 Task: Open a blank sheet, save the file as governance.odt Insert a table '2 by 1' In first column, add headers, 'Animal, Human'. Change table style to  Red
Action: Mouse moved to (1004, 76)
Screenshot: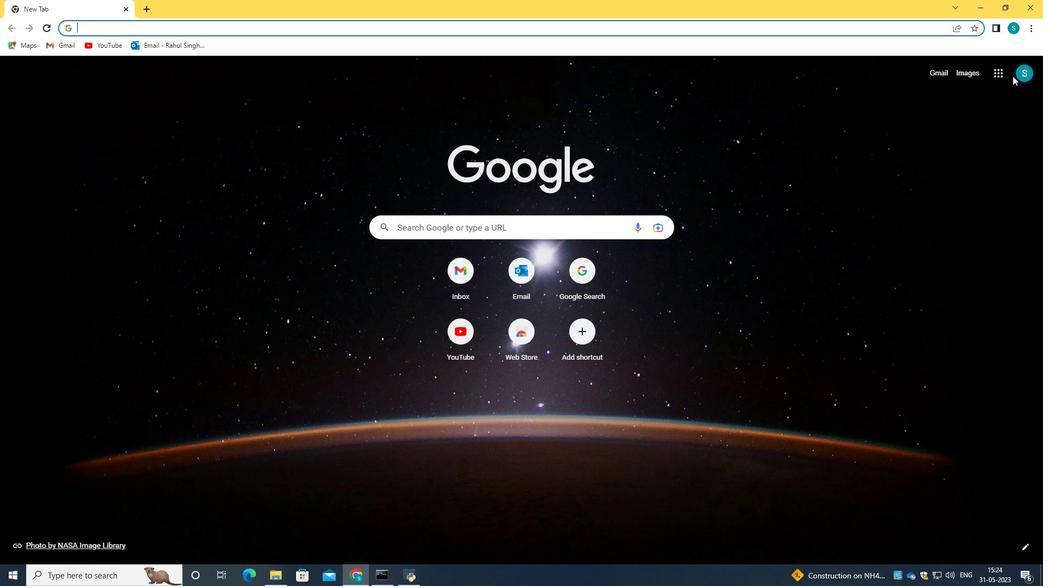
Action: Mouse pressed left at (1004, 76)
Screenshot: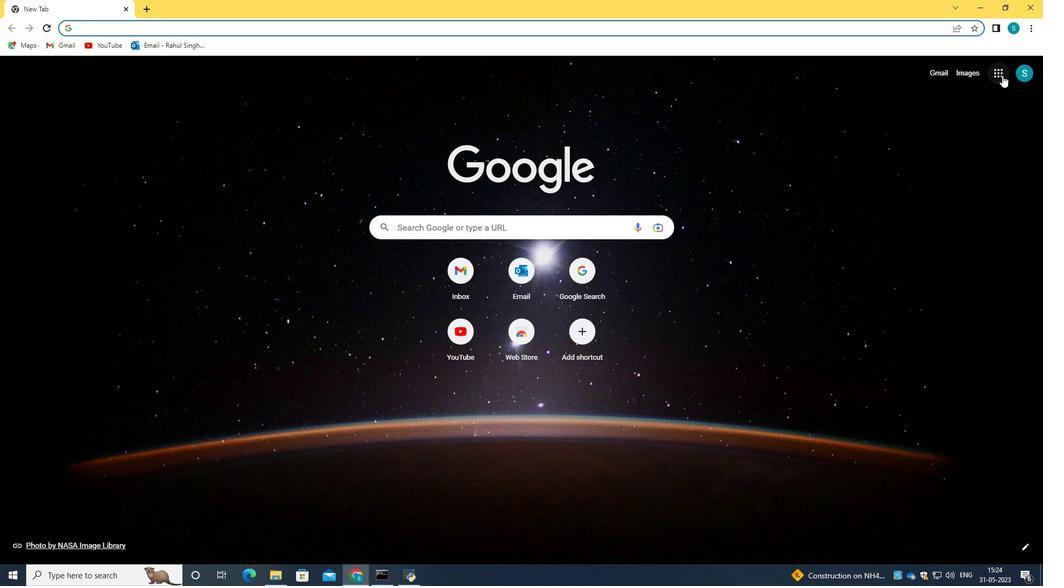 
Action: Mouse moved to (947, 176)
Screenshot: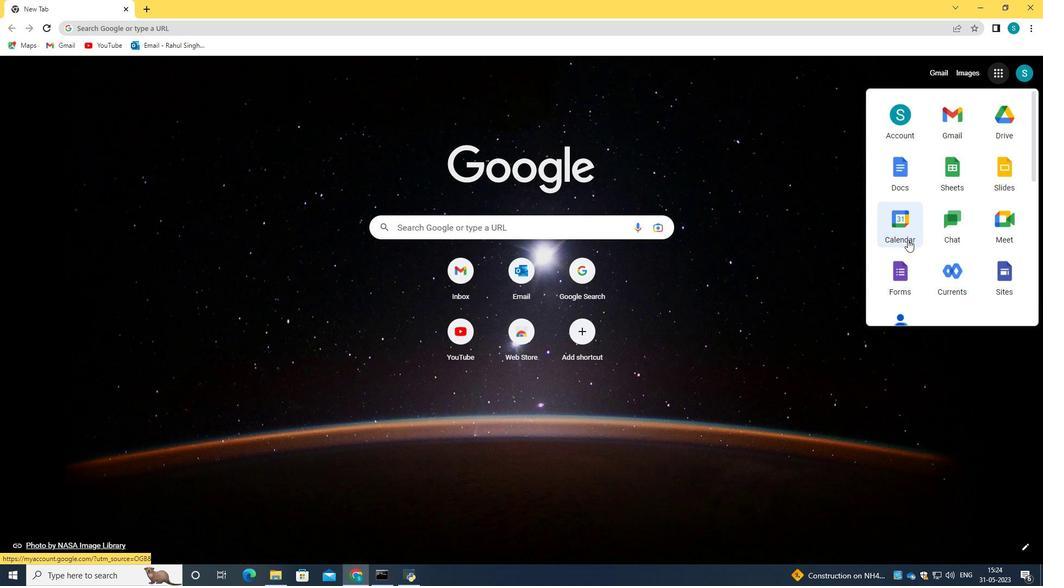 
Action: Mouse pressed left at (947, 176)
Screenshot: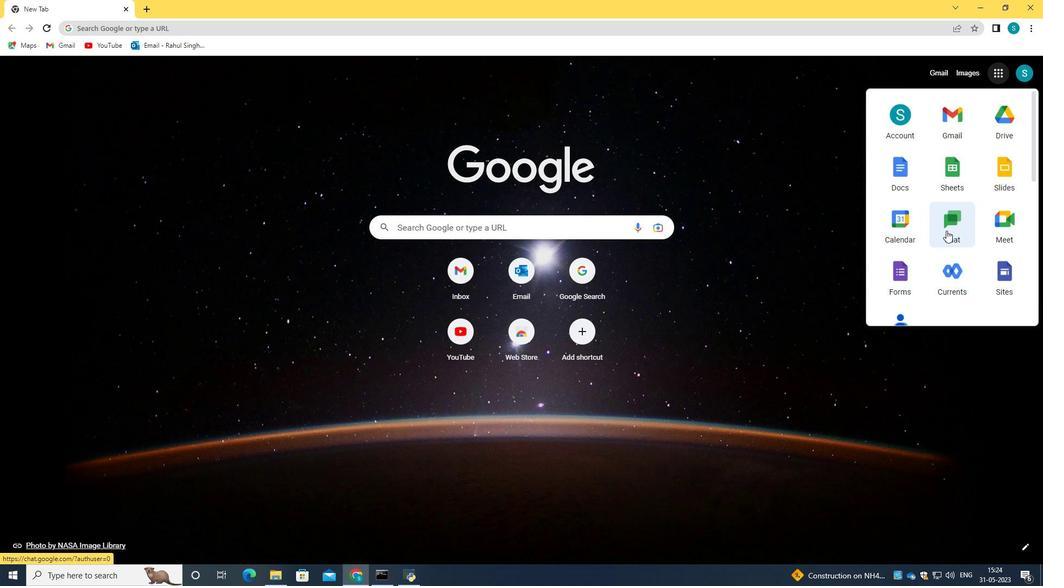 
Action: Mouse moved to (899, 186)
Screenshot: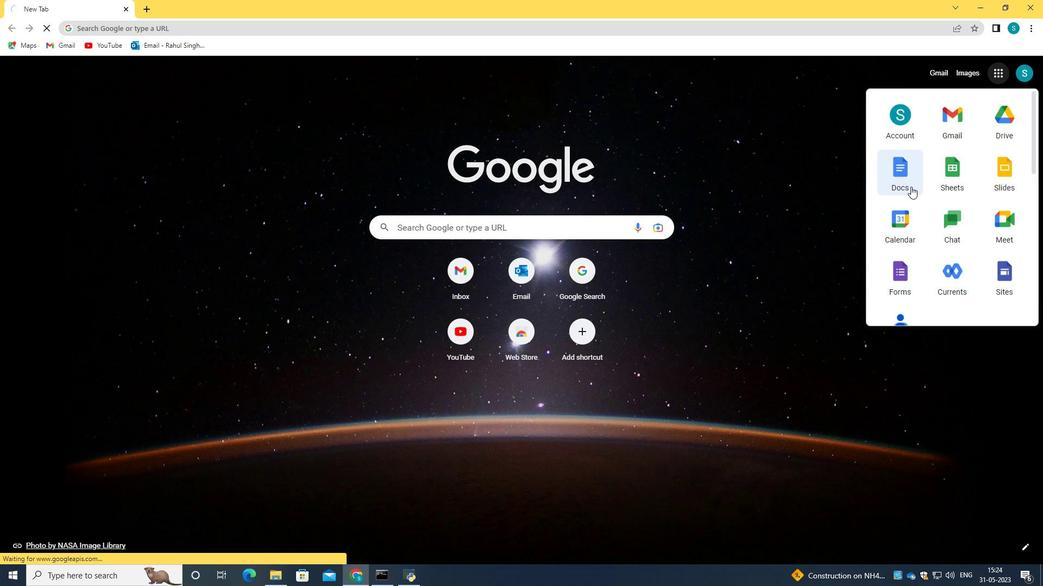 
Action: Mouse pressed left at (899, 186)
Screenshot: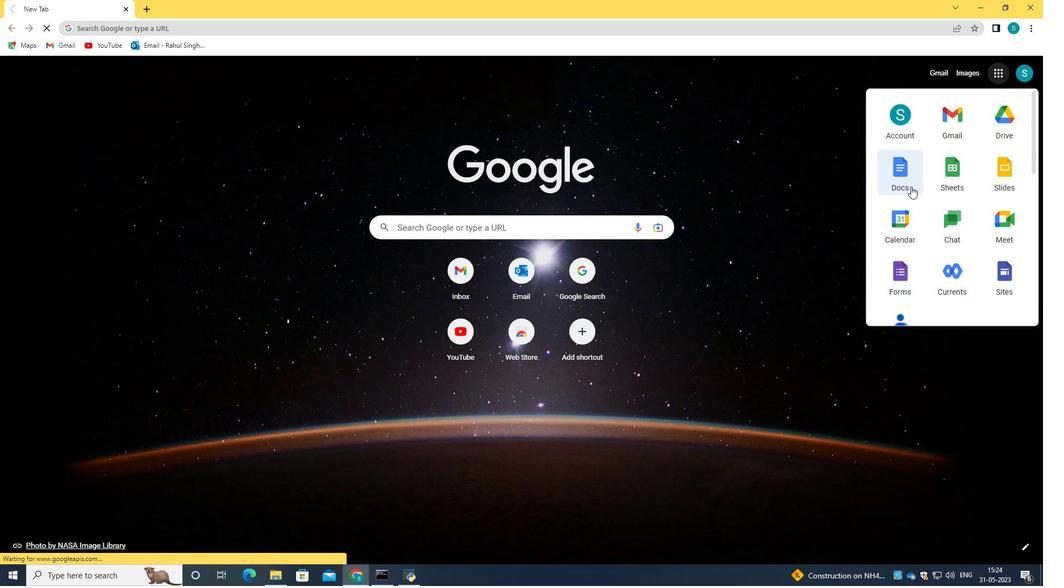 
Action: Mouse pressed left at (899, 186)
Screenshot: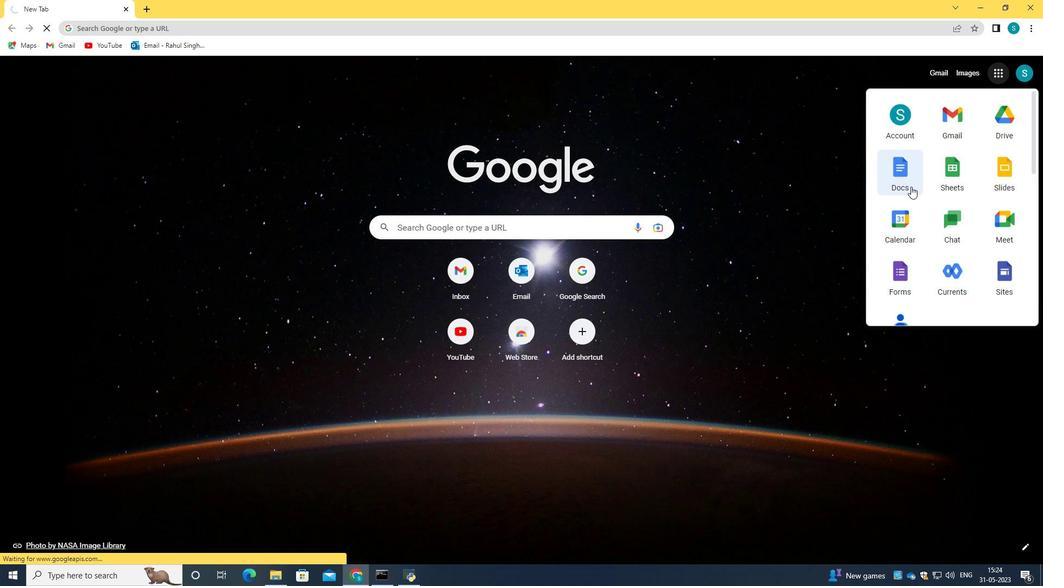 
Action: Mouse moved to (1002, 75)
Screenshot: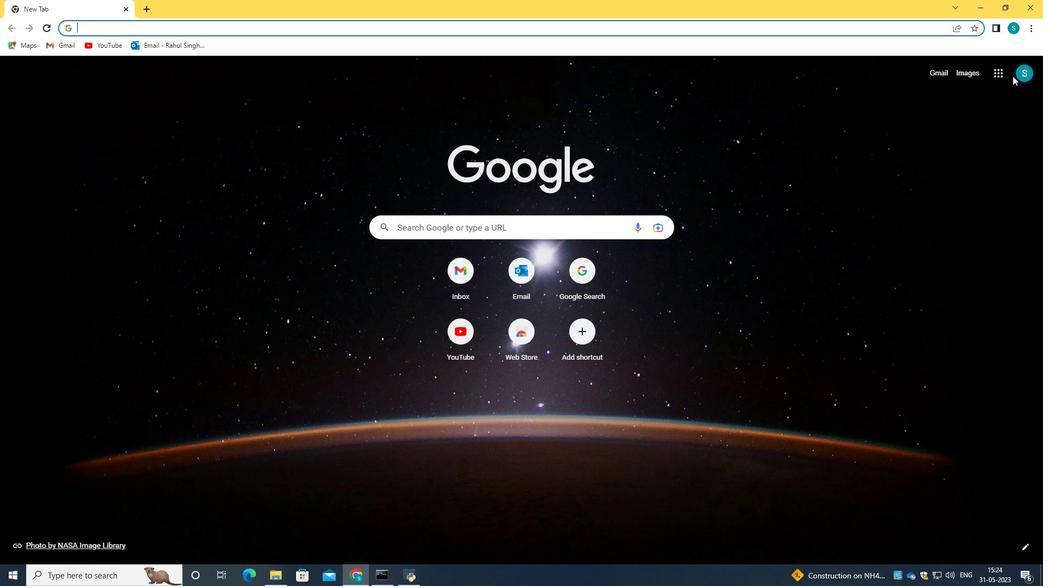 
Action: Mouse pressed left at (1002, 75)
Screenshot: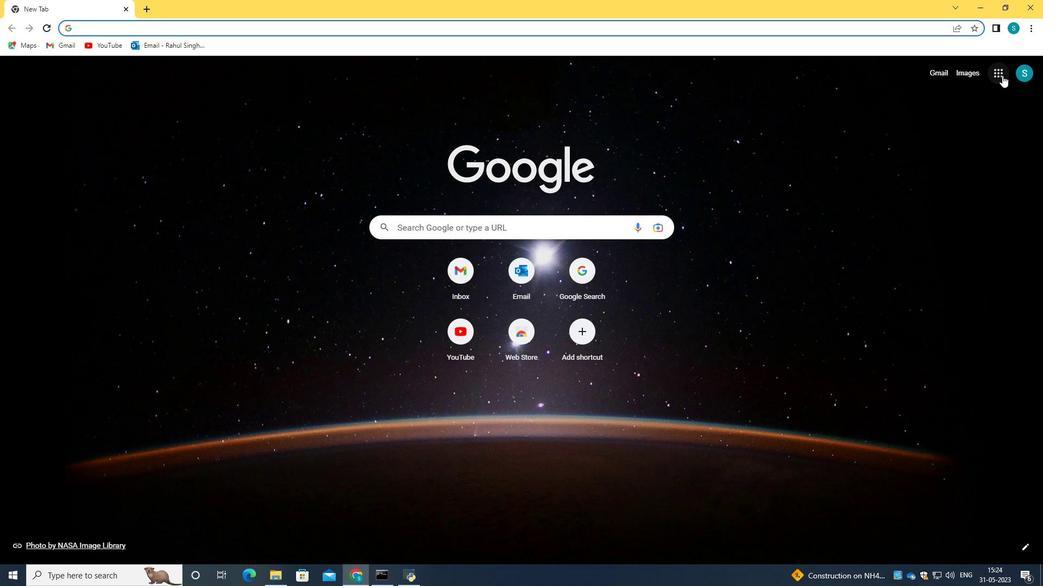 
Action: Mouse moved to (911, 186)
Screenshot: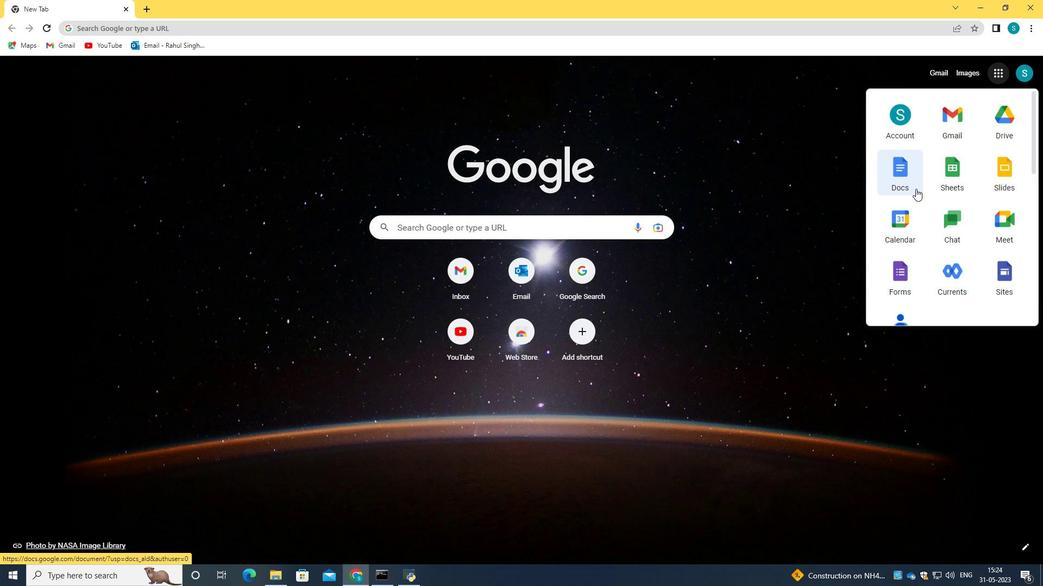 
Action: Mouse pressed left at (911, 186)
Screenshot: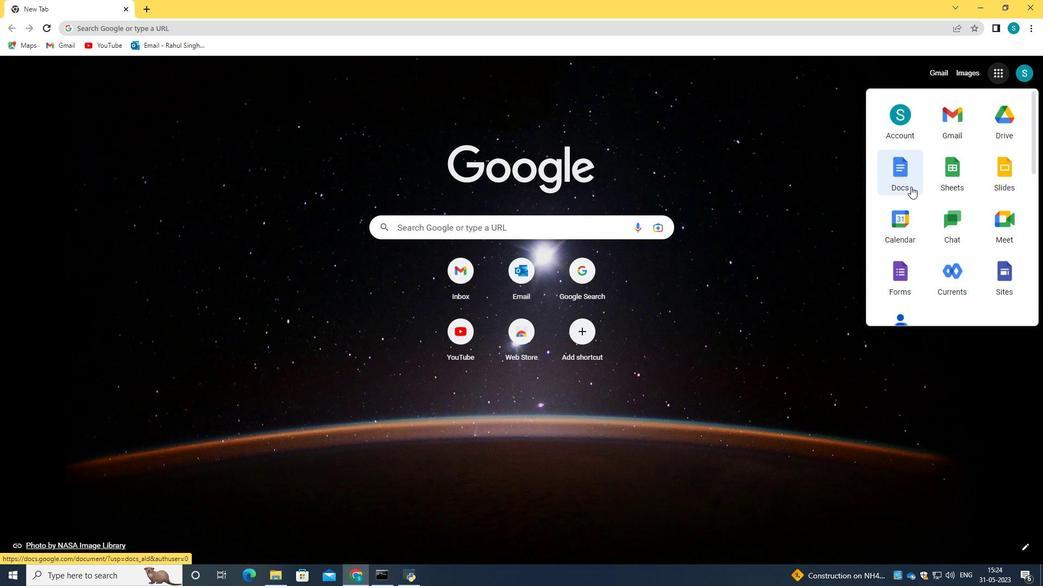 
Action: Mouse moved to (224, 168)
Screenshot: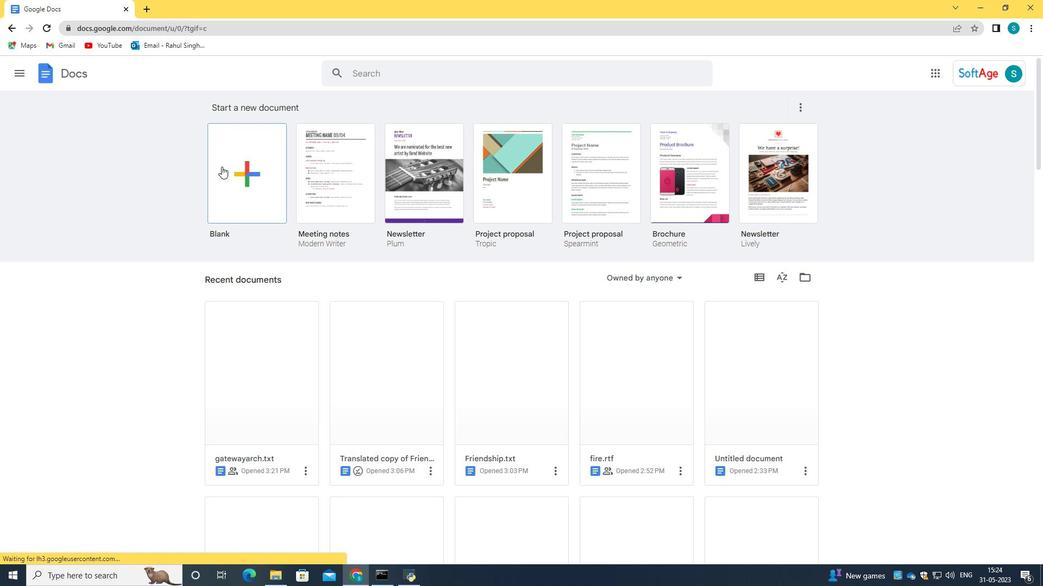 
Action: Mouse pressed left at (224, 168)
Screenshot: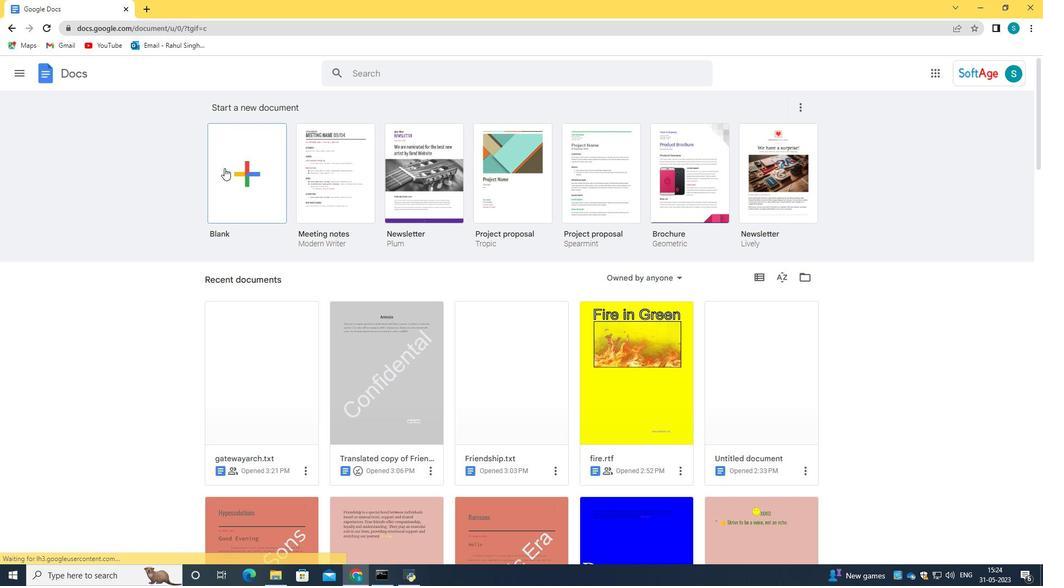 
Action: Mouse moved to (115, 78)
Screenshot: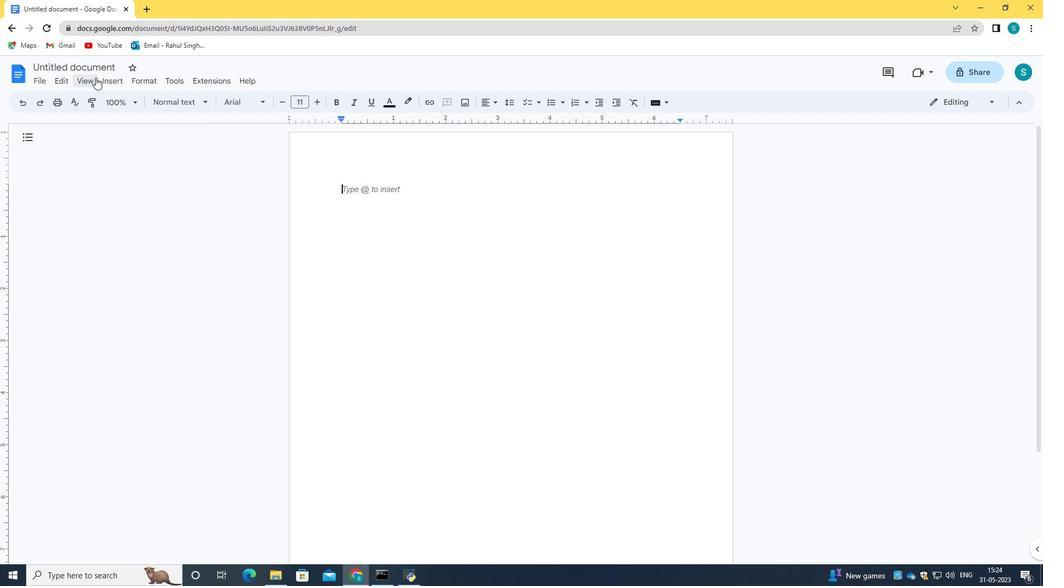 
Action: Mouse pressed left at (115, 78)
Screenshot: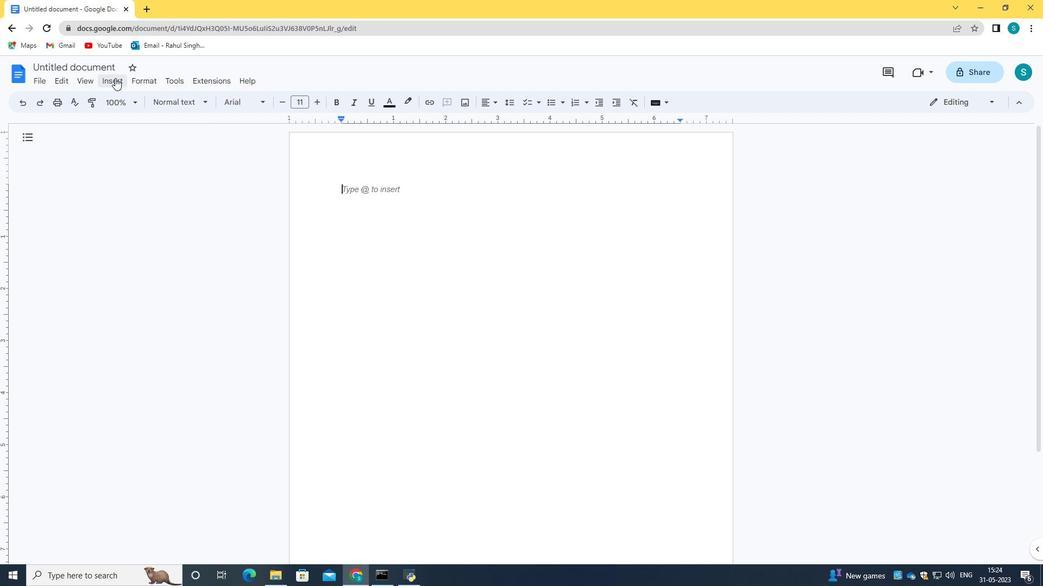 
Action: Mouse moved to (622, 323)
Screenshot: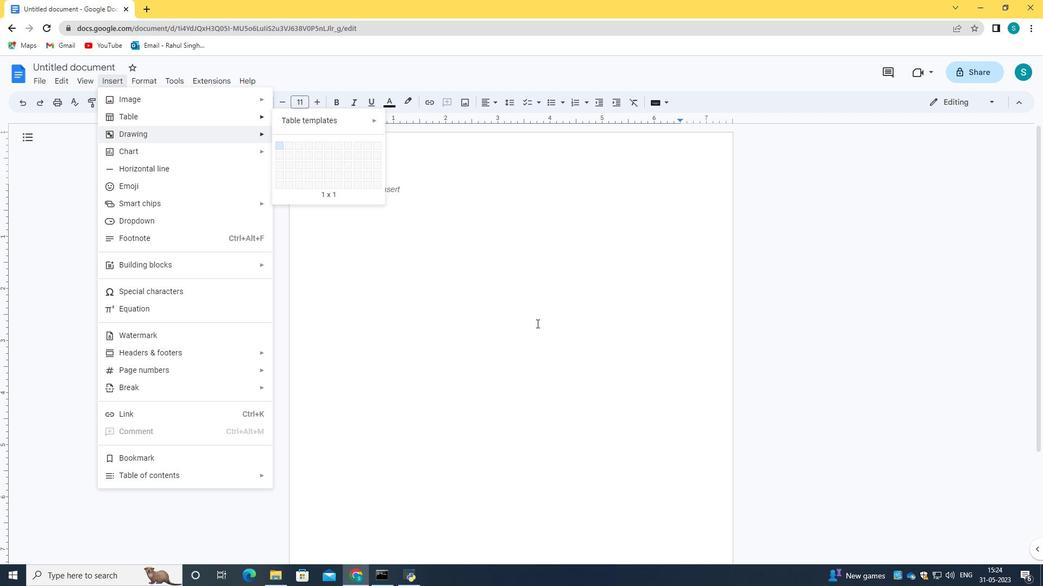 
Action: Mouse pressed left at (622, 323)
Screenshot: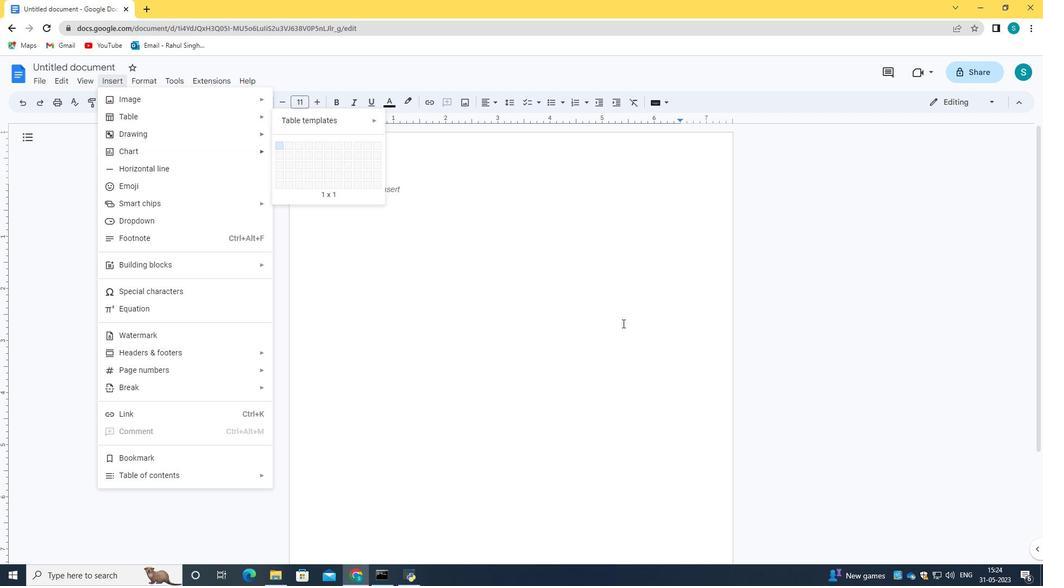 
Action: Mouse moved to (83, 69)
Screenshot: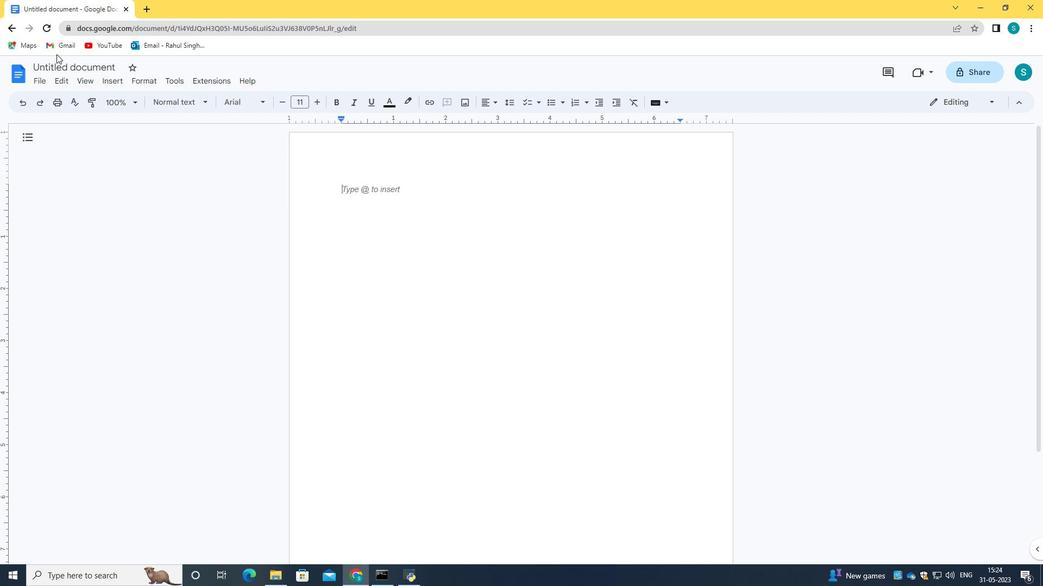 
Action: Mouse pressed left at (83, 69)
Screenshot: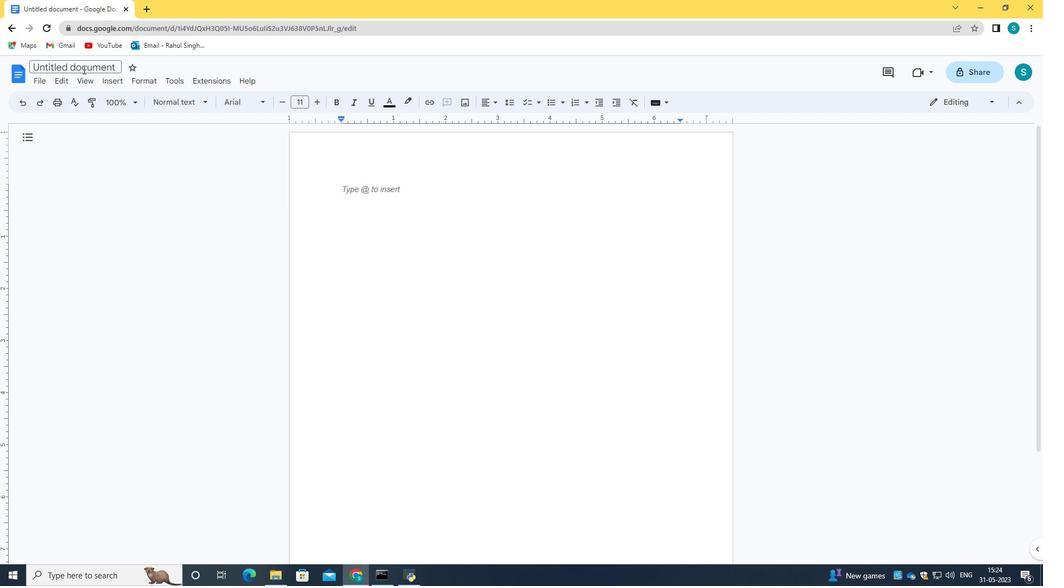 
Action: Key pressed governance.odt<Key.enter>
Screenshot: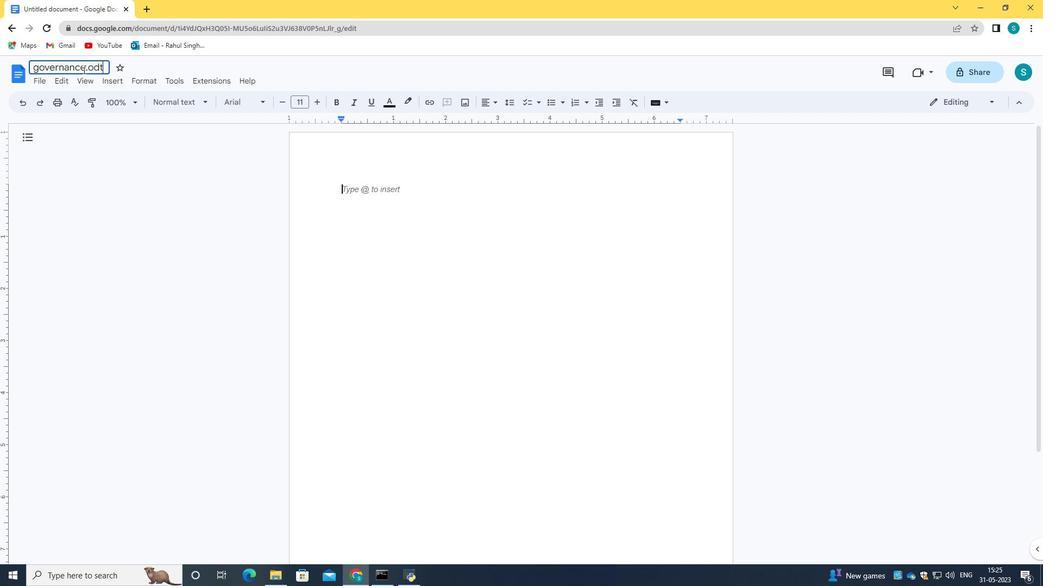 
Action: Mouse moved to (112, 84)
Screenshot: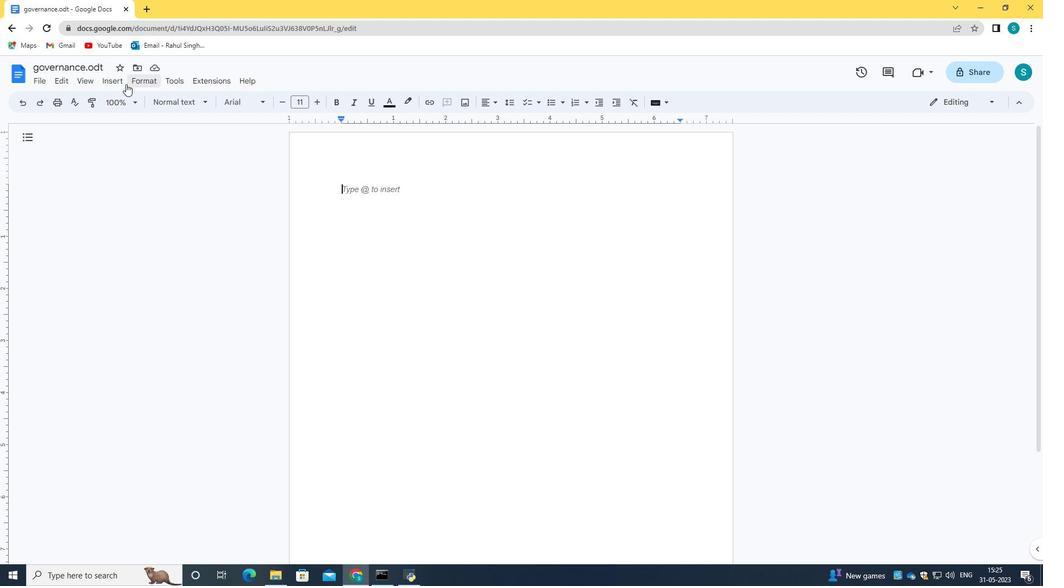 
Action: Mouse pressed left at (112, 84)
Screenshot: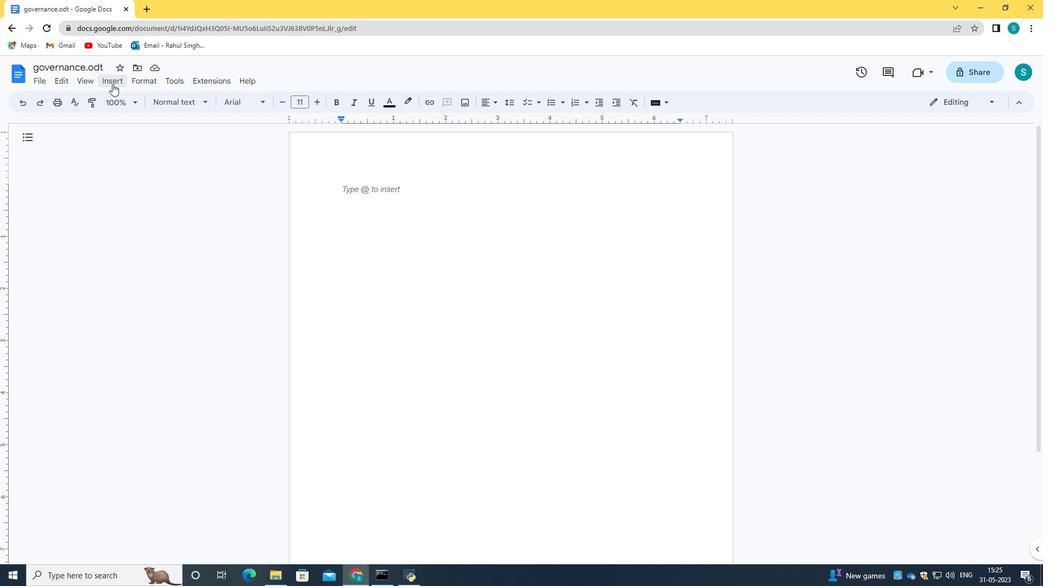 
Action: Mouse moved to (288, 153)
Screenshot: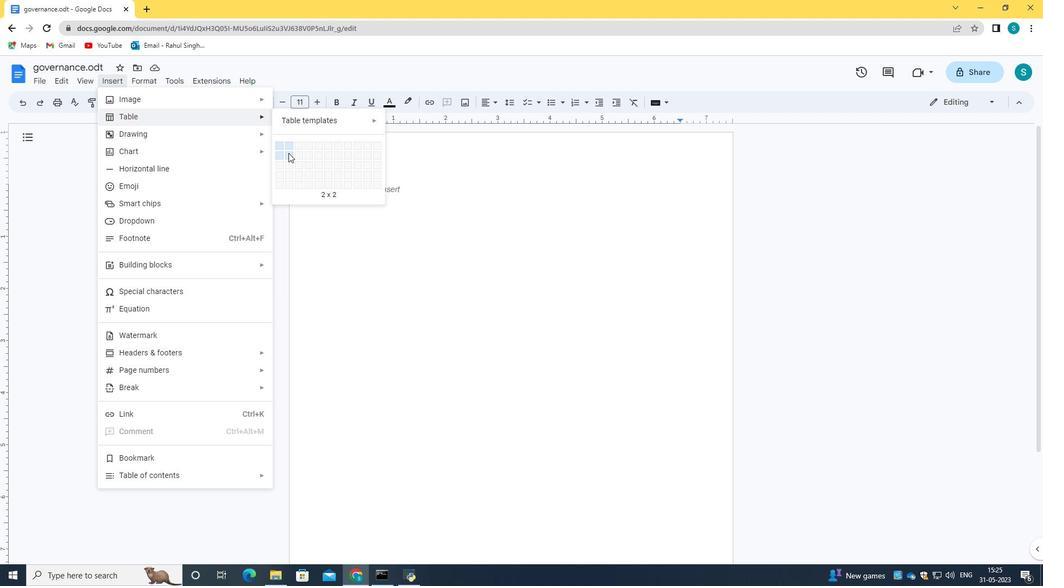 
Action: Mouse pressed left at (288, 153)
Screenshot: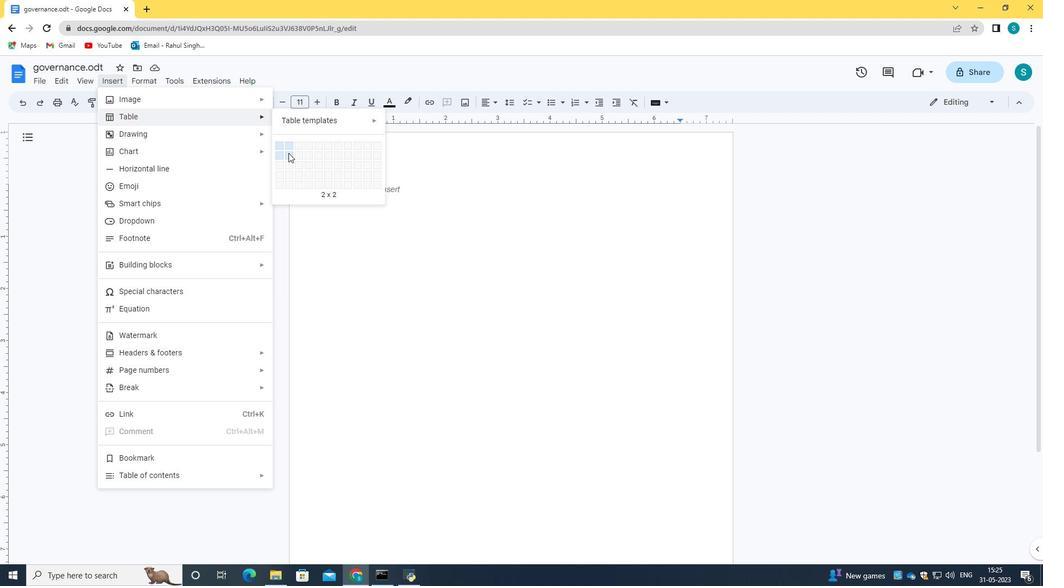 
Action: Mouse moved to (411, 206)
Screenshot: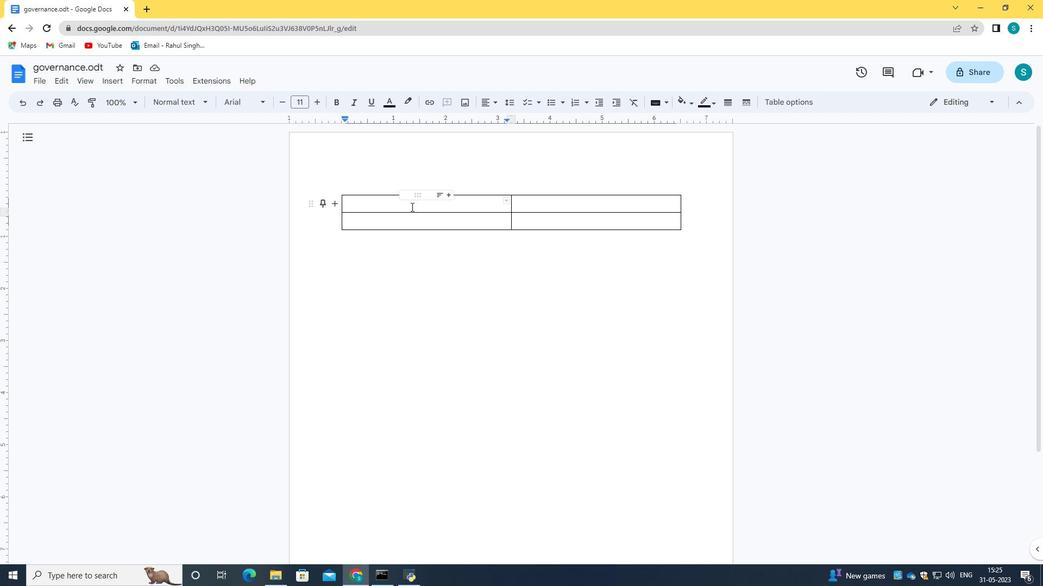 
Action: Key pressed <Key.caps_lock><Key.caps_lock>a<Key.caps_lock><Key.backspace><Key.caps_lock>a<Key.caps_lock><Key.backspace>A<Key.caps_lock>nimal
Screenshot: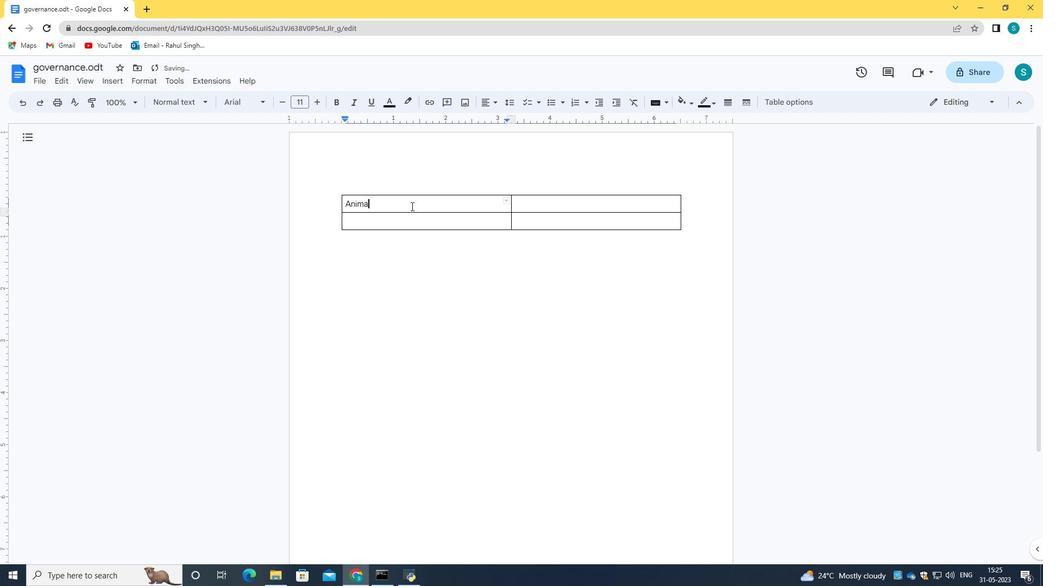 
Action: Mouse moved to (551, 201)
Screenshot: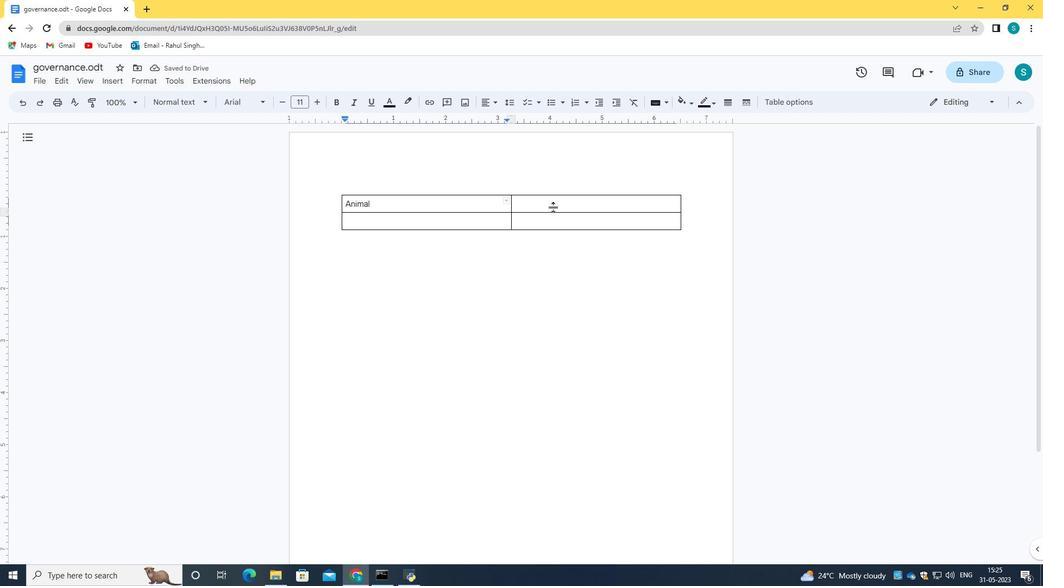 
Action: Mouse pressed left at (551, 201)
Screenshot: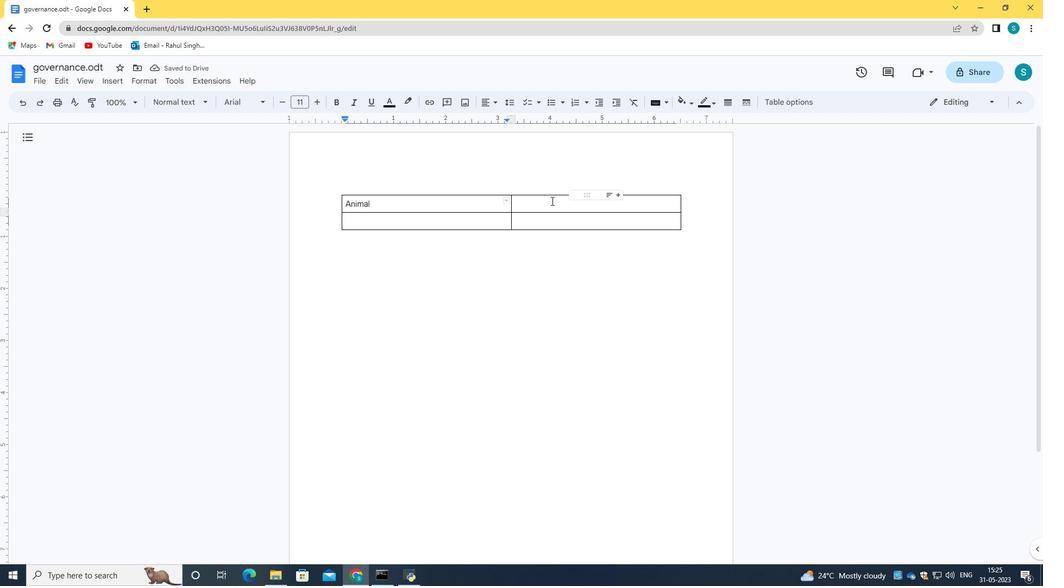
Action: Key pressed <Key.caps_lock>
Screenshot: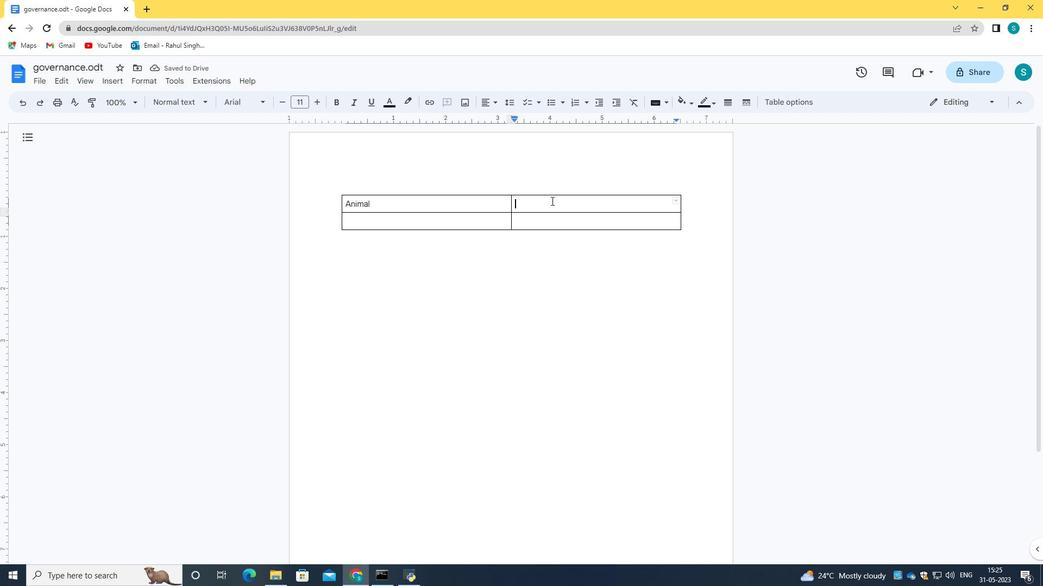 
Action: Mouse moved to (29, 104)
Screenshot: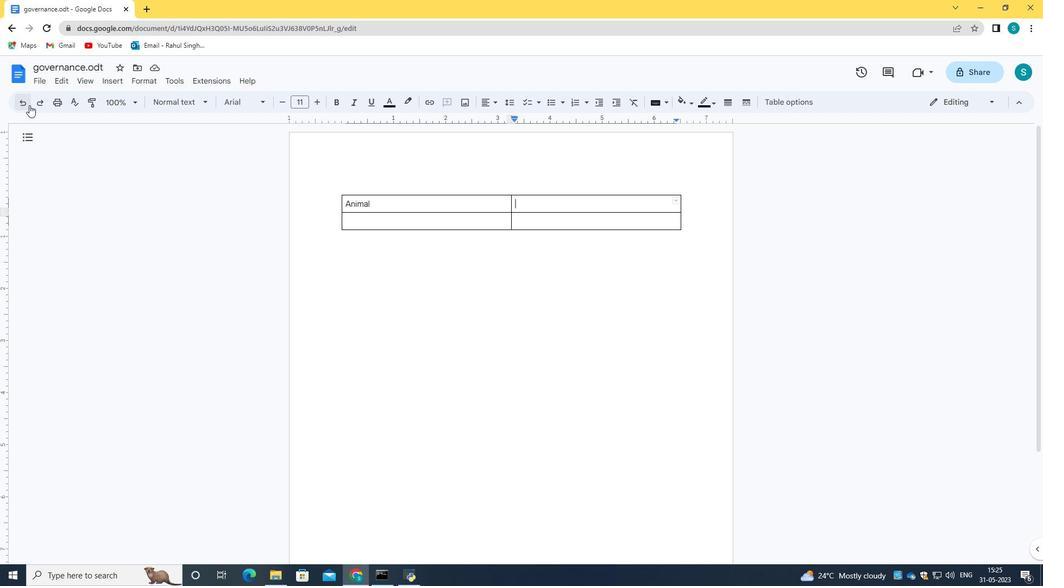 
Action: Mouse pressed left at (29, 104)
Screenshot: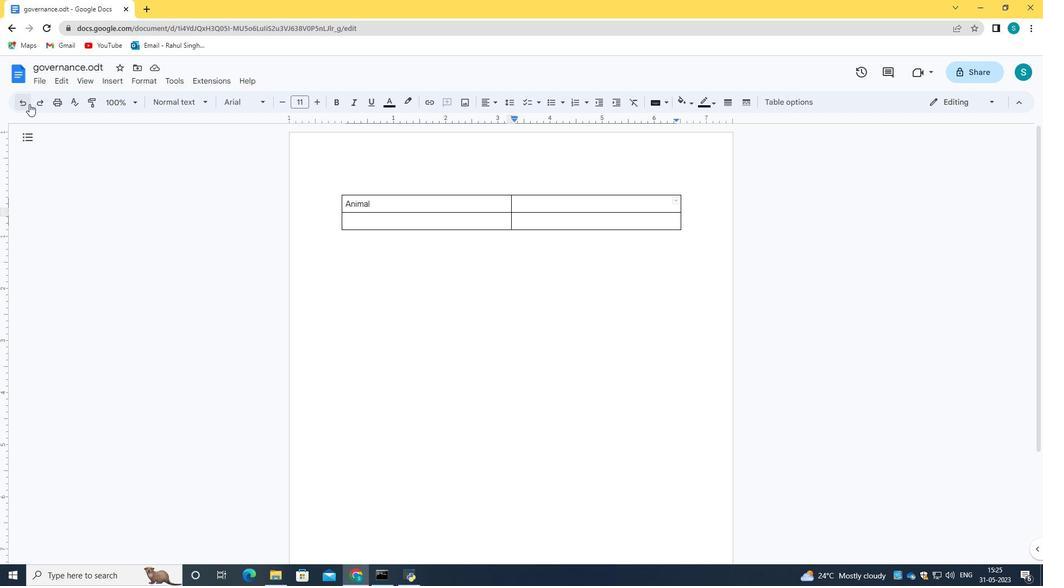 
Action: Mouse pressed left at (29, 104)
Screenshot: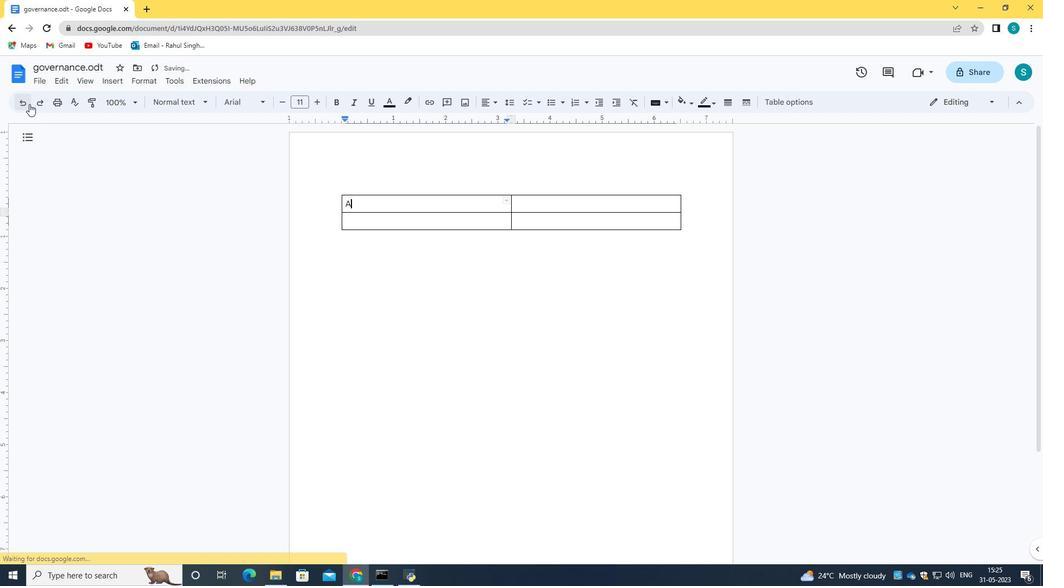 
Action: Mouse pressed left at (29, 104)
Screenshot: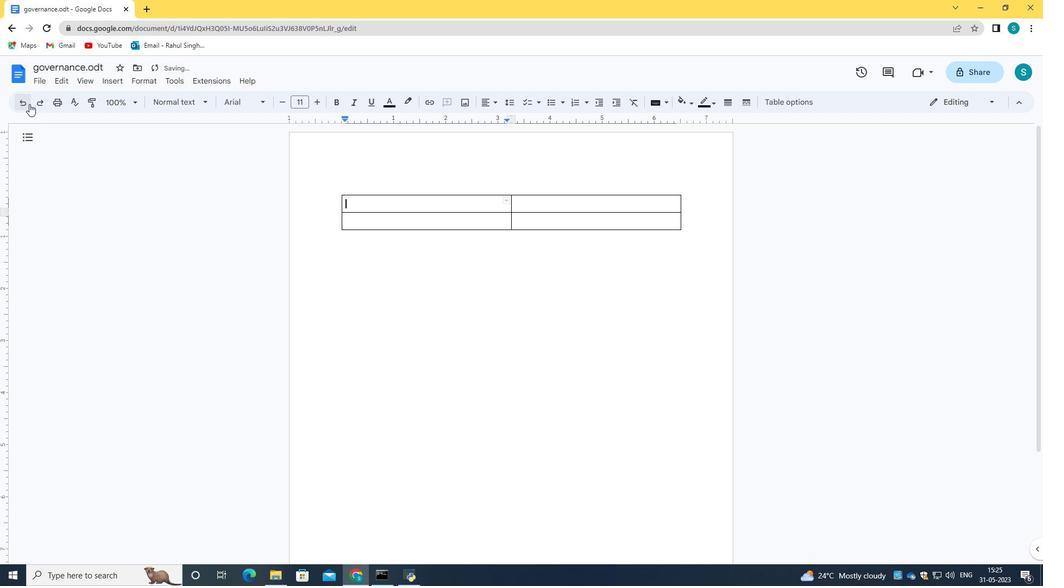 
Action: Mouse pressed left at (29, 104)
Screenshot: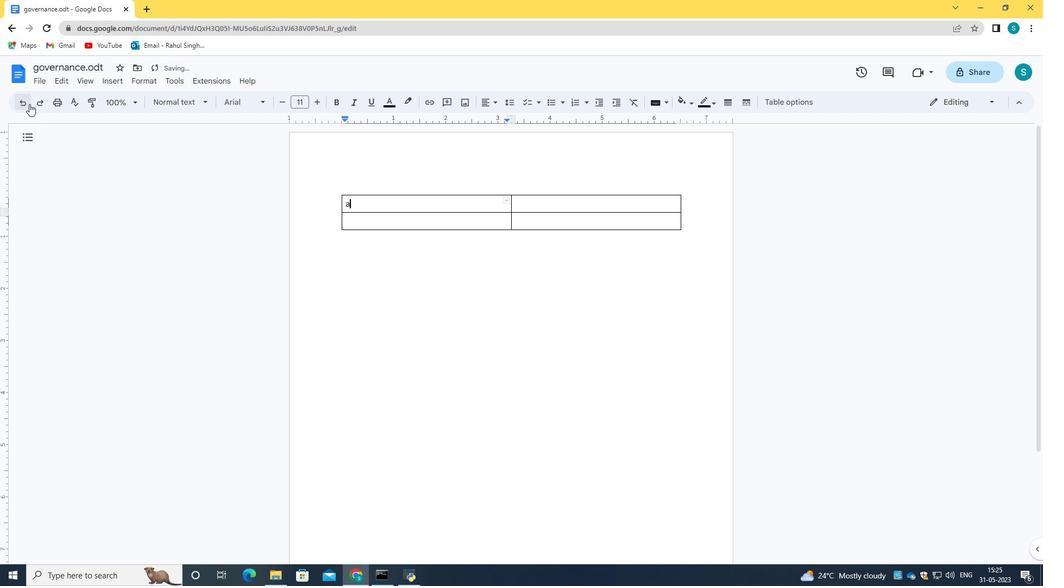 
Action: Mouse pressed left at (29, 104)
Screenshot: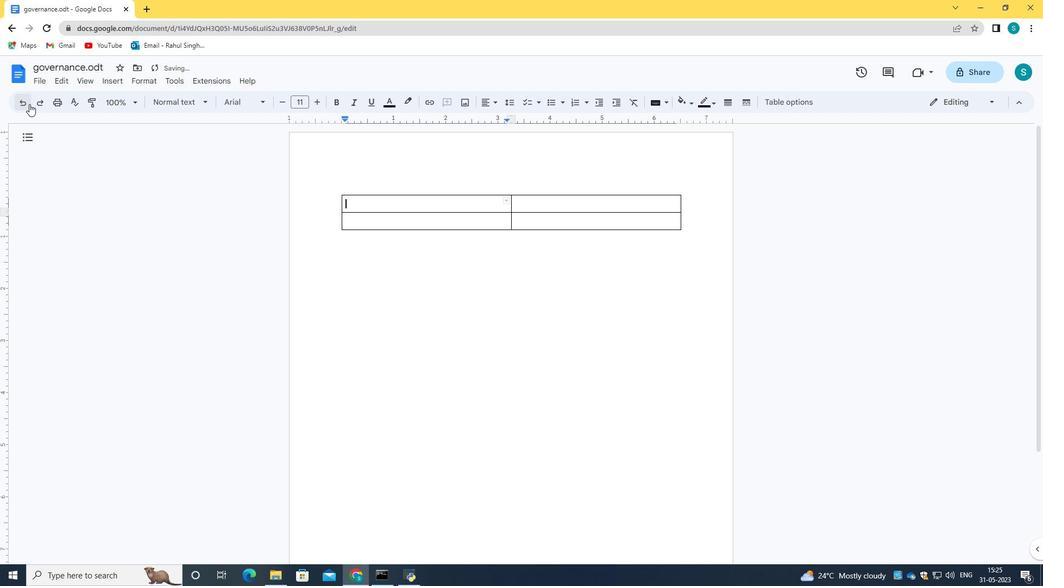 
Action: Mouse moved to (21, 104)
Screenshot: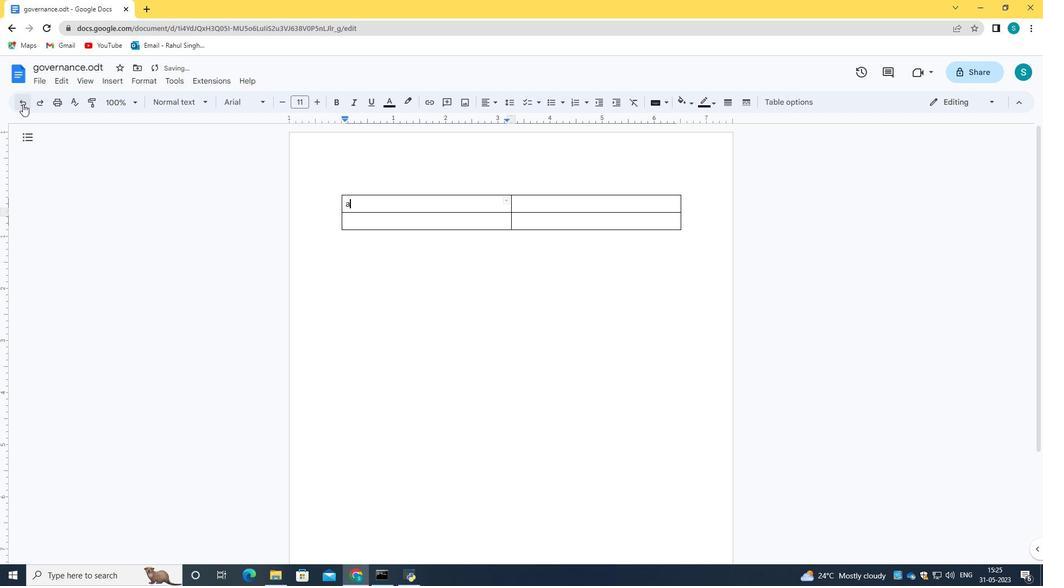 
Action: Mouse pressed left at (21, 104)
Screenshot: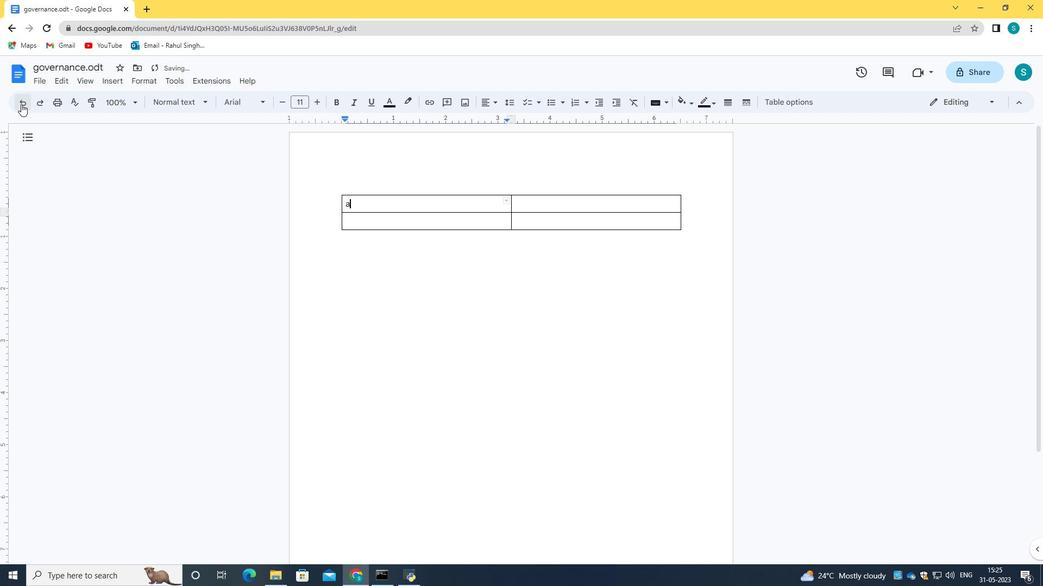 
Action: Mouse pressed left at (21, 104)
Screenshot: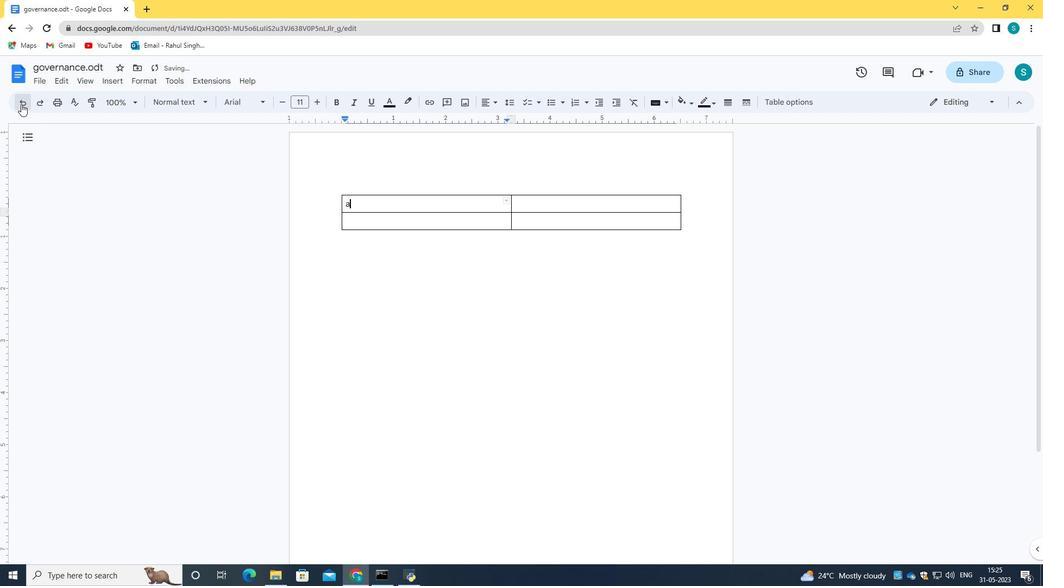 
Action: Mouse pressed left at (21, 104)
Screenshot: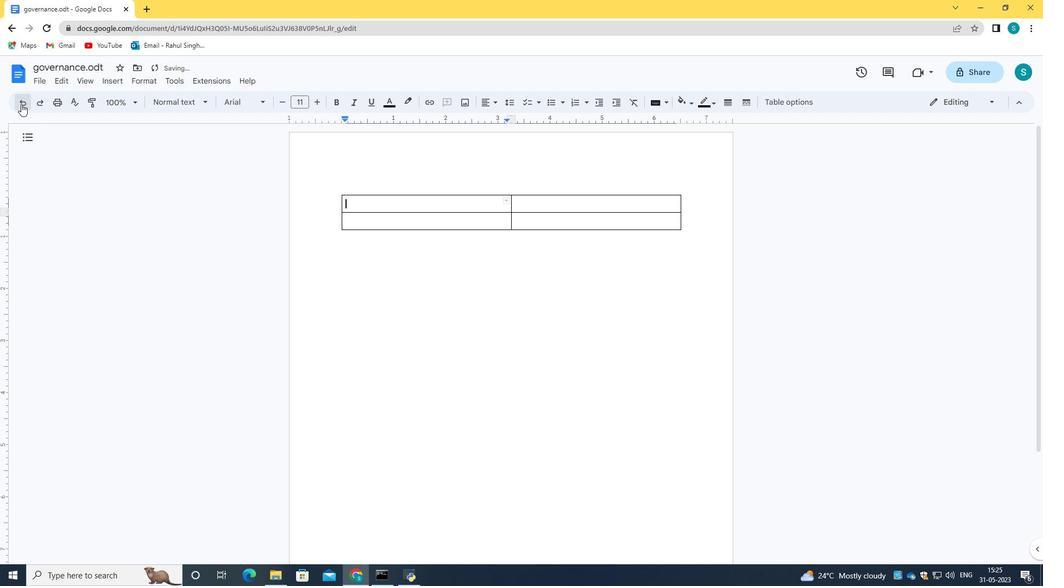 
Action: Mouse pressed left at (21, 104)
Screenshot: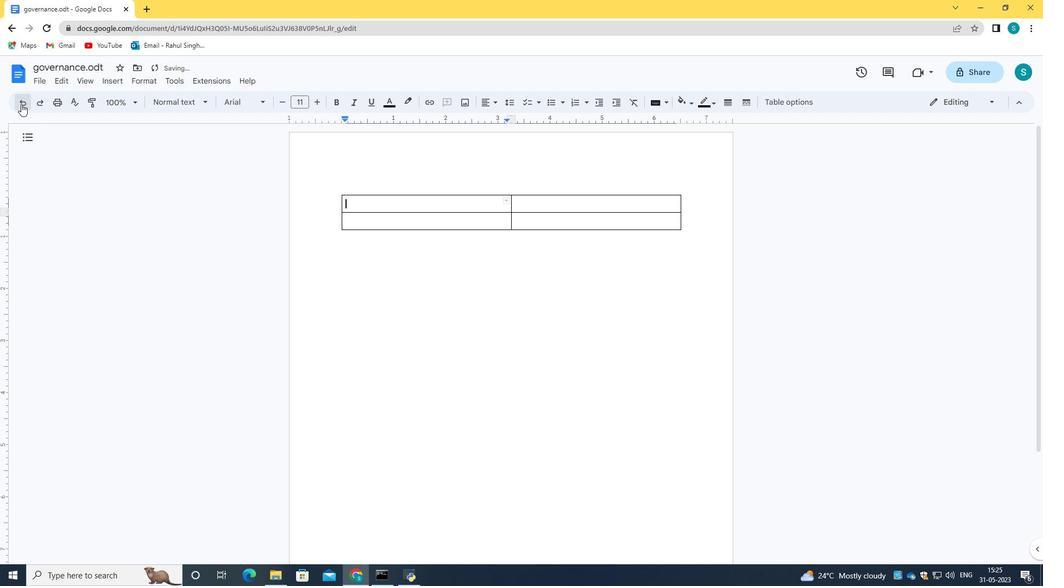 
Action: Mouse moved to (104, 78)
Screenshot: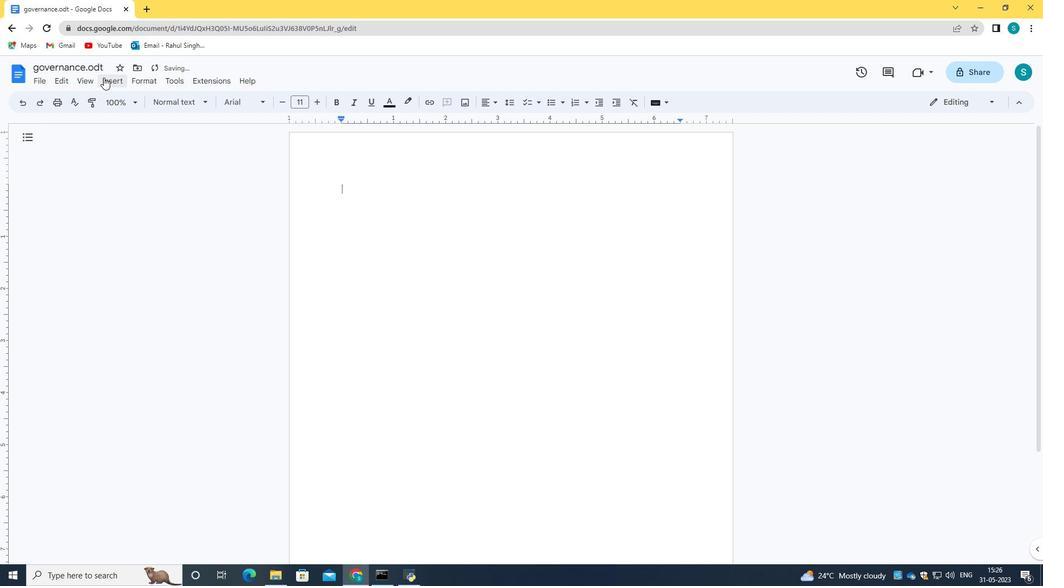
Action: Mouse pressed left at (104, 77)
Screenshot: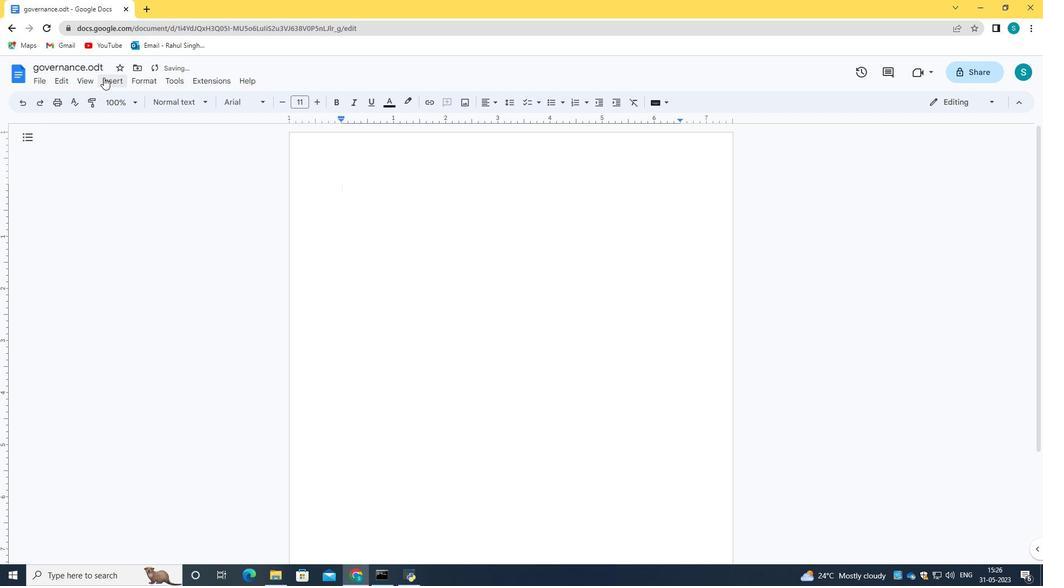 
Action: Mouse moved to (137, 121)
Screenshot: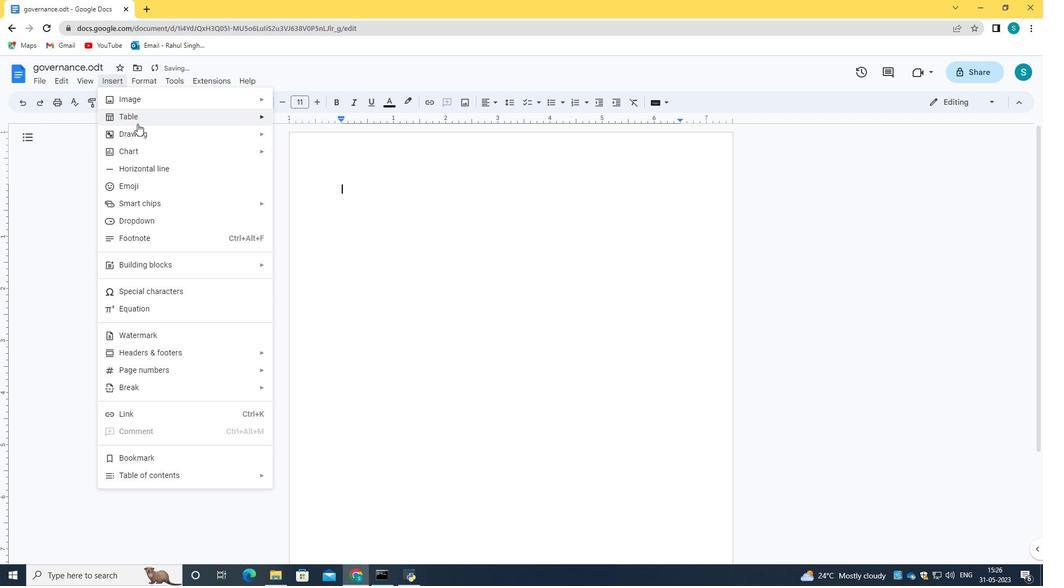 
Action: Mouse pressed left at (137, 121)
Screenshot: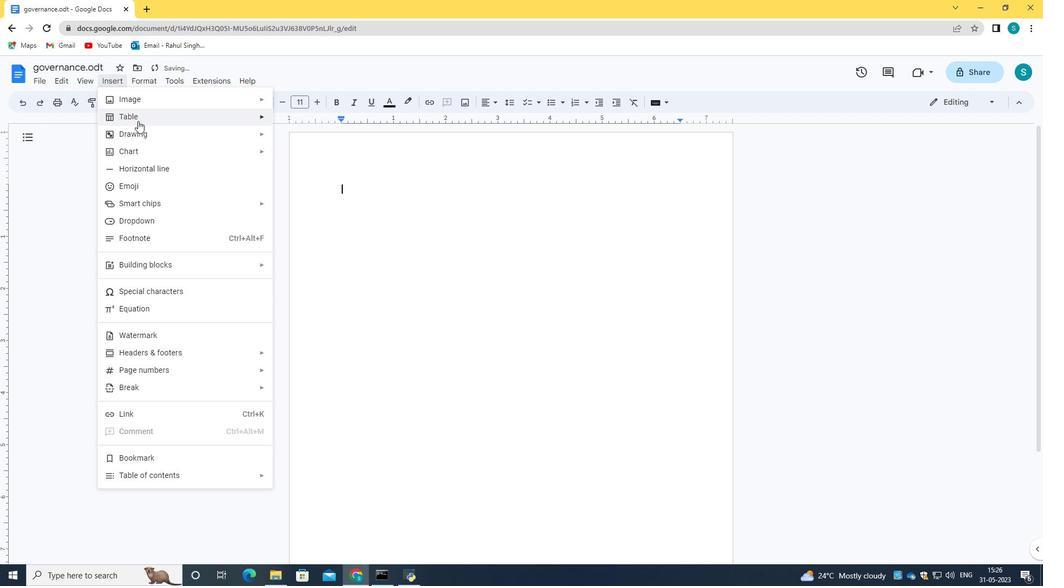 
Action: Mouse moved to (290, 146)
Screenshot: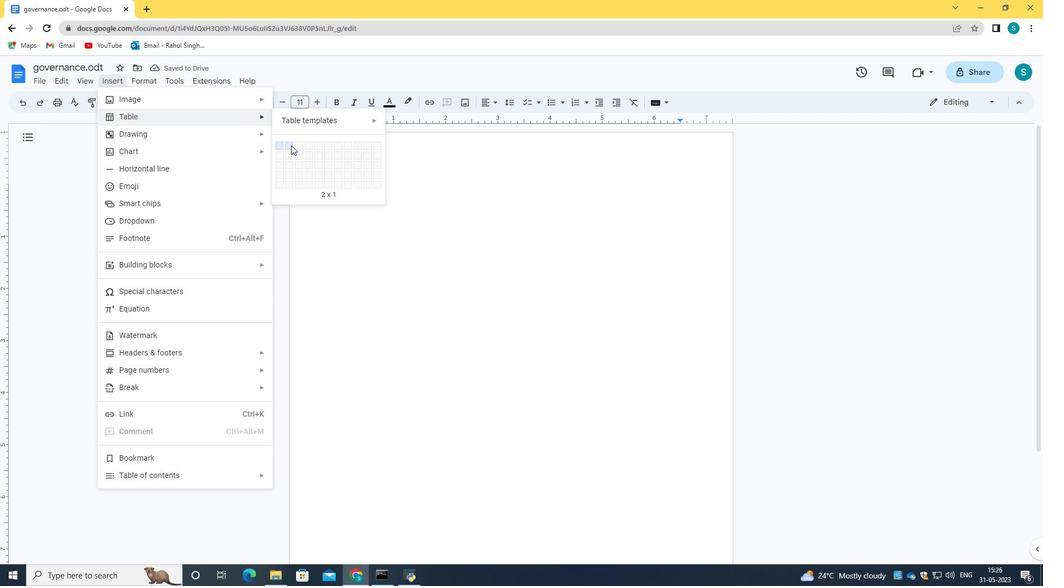 
Action: Mouse pressed left at (290, 146)
Screenshot: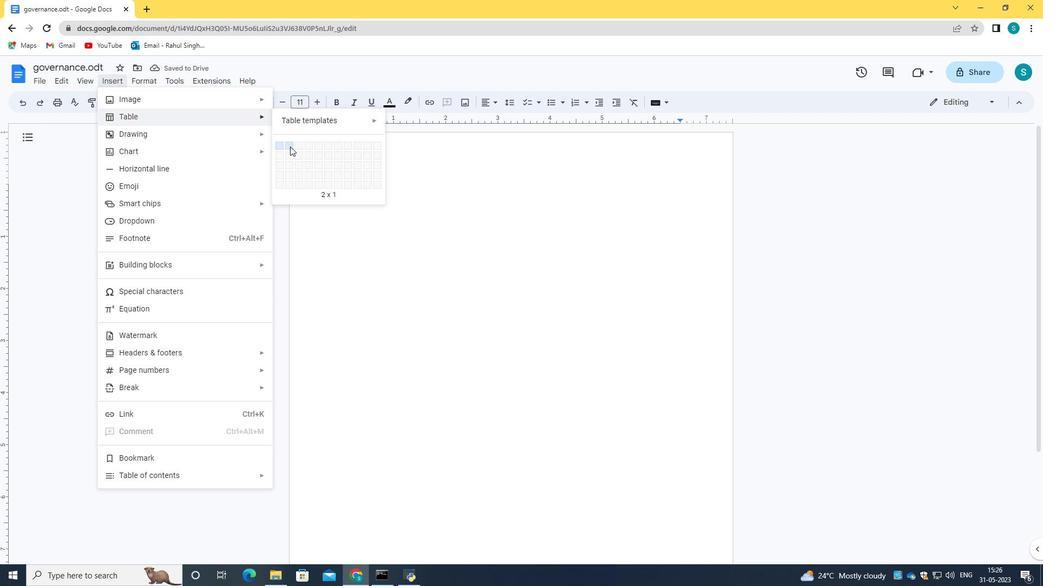 
Action: Mouse moved to (429, 241)
Screenshot: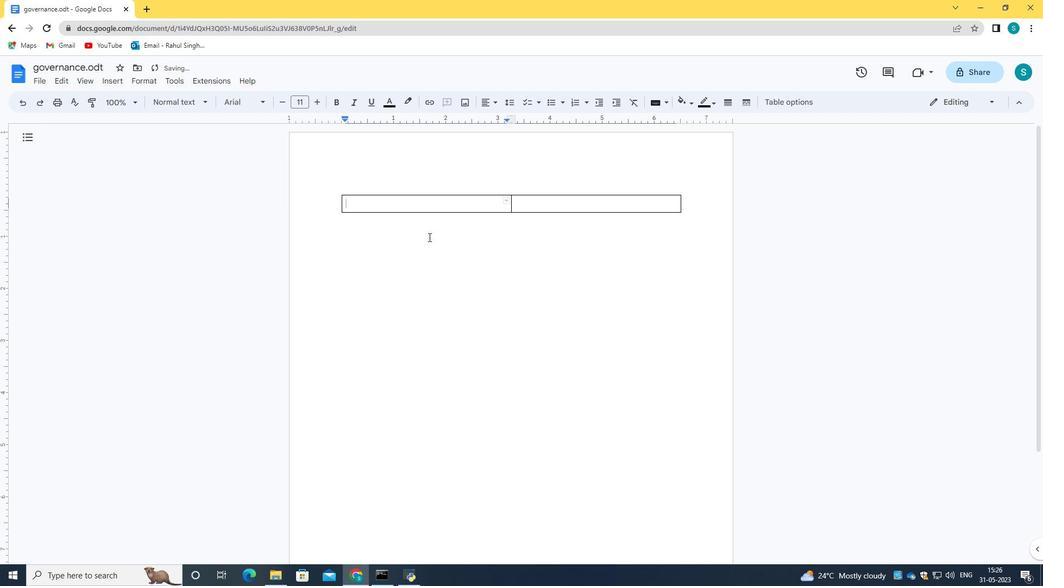 
Action: Mouse pressed left at (429, 241)
Screenshot: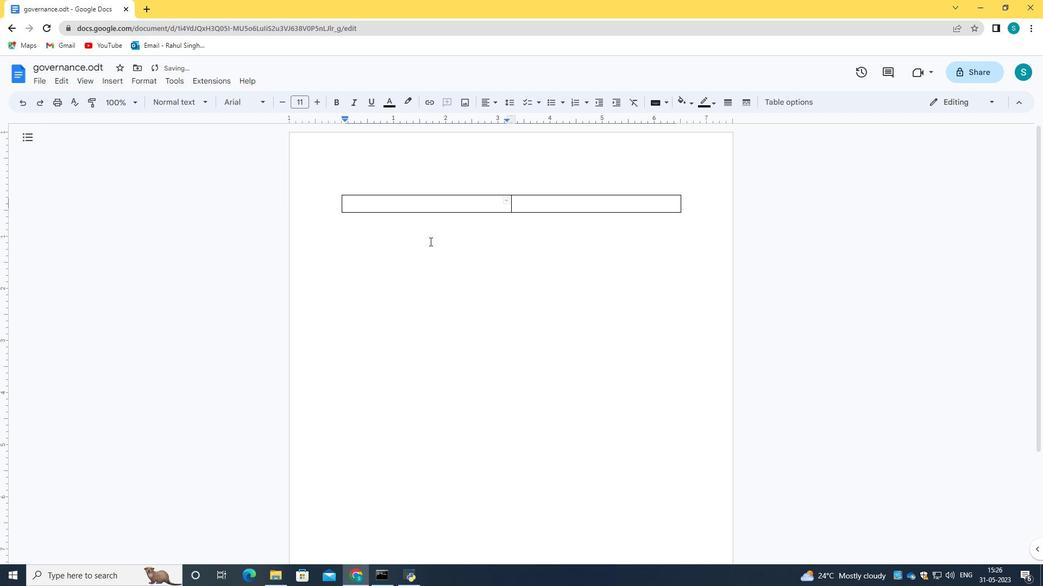 
Action: Mouse moved to (393, 204)
Screenshot: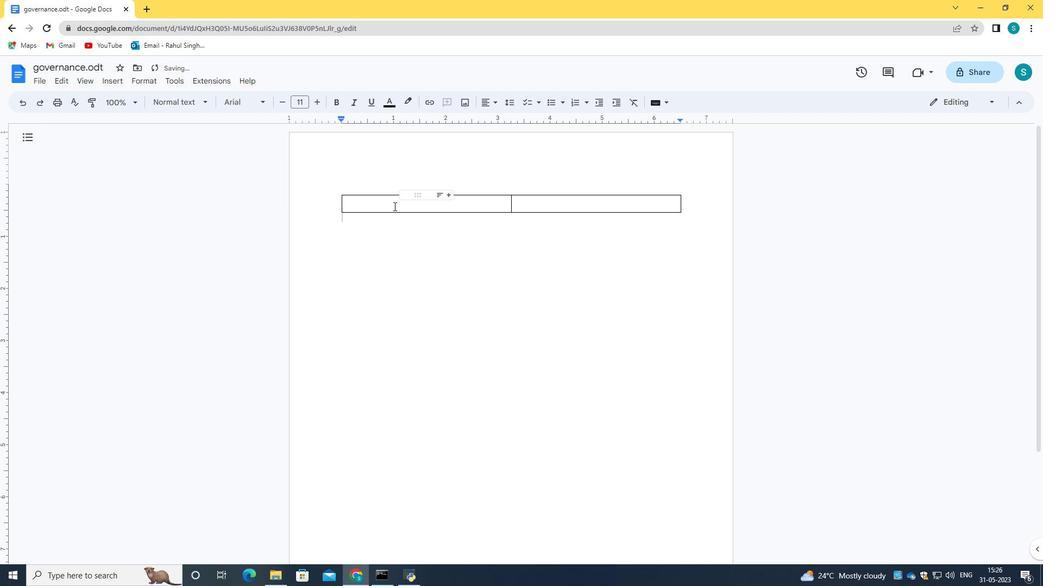 
Action: Mouse pressed left at (393, 204)
Screenshot: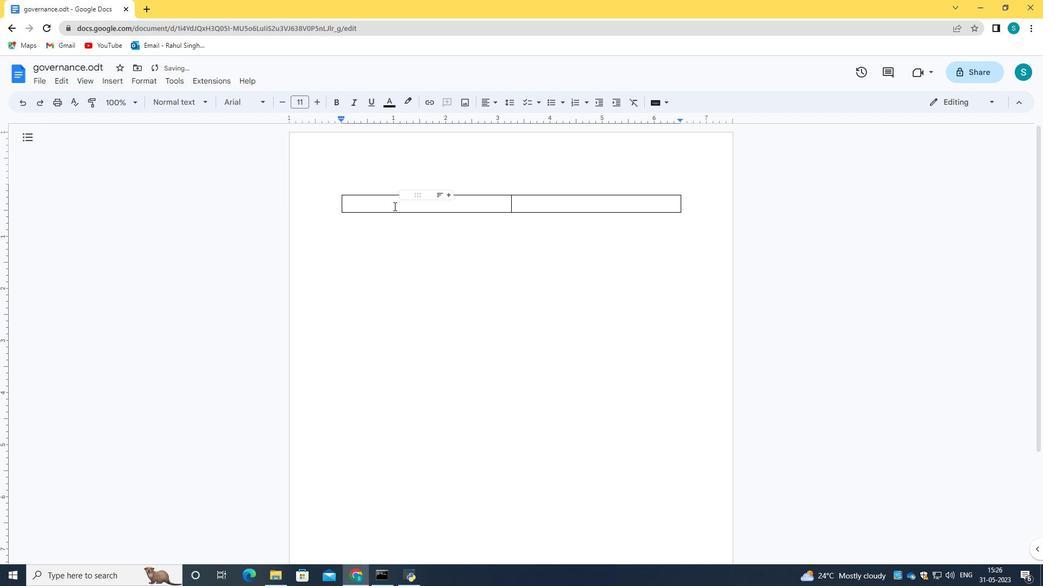 
Action: Key pressed <Key.caps_lock>a<Key.caps_lock>N<Key.backspace><Key.backspace>A<Key.caps_lock>nimal<Key.tab><Key.caps_lock>H<Key.caps_lock>uman
Screenshot: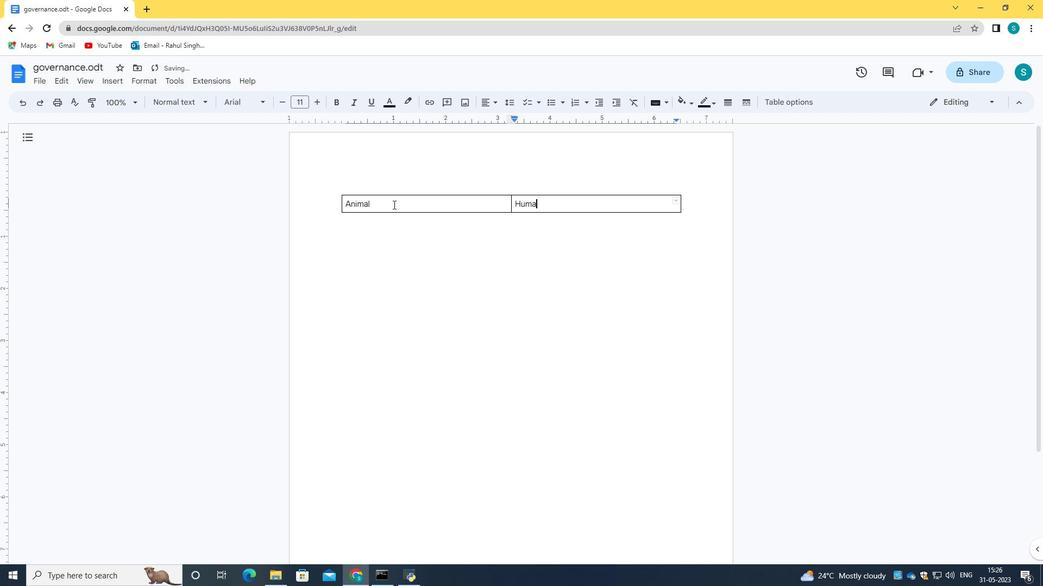 
Action: Mouse moved to (439, 285)
Screenshot: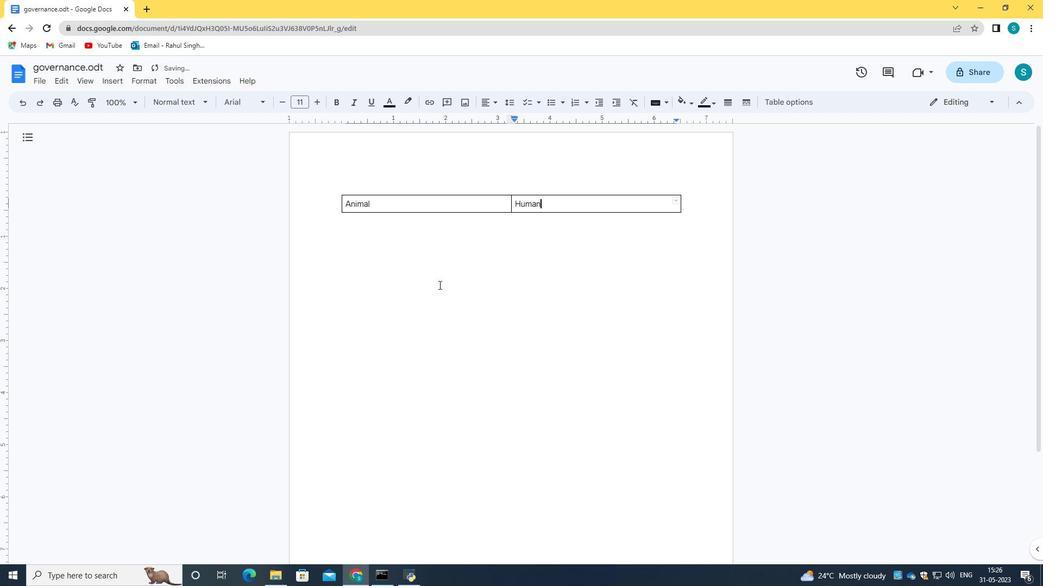 
Action: Mouse pressed left at (439, 285)
Screenshot: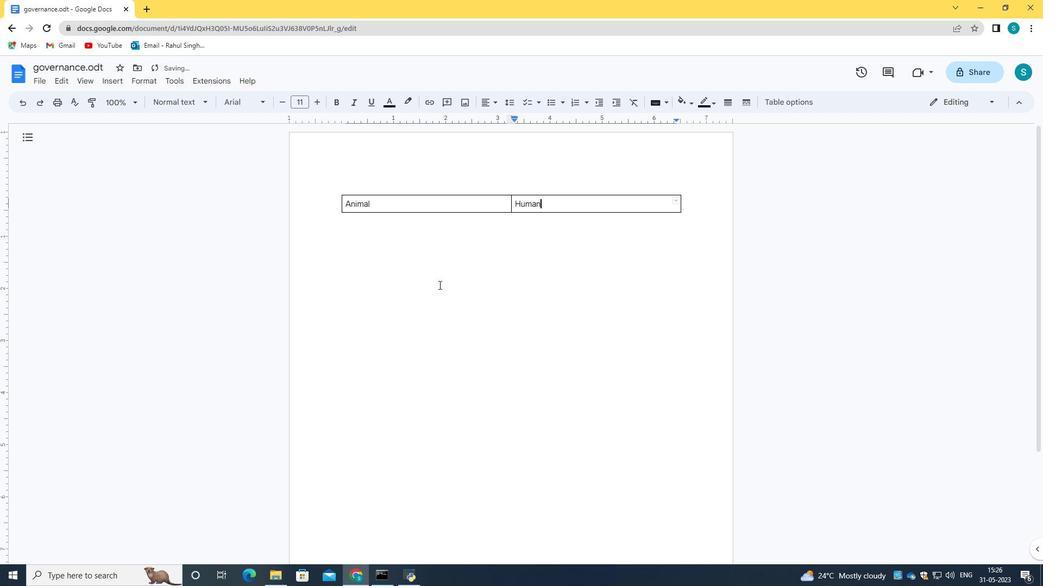 
Action: Mouse moved to (464, 278)
Screenshot: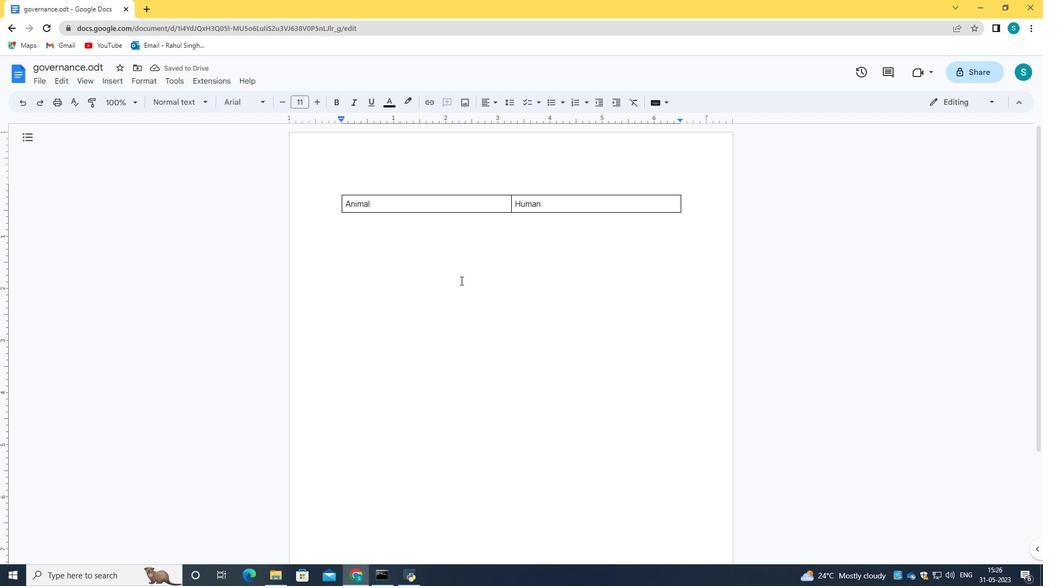
Action: Mouse scrolled (464, 279) with delta (0, 0)
Screenshot: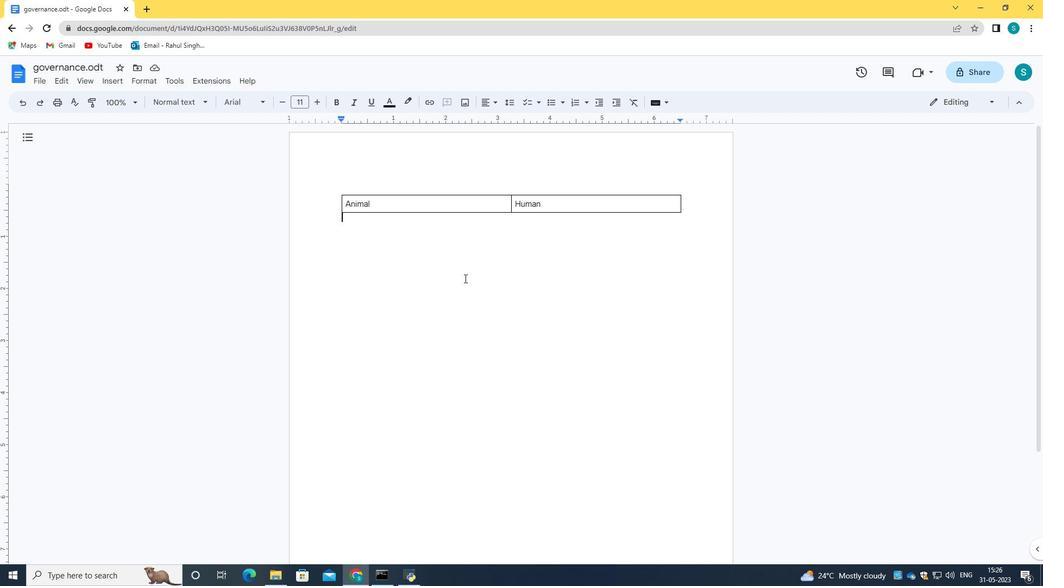 
Action: Mouse moved to (341, 195)
Screenshot: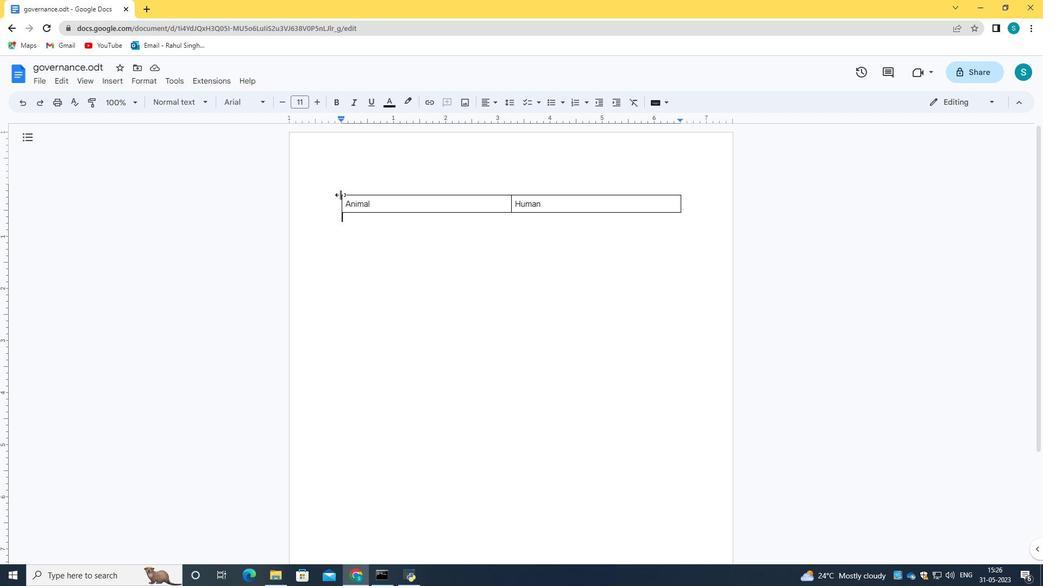 
Action: Mouse pressed left at (341, 195)
Screenshot: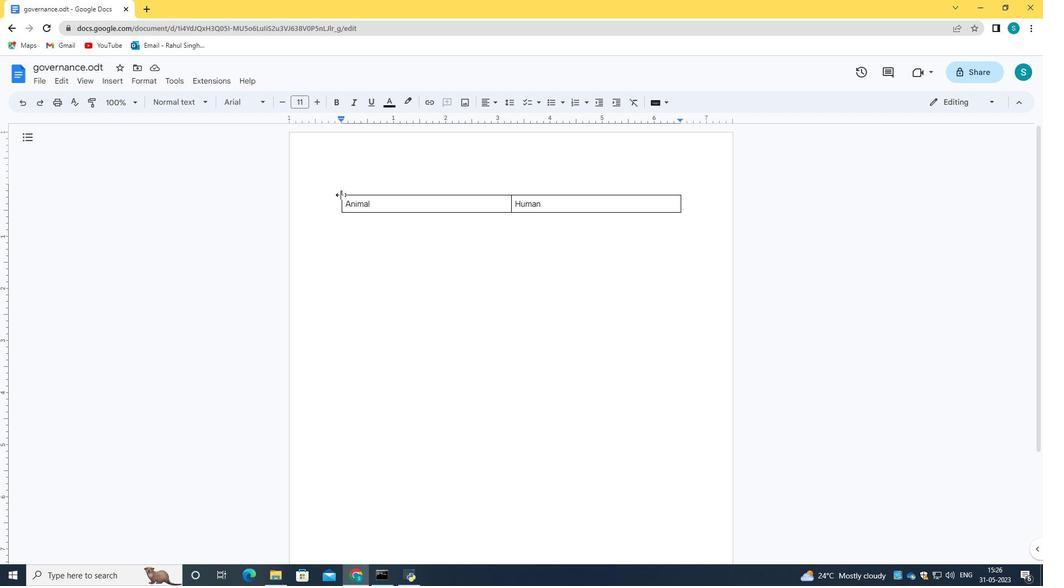 
Action: Mouse moved to (407, 162)
Screenshot: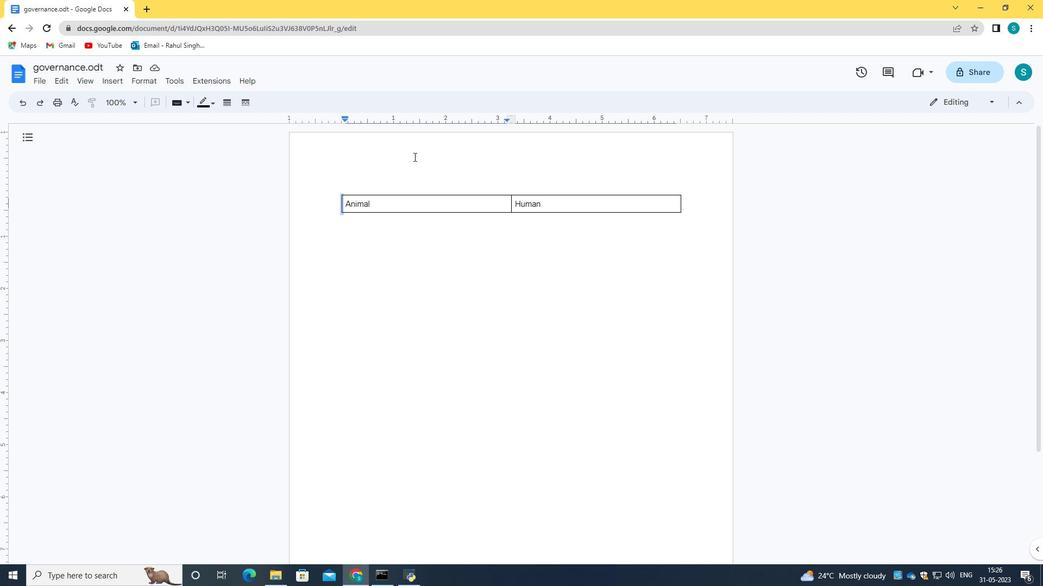 
Action: Mouse pressed left at (407, 162)
Screenshot: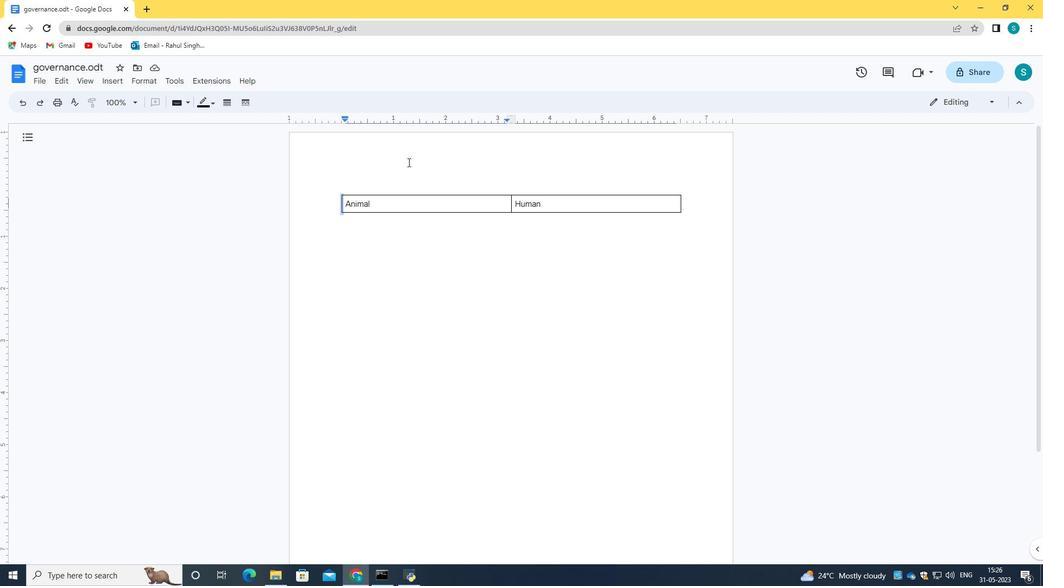 
Action: Mouse moved to (342, 195)
Screenshot: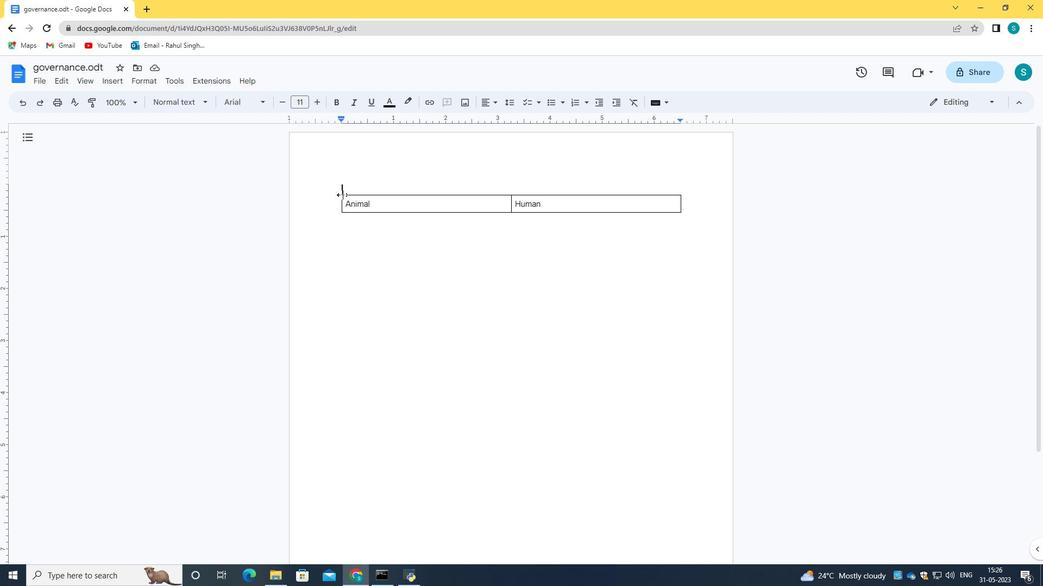 
Action: Mouse pressed left at (342, 195)
Screenshot: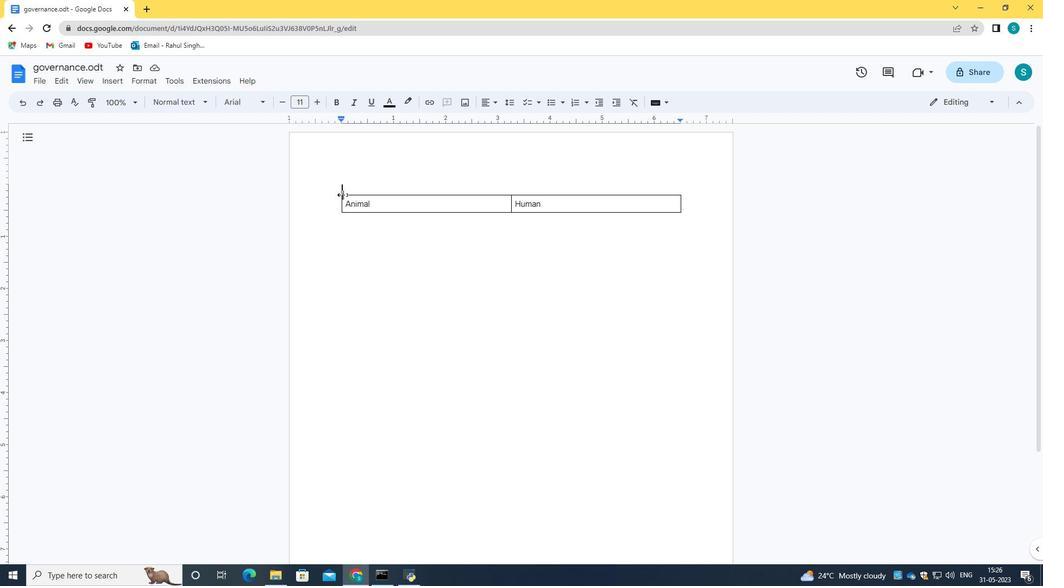 
Action: Mouse moved to (216, 101)
Screenshot: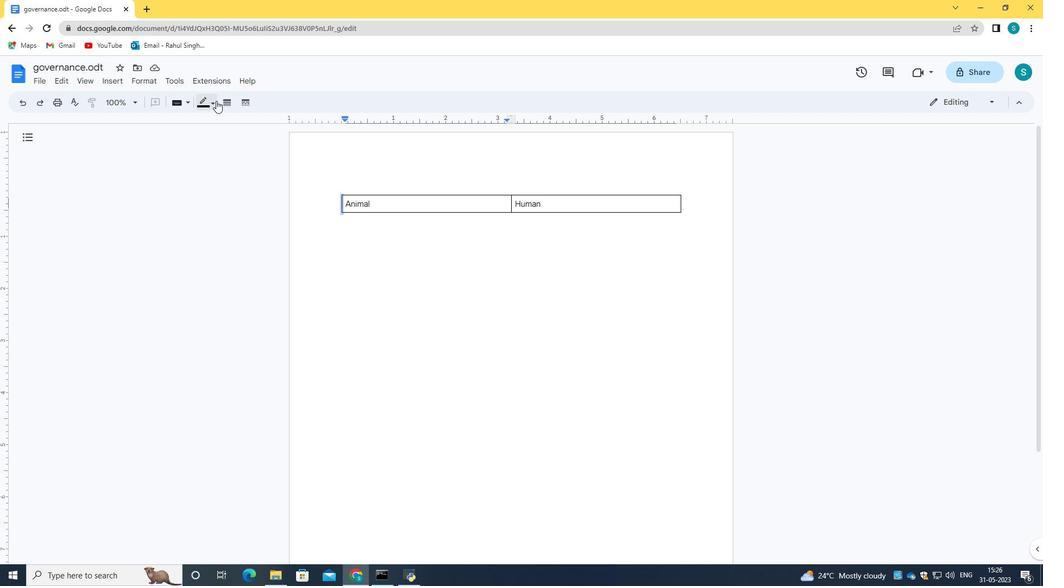 
Action: Mouse pressed left at (216, 101)
Screenshot: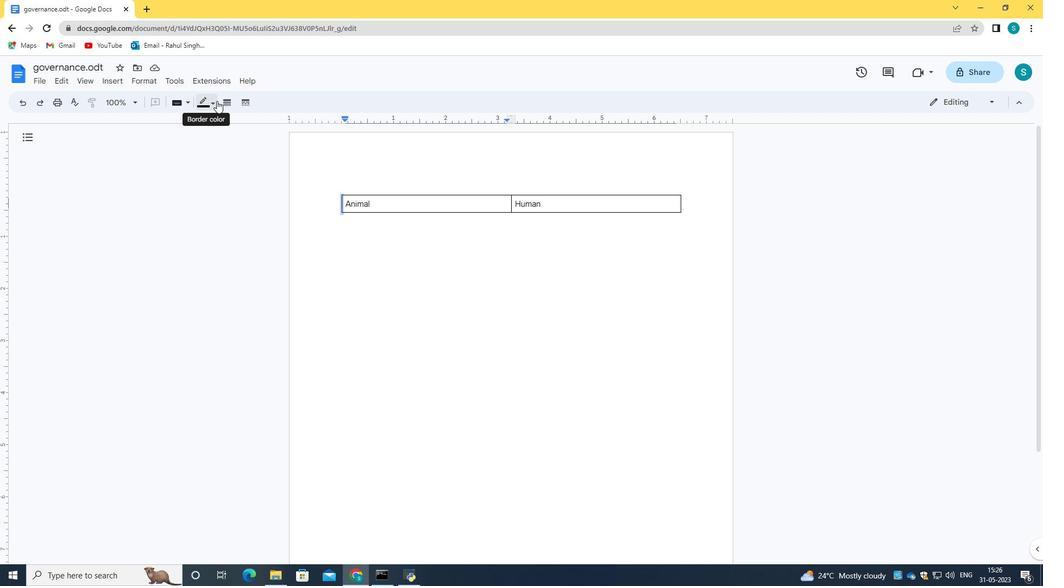 
Action: Mouse moved to (218, 134)
Screenshot: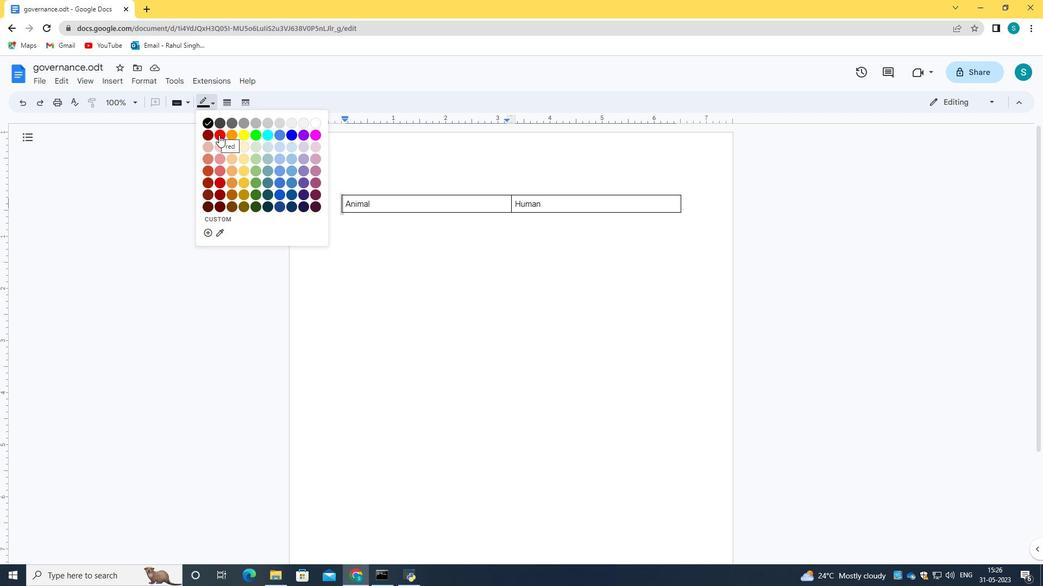 
Action: Mouse pressed left at (218, 134)
Screenshot: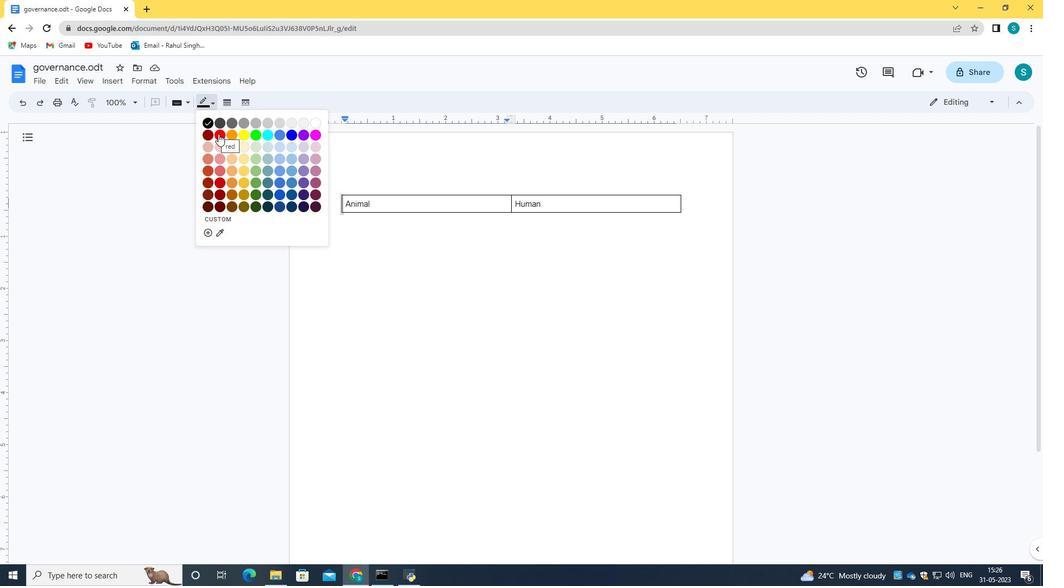 
Action: Mouse moved to (480, 242)
Screenshot: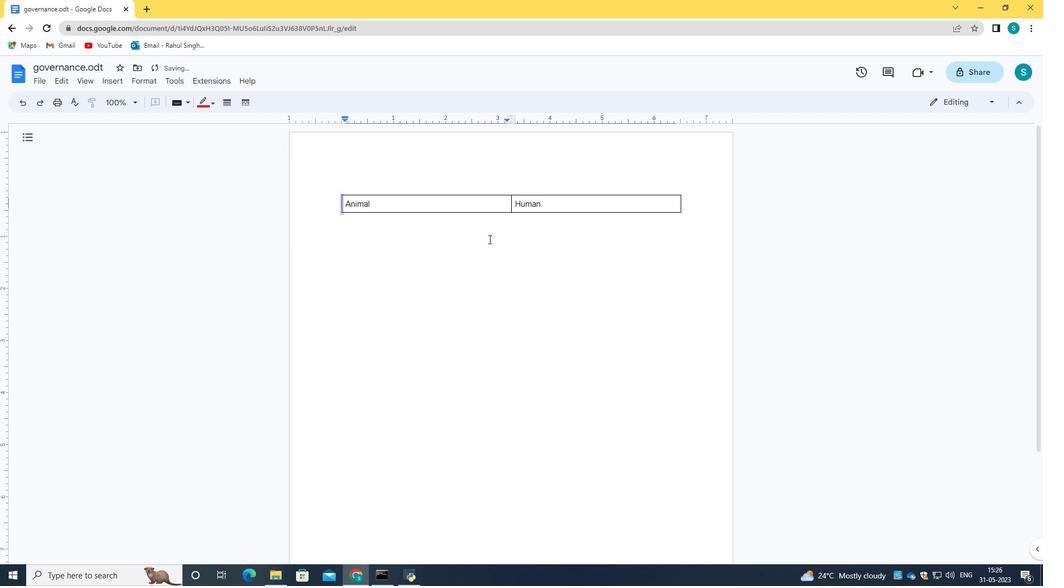 
Action: Mouse pressed left at (480, 242)
Screenshot: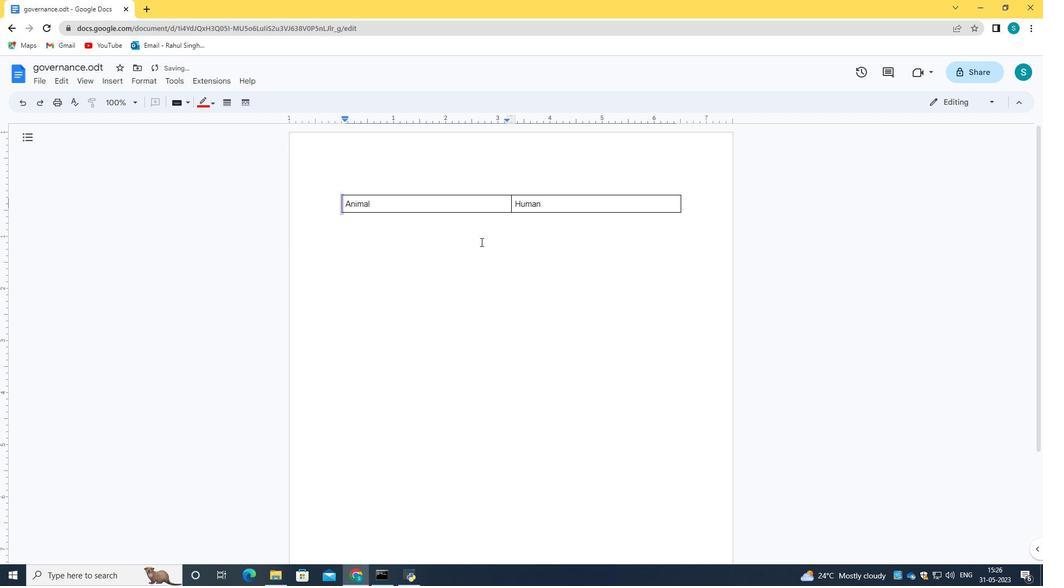 
Action: Mouse moved to (446, 196)
Screenshot: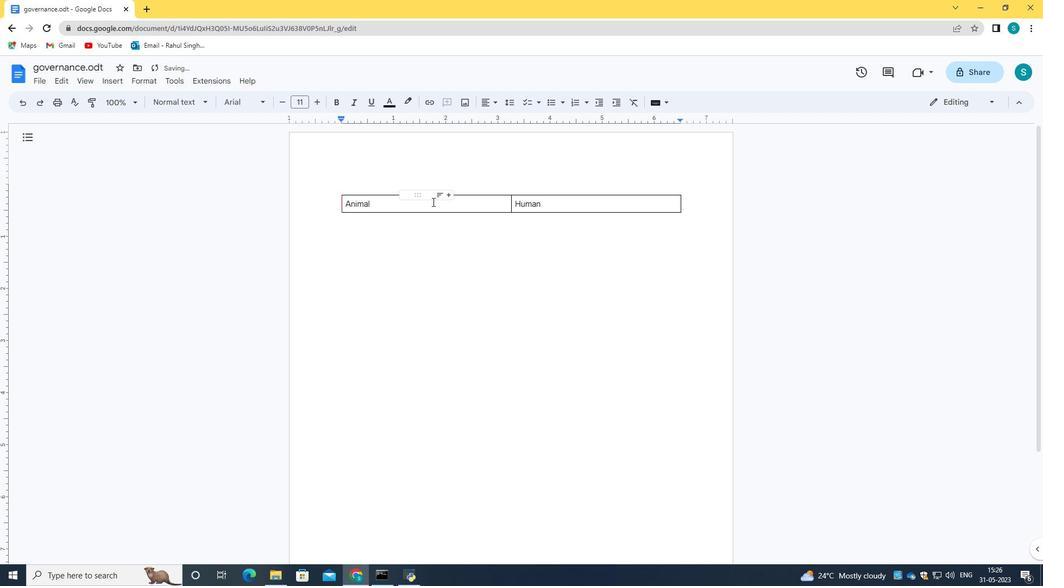 
Action: Mouse pressed left at (446, 196)
Screenshot: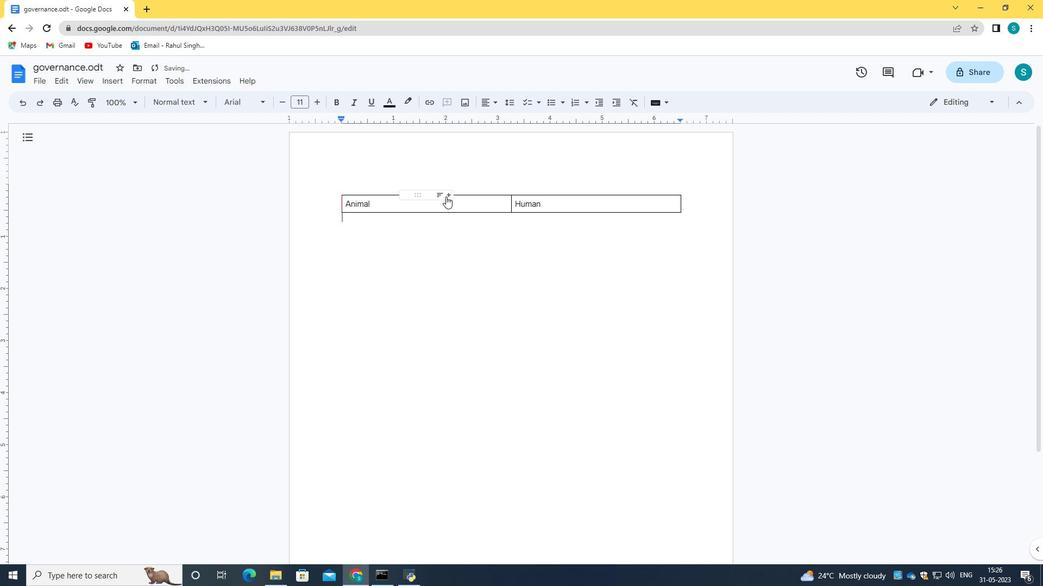 
Action: Mouse moved to (373, 193)
Screenshot: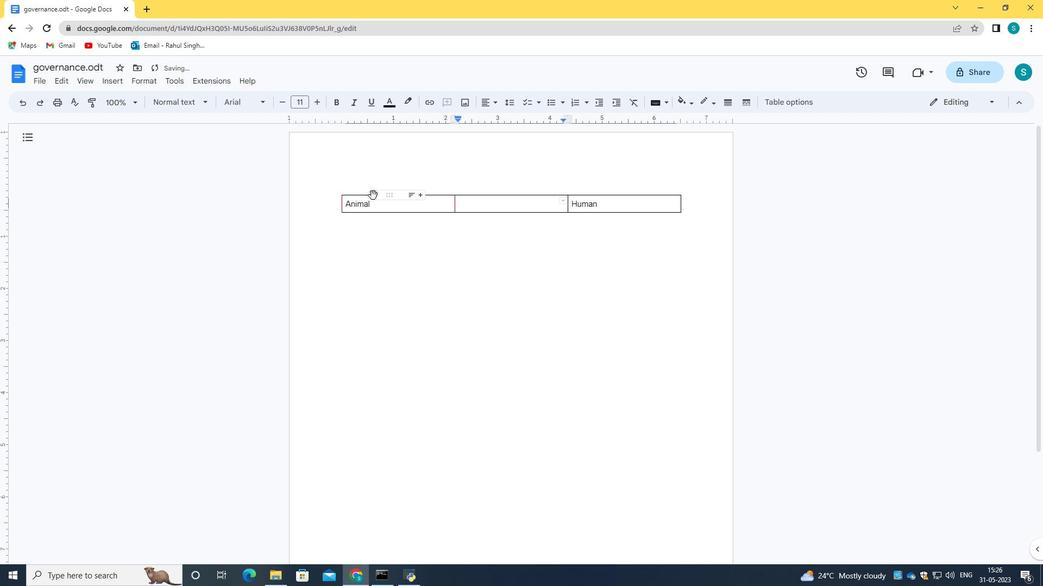 
Action: Mouse pressed left at (373, 193)
Screenshot: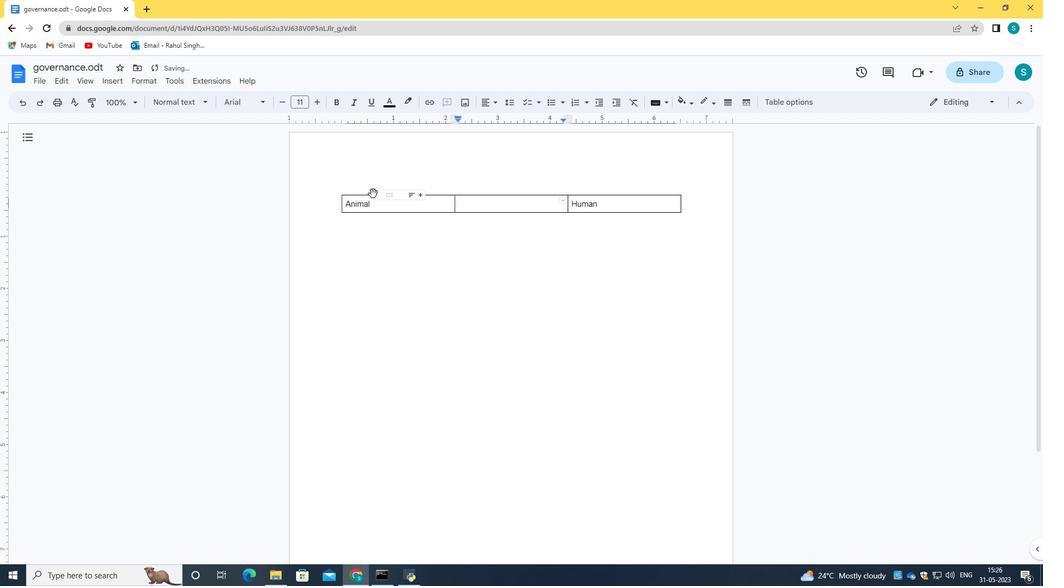 
Action: Mouse moved to (397, 214)
Screenshot: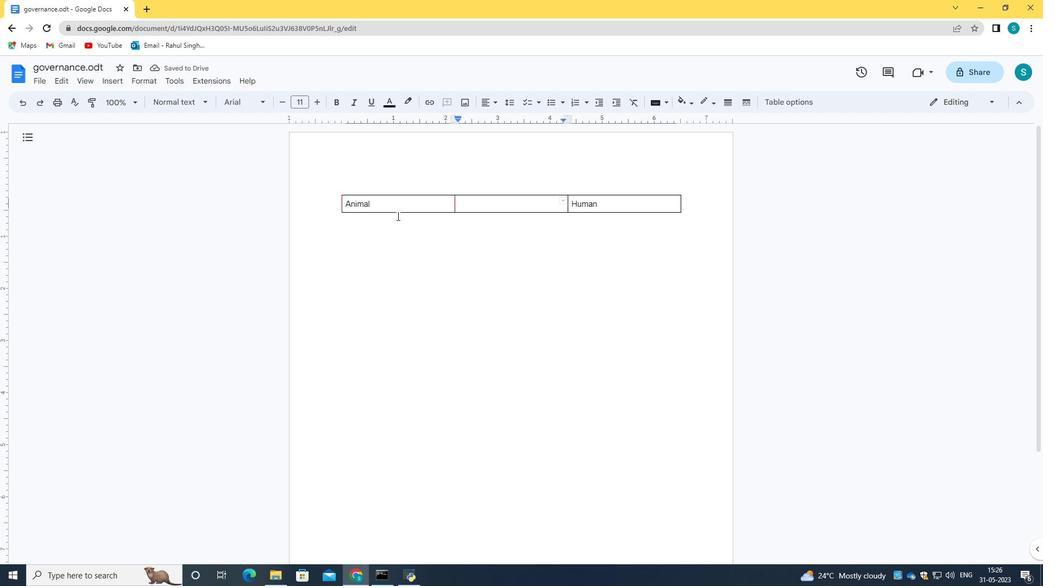 
Action: Mouse pressed left at (397, 214)
Screenshot: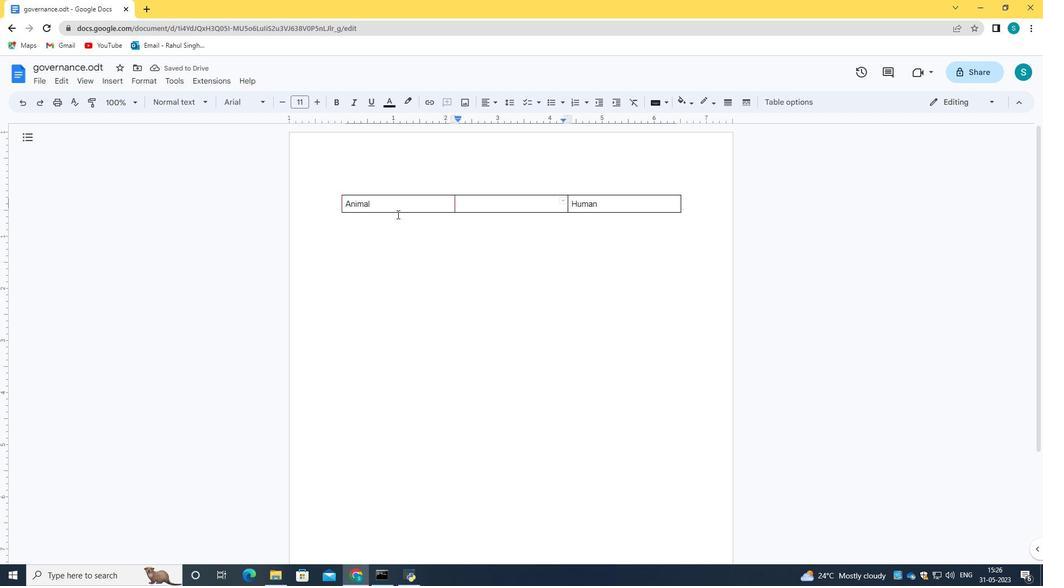 
Action: Mouse moved to (525, 230)
Screenshot: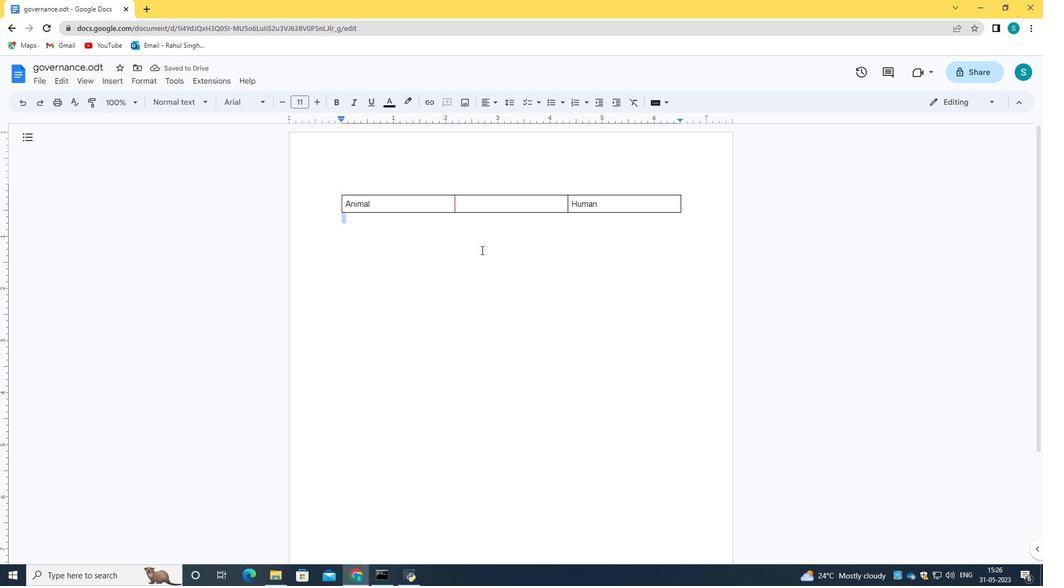 
Action: Mouse pressed left at (525, 230)
Screenshot: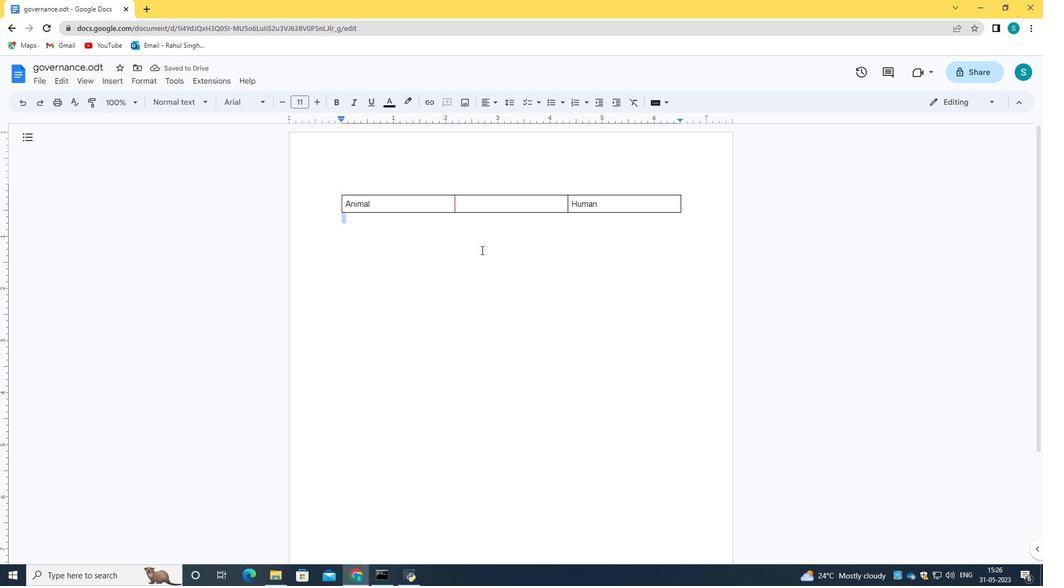 
Action: Mouse moved to (27, 103)
Screenshot: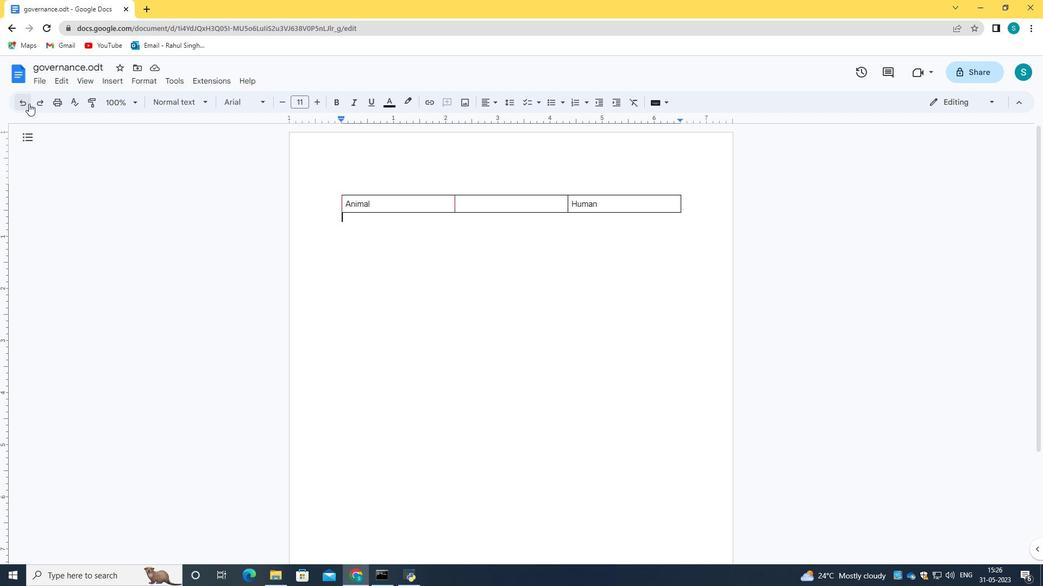 
Action: Mouse pressed left at (27, 103)
Screenshot: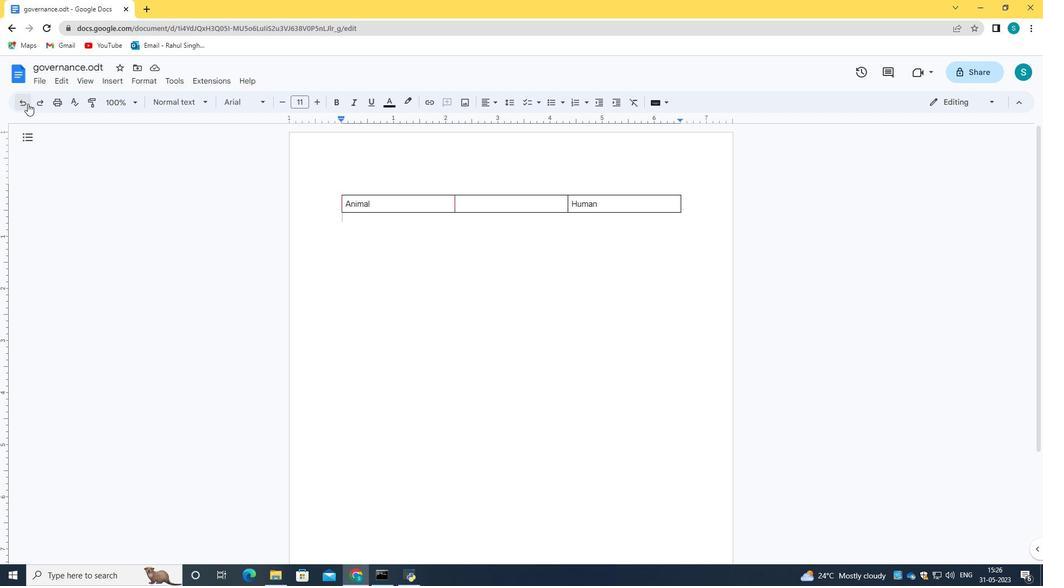 
Action: Mouse moved to (334, 192)
Screenshot: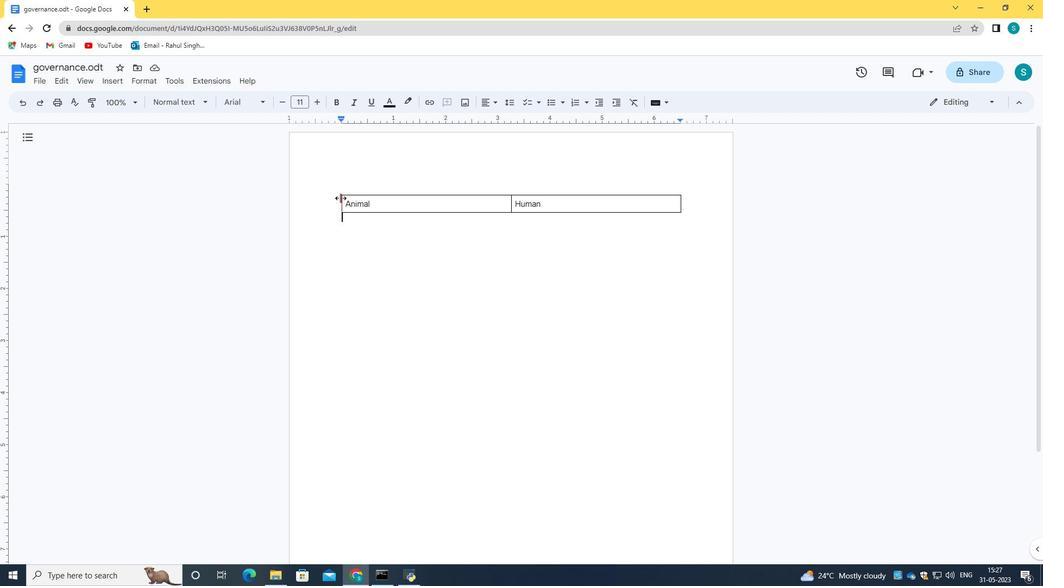 
Action: Mouse pressed left at (334, 192)
Screenshot: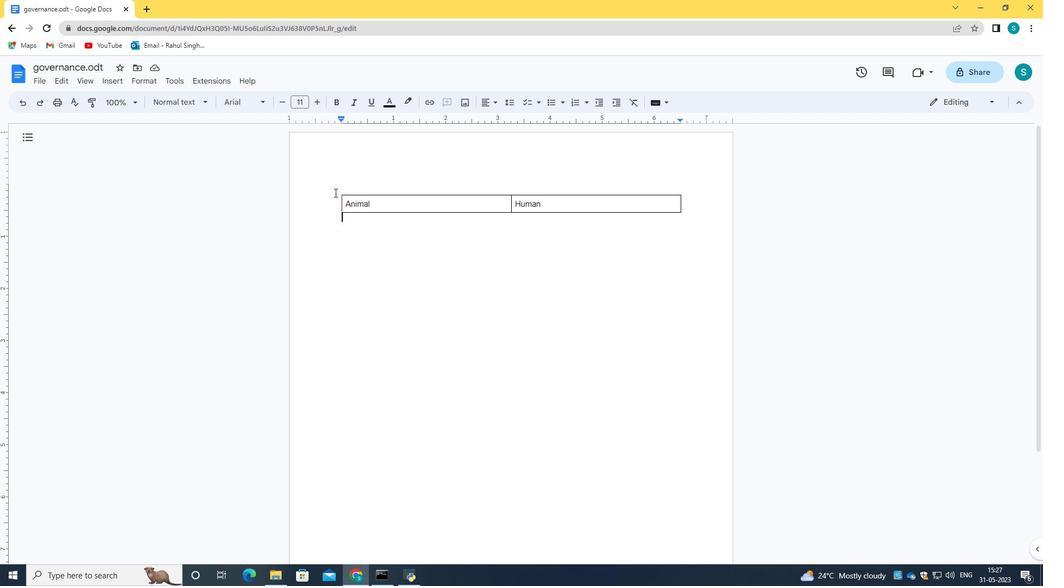 
Action: Mouse moved to (410, 103)
Screenshot: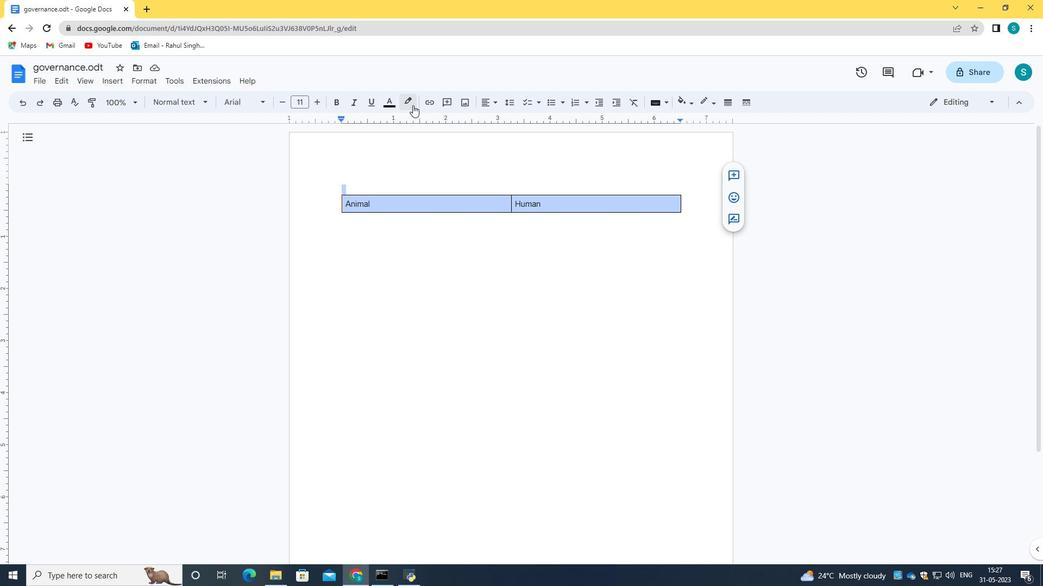 
Action: Mouse pressed left at (410, 103)
Screenshot: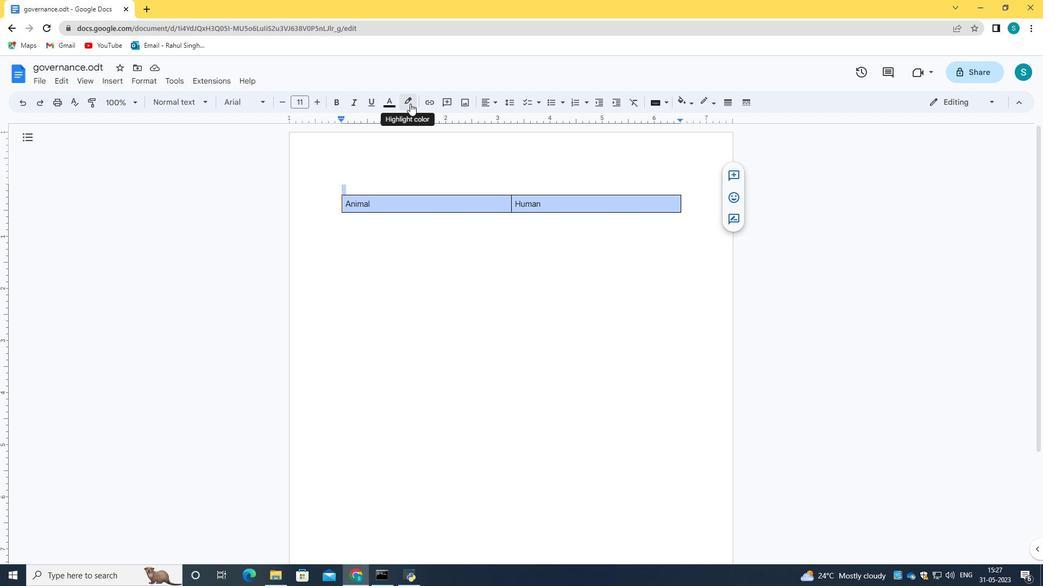 
Action: Mouse moved to (423, 152)
Screenshot: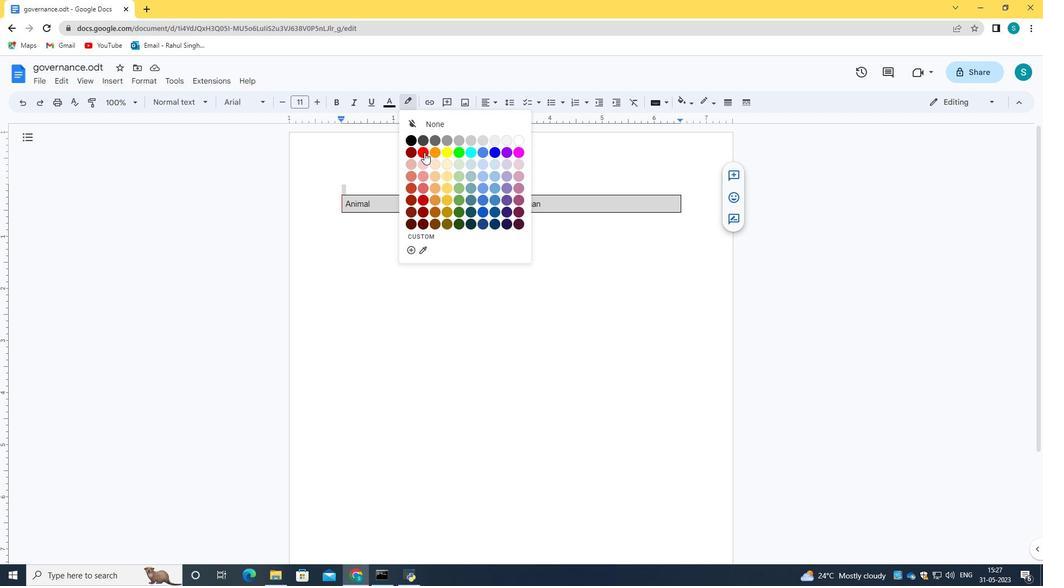 
Action: Mouse pressed left at (423, 152)
Screenshot: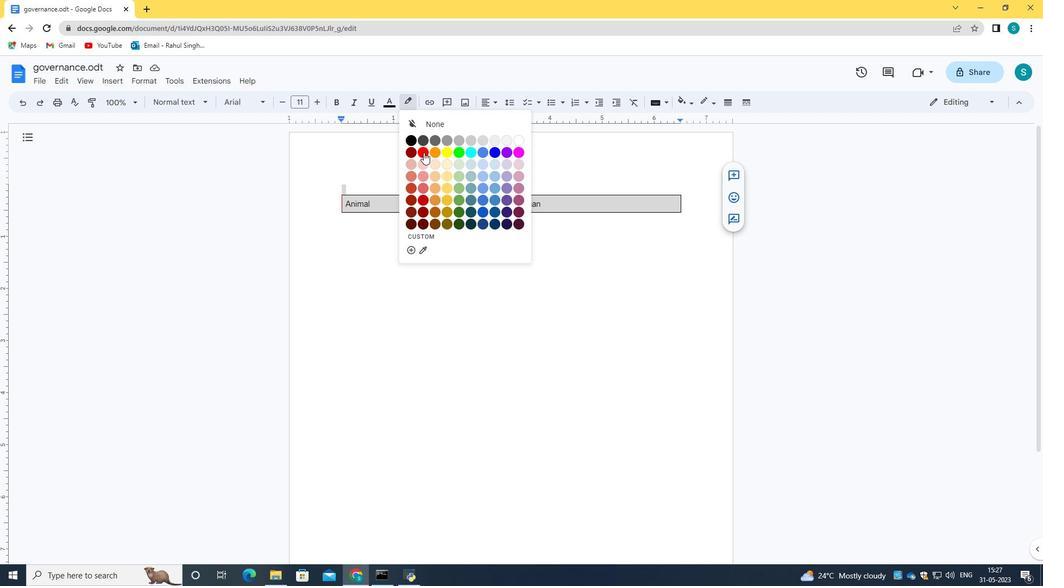 
Action: Mouse moved to (409, 102)
Screenshot: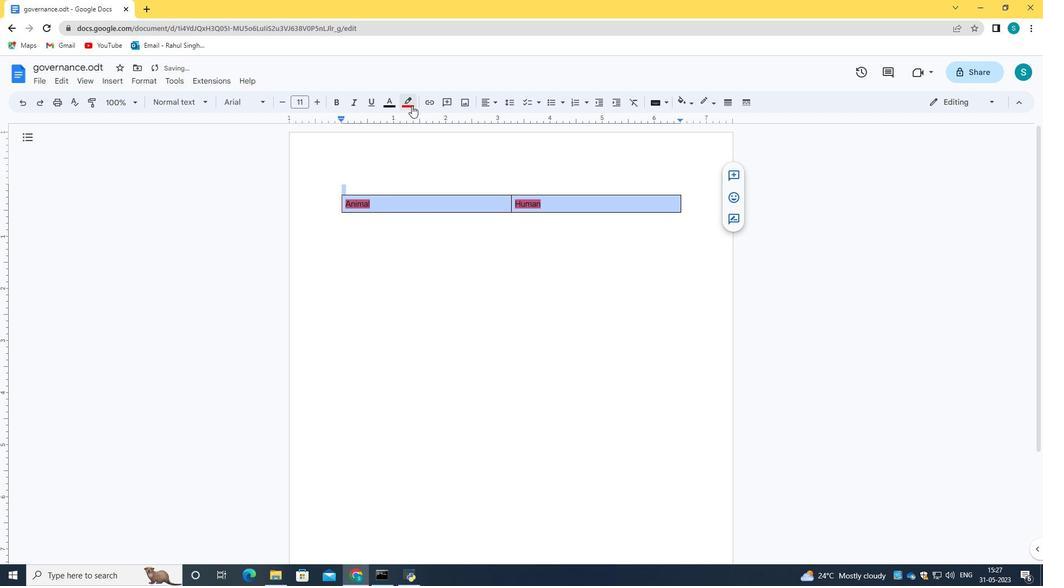 
Action: Mouse pressed left at (409, 102)
Screenshot: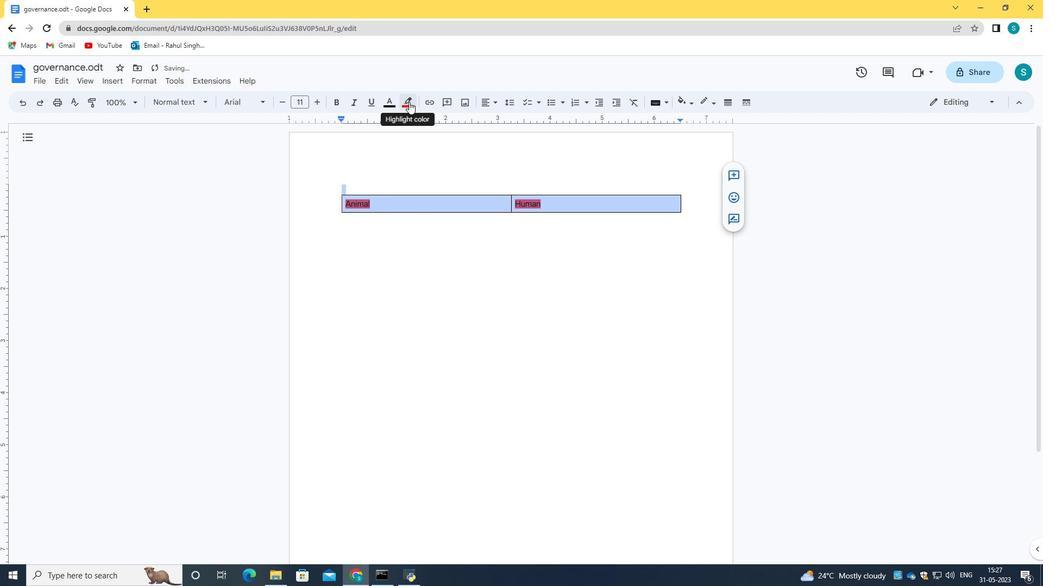 
Action: Mouse moved to (411, 140)
Screenshot: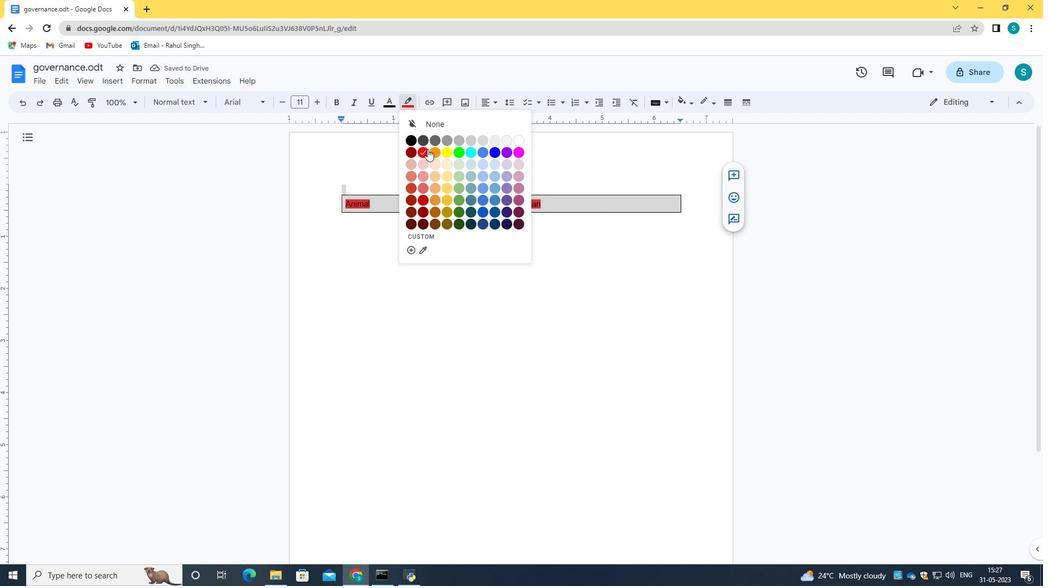 
Action: Mouse pressed left at (411, 140)
Screenshot: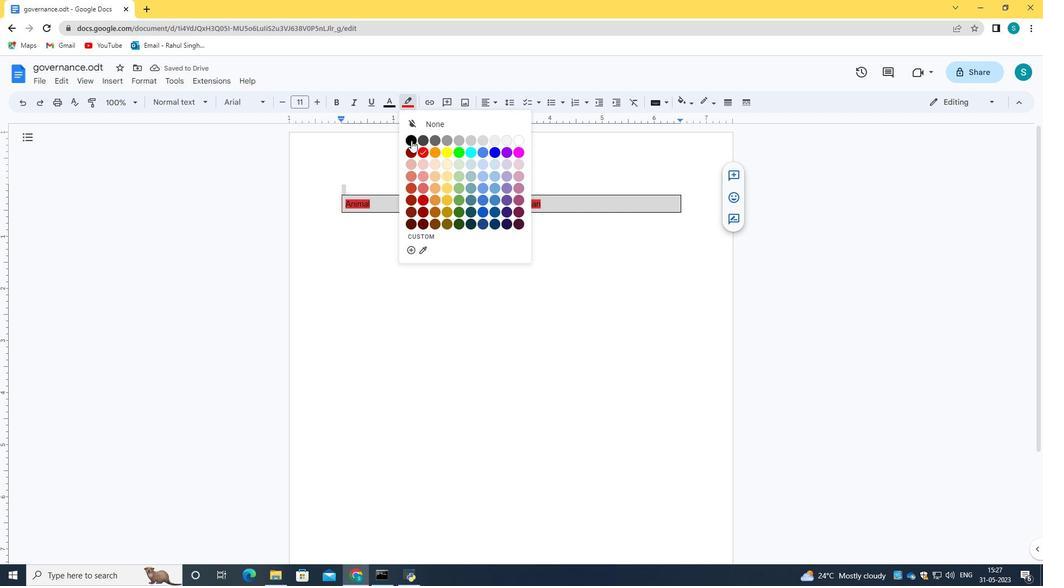 
Action: Mouse moved to (408, 108)
Screenshot: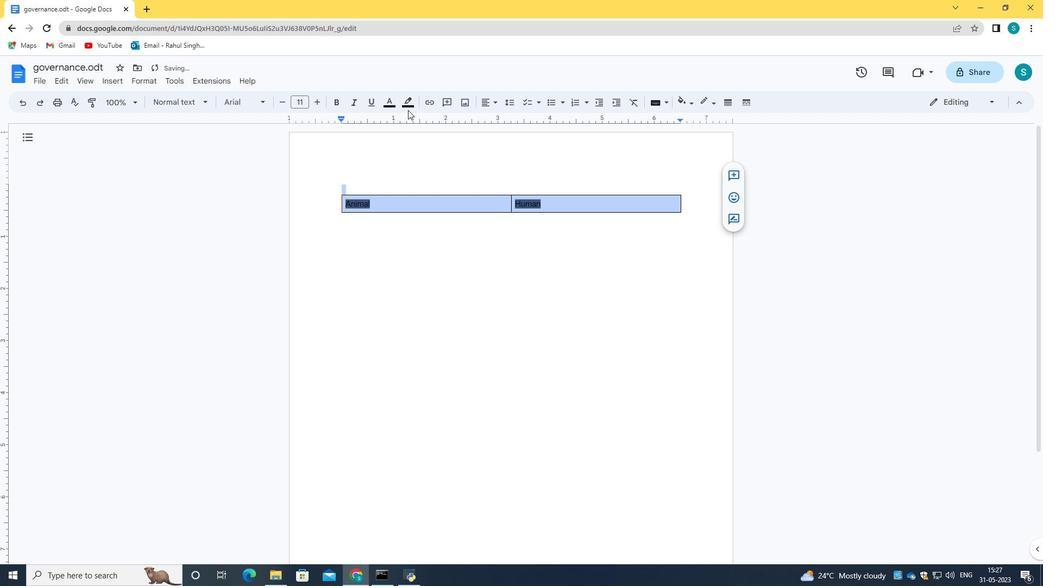 
Action: Mouse pressed left at (408, 108)
Screenshot: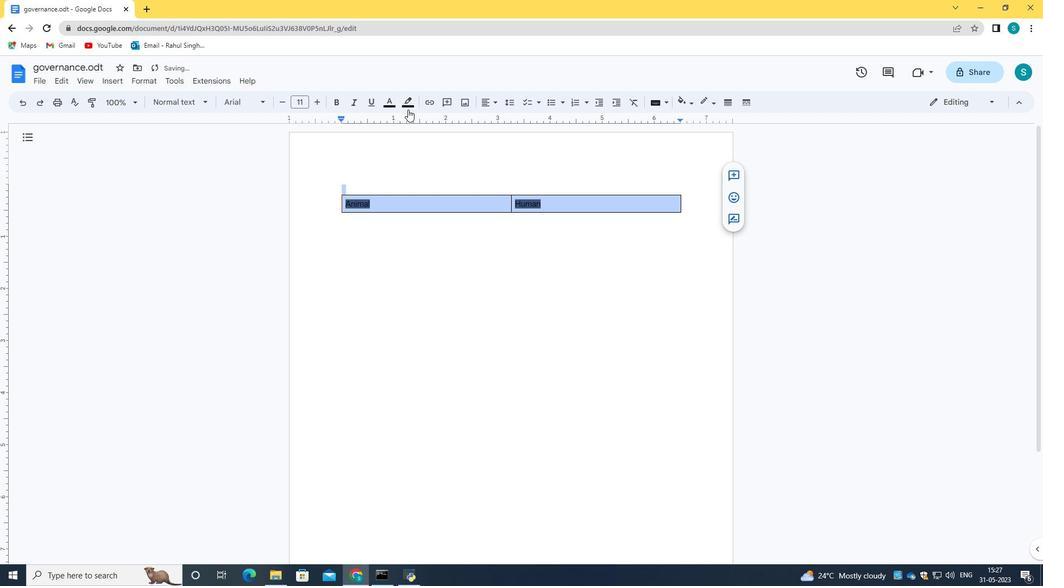 
Action: Mouse moved to (427, 121)
Screenshot: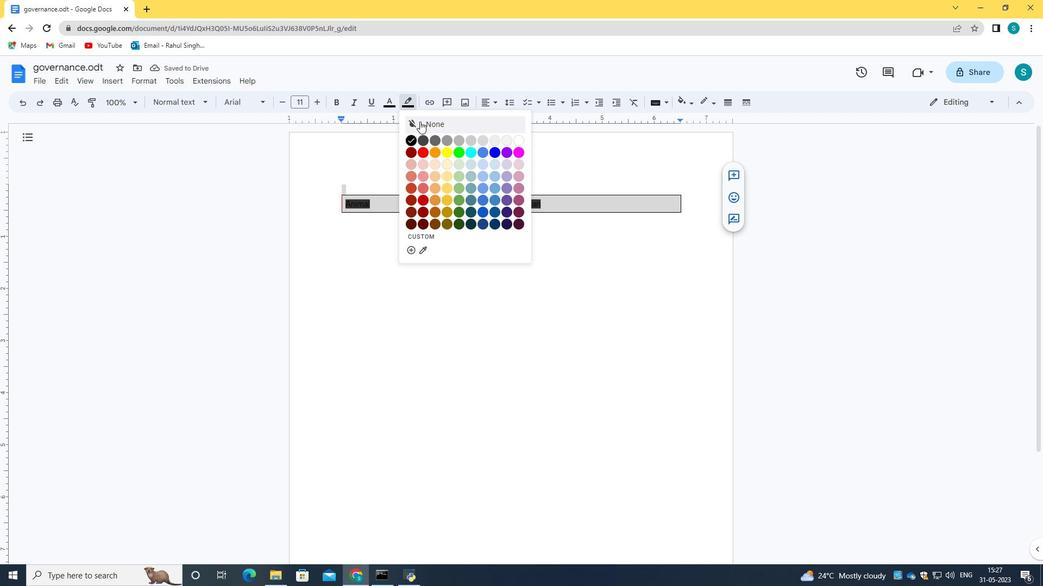 
Action: Mouse pressed left at (427, 121)
Screenshot: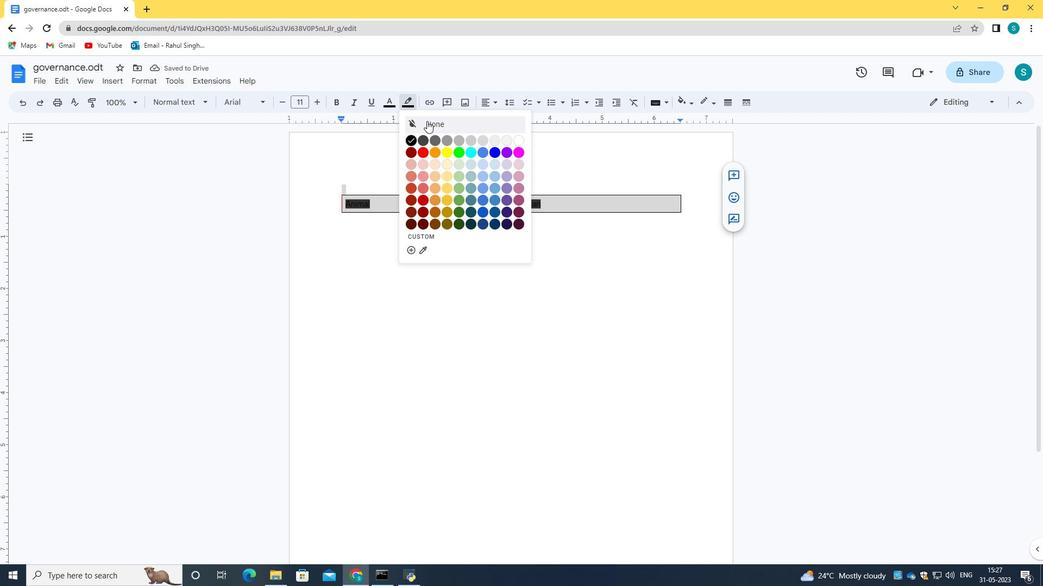 
Action: Mouse moved to (373, 196)
Screenshot: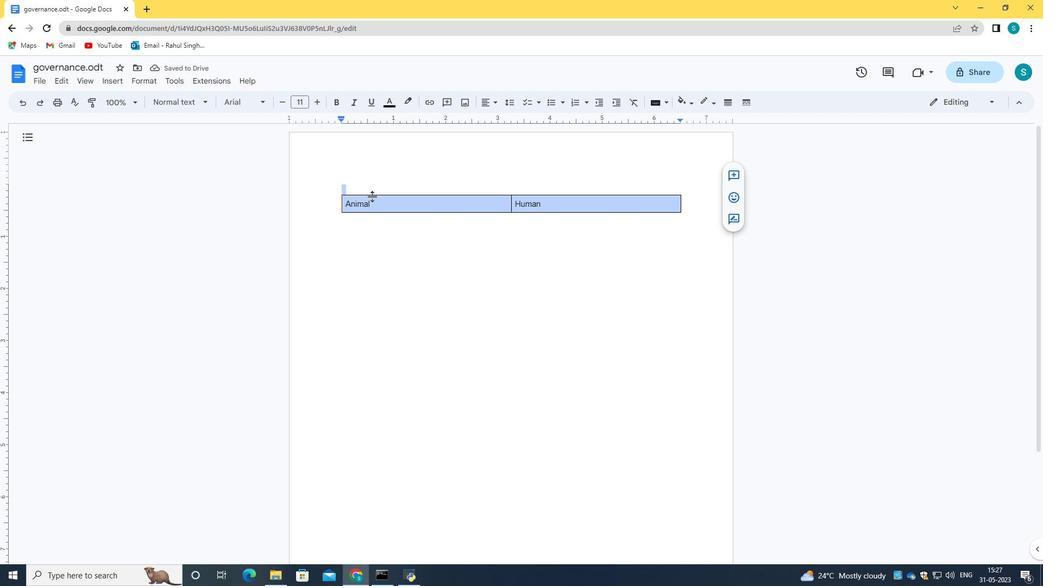 
Action: Mouse pressed left at (373, 196)
Screenshot: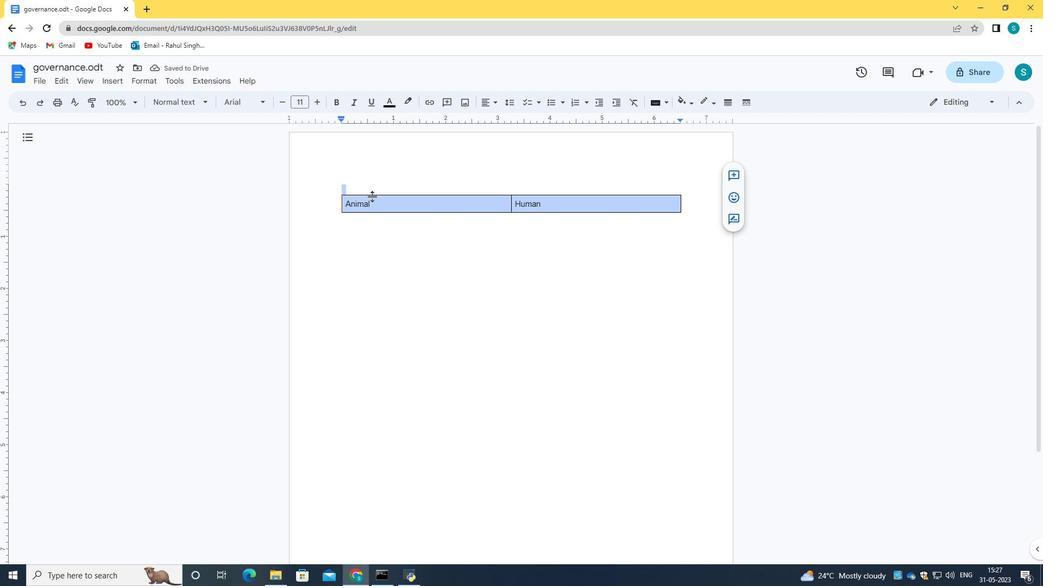 
Action: Mouse moved to (381, 254)
Screenshot: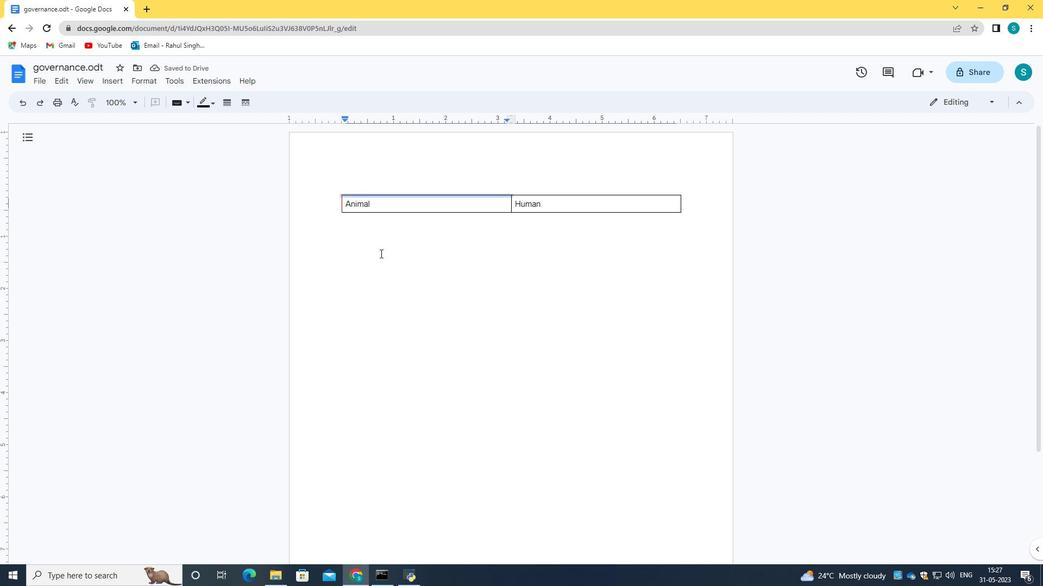 
Action: Mouse pressed left at (381, 254)
Screenshot: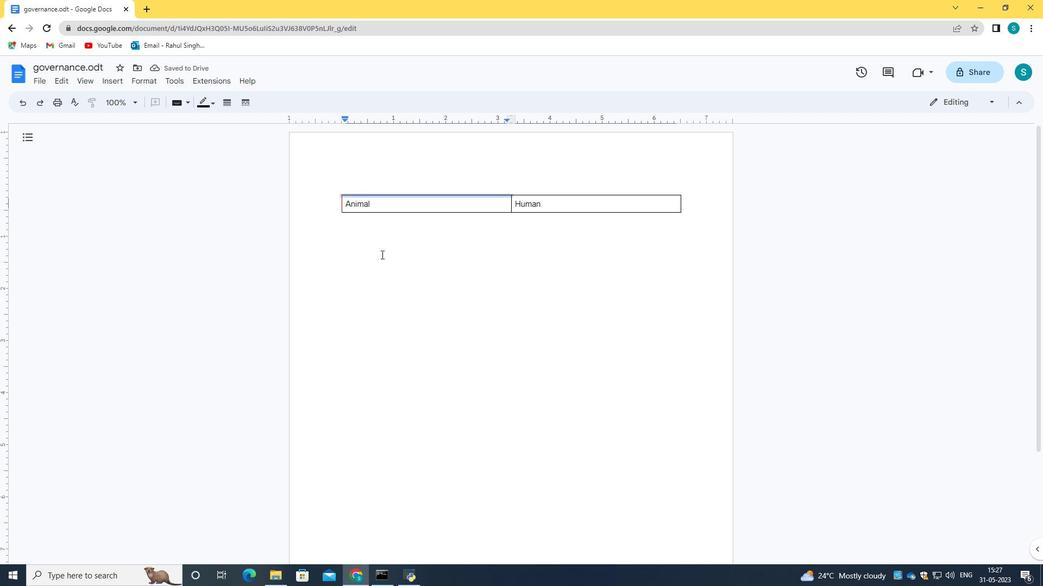 
Action: Mouse moved to (340, 193)
Screenshot: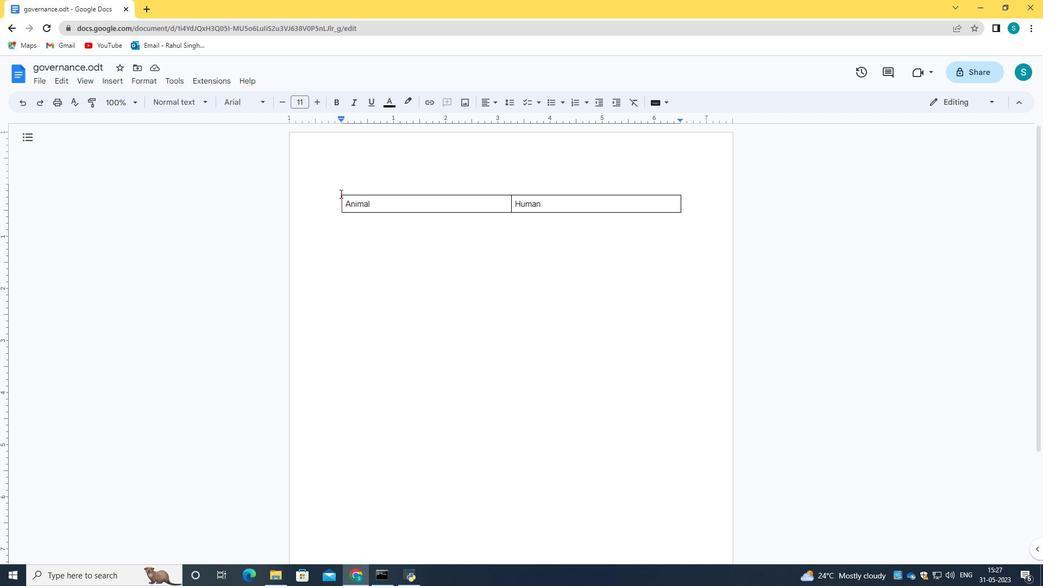 
Action: Mouse pressed left at (340, 193)
Screenshot: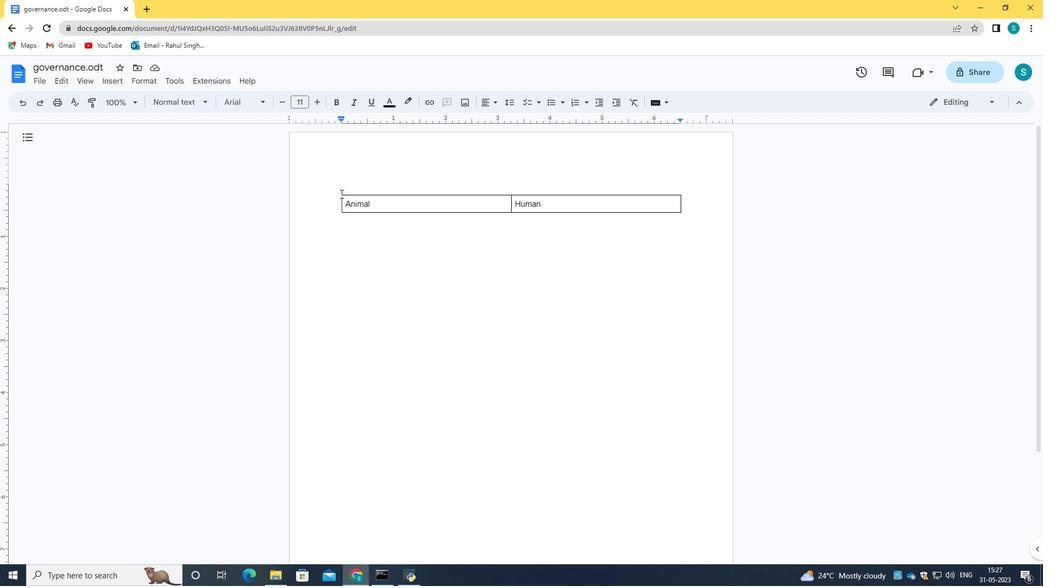 
Action: Mouse moved to (384, 242)
Screenshot: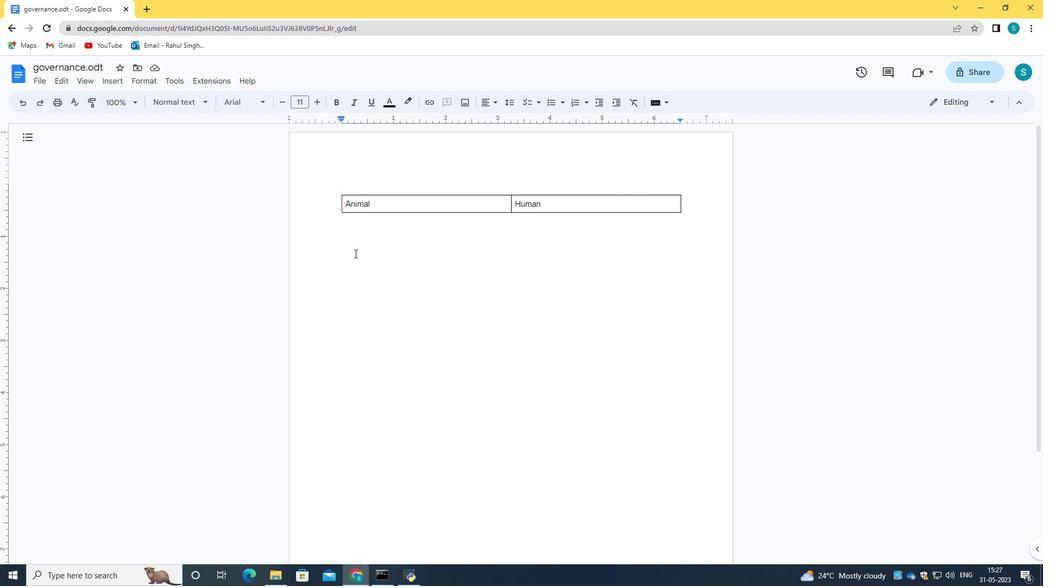 
Action: Mouse pressed left at (384, 242)
Screenshot: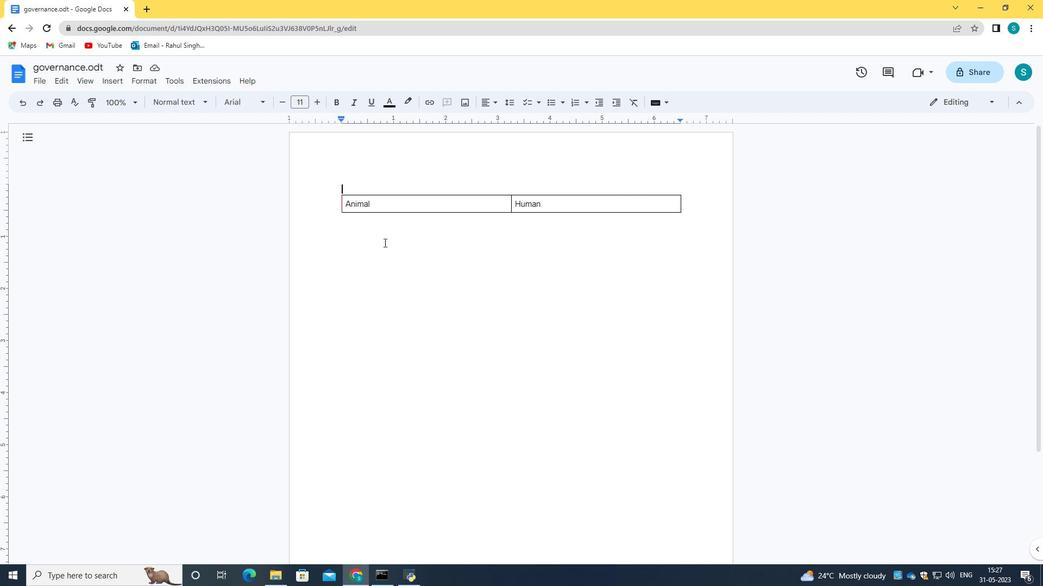 
Action: Mouse moved to (340, 196)
Screenshot: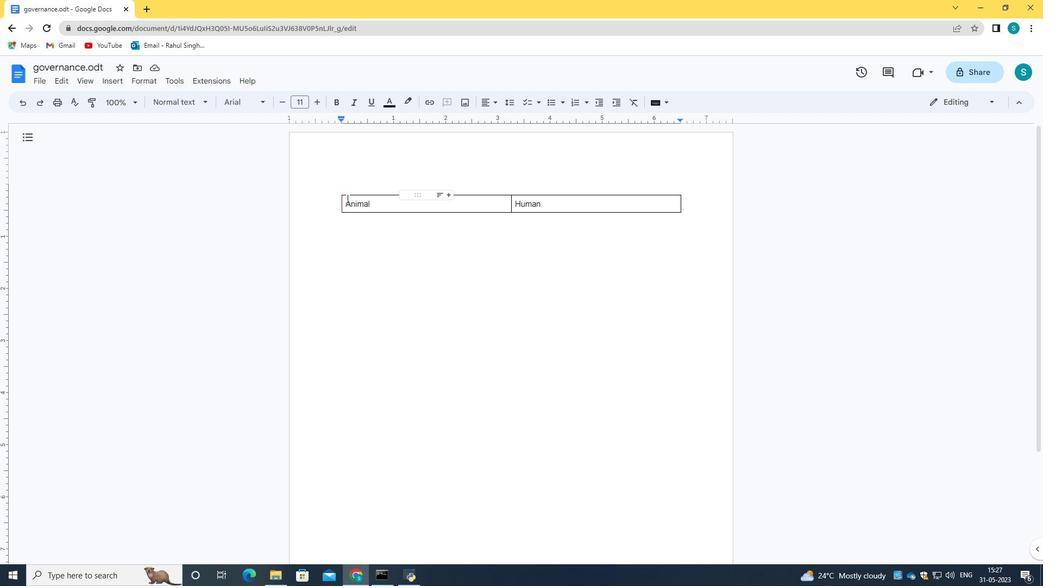 
Action: Mouse pressed left at (340, 196)
Screenshot: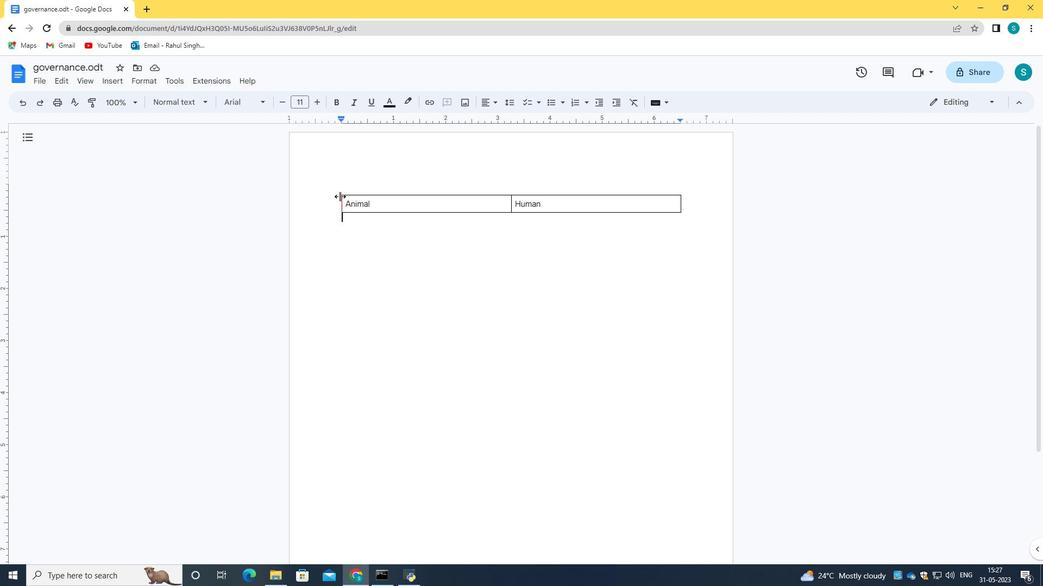 
Action: Mouse moved to (513, 207)
Screenshot: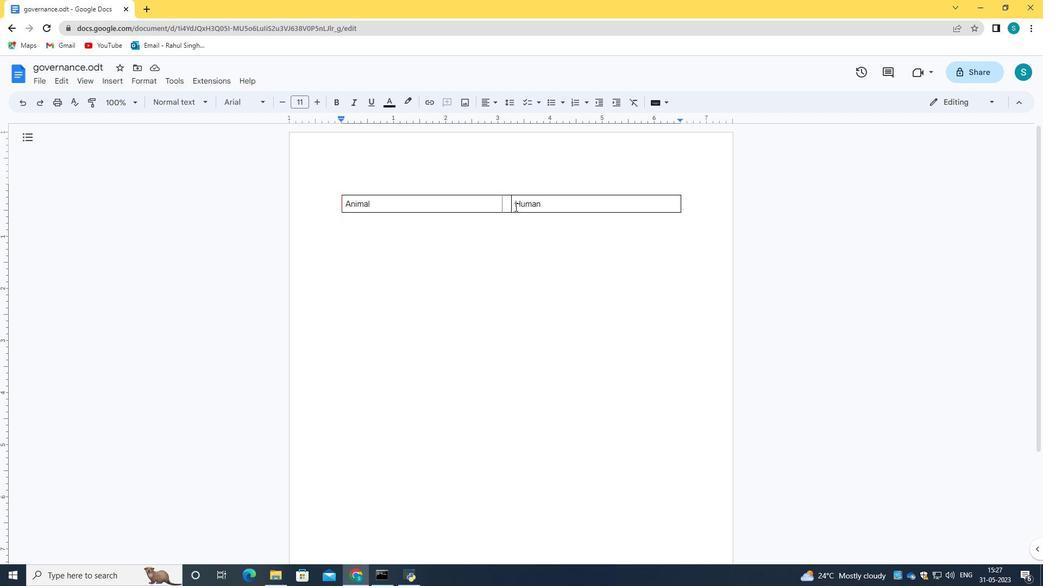
Action: Mouse pressed left at (513, 207)
Screenshot: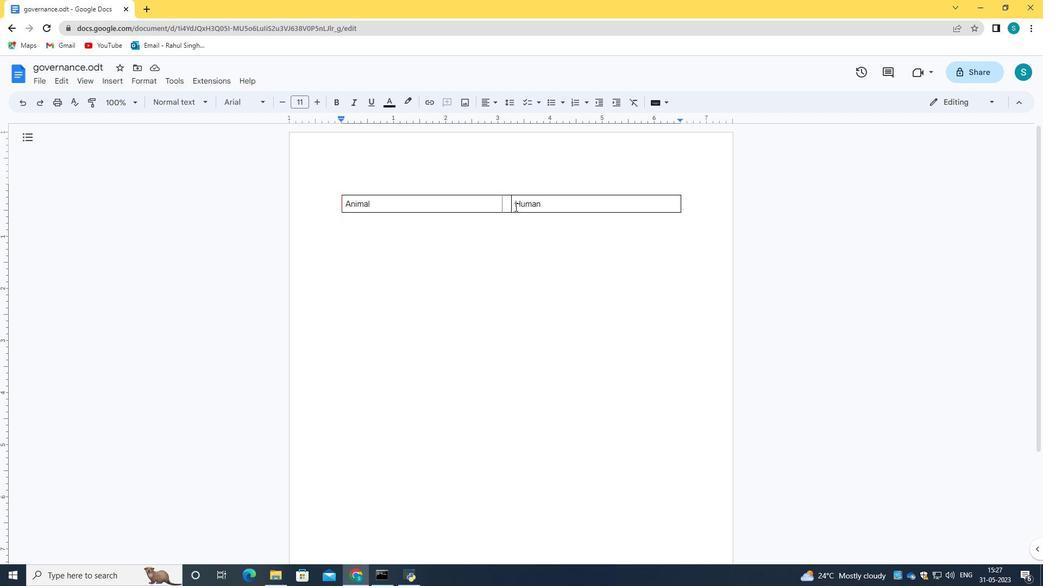 
Action: Mouse moved to (20, 102)
Screenshot: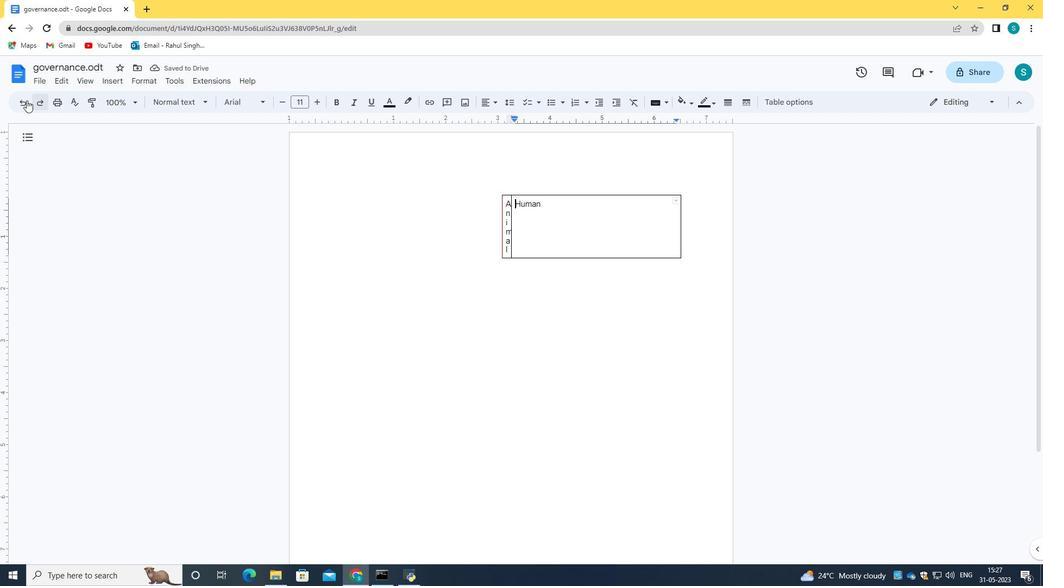 
Action: Mouse pressed left at (20, 102)
Screenshot: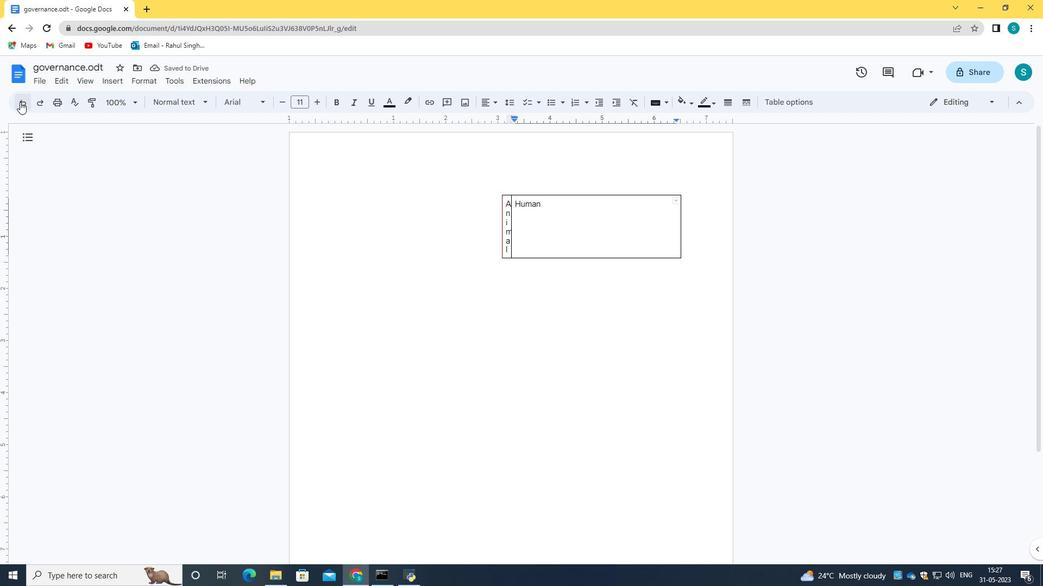 
Action: Mouse moved to (368, 195)
Screenshot: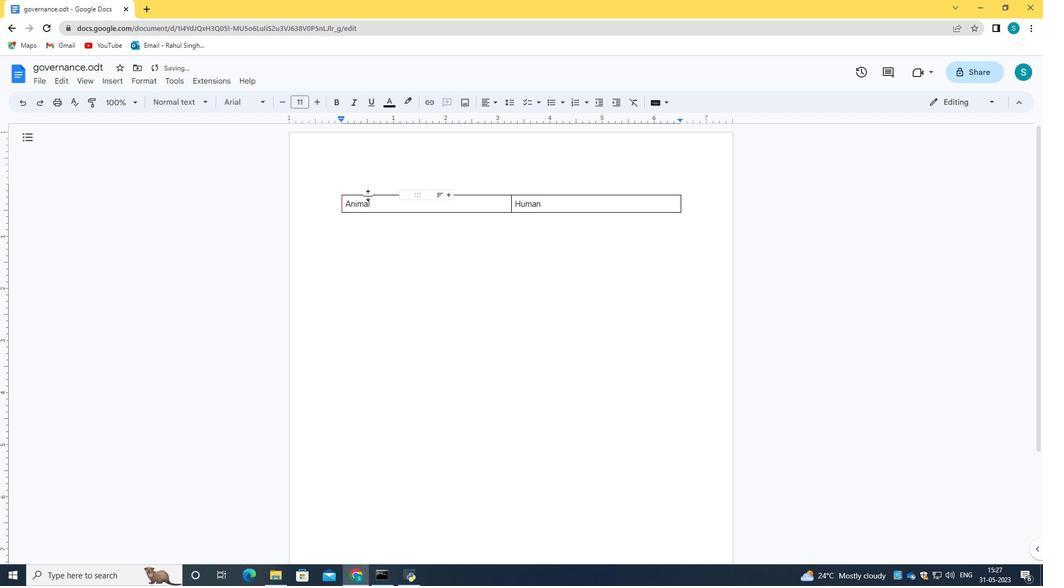 
Action: Mouse pressed left at (368, 195)
Screenshot: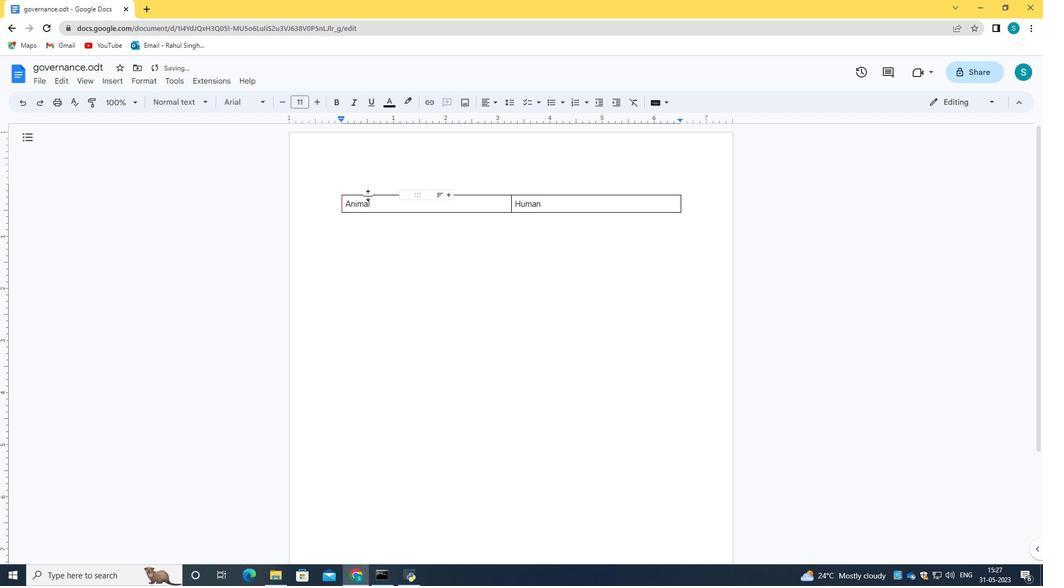
Action: Mouse moved to (207, 104)
Screenshot: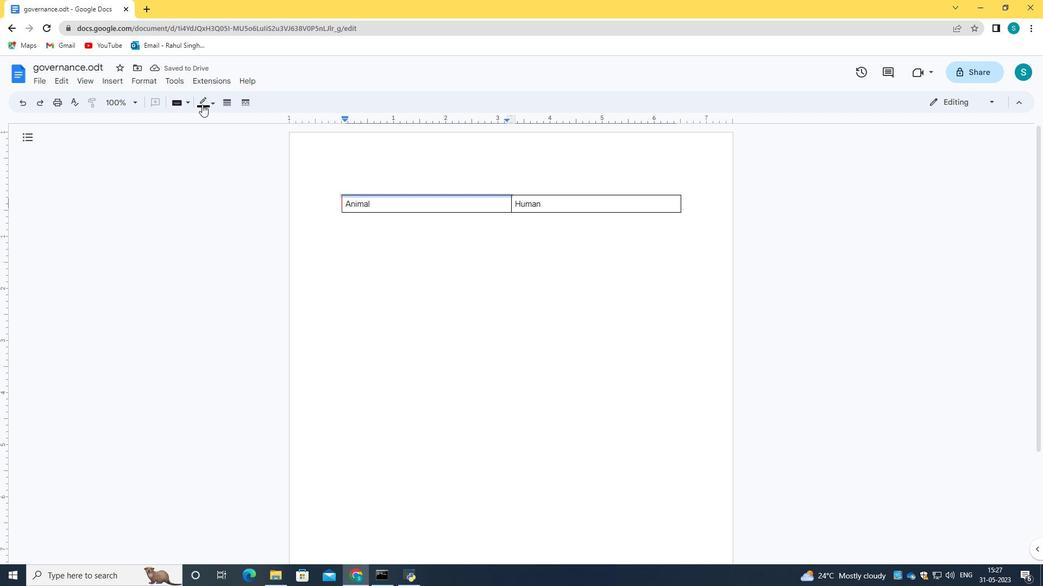 
Action: Mouse pressed left at (207, 104)
Screenshot: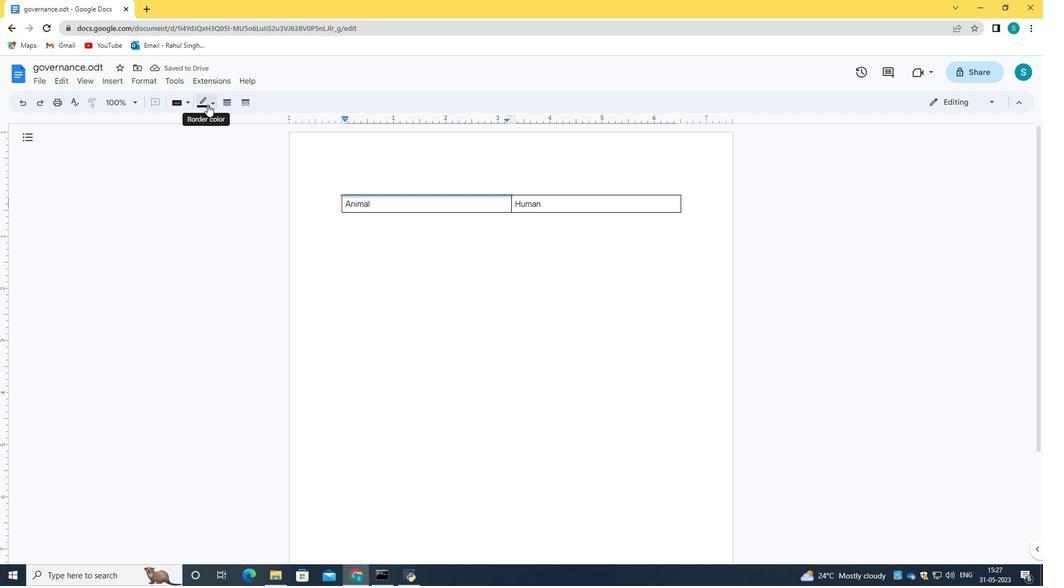 
Action: Mouse moved to (221, 133)
Screenshot: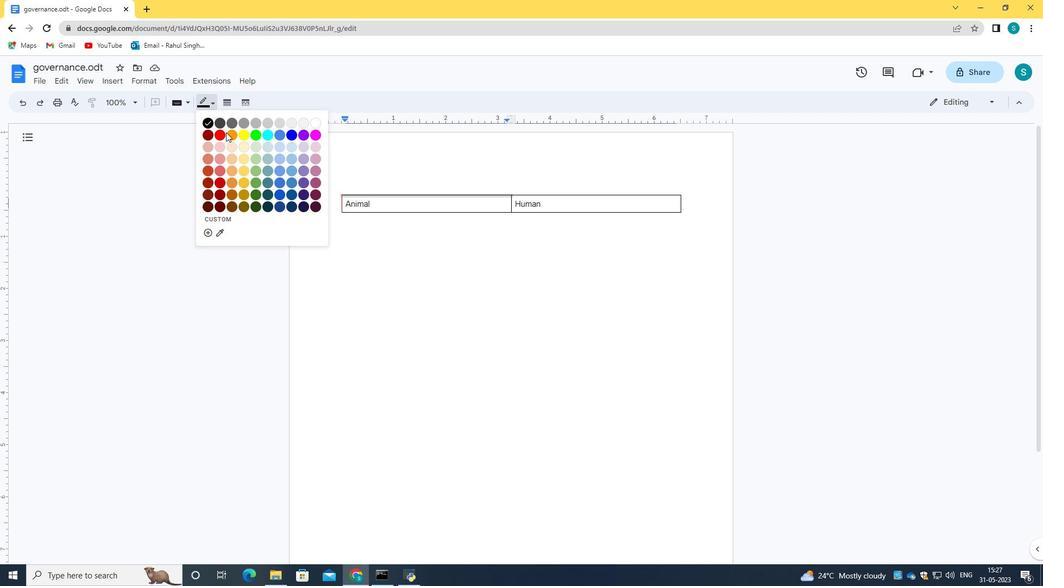 
Action: Mouse pressed left at (221, 133)
Screenshot: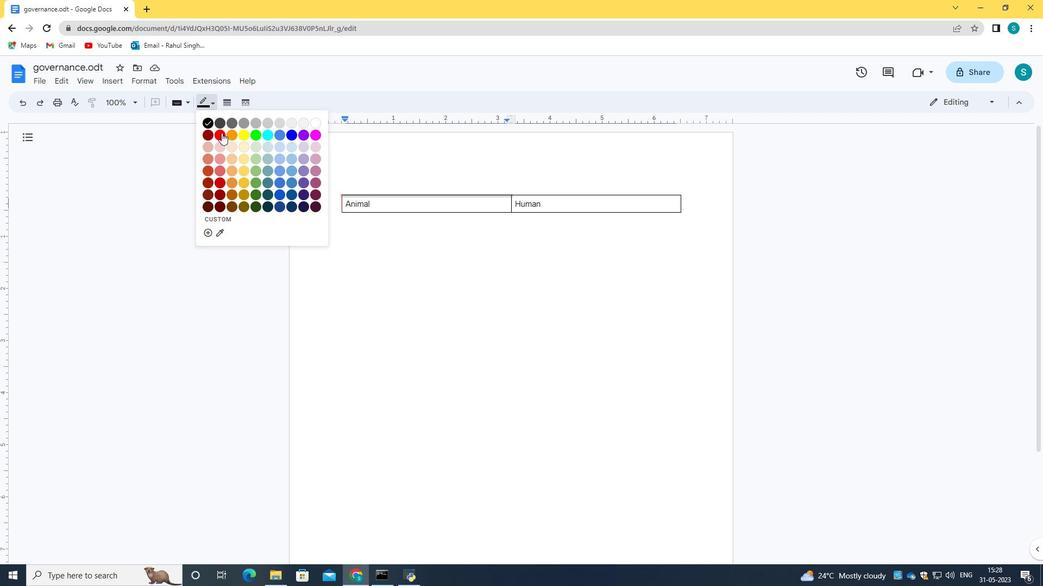 
Action: Mouse moved to (374, 210)
Screenshot: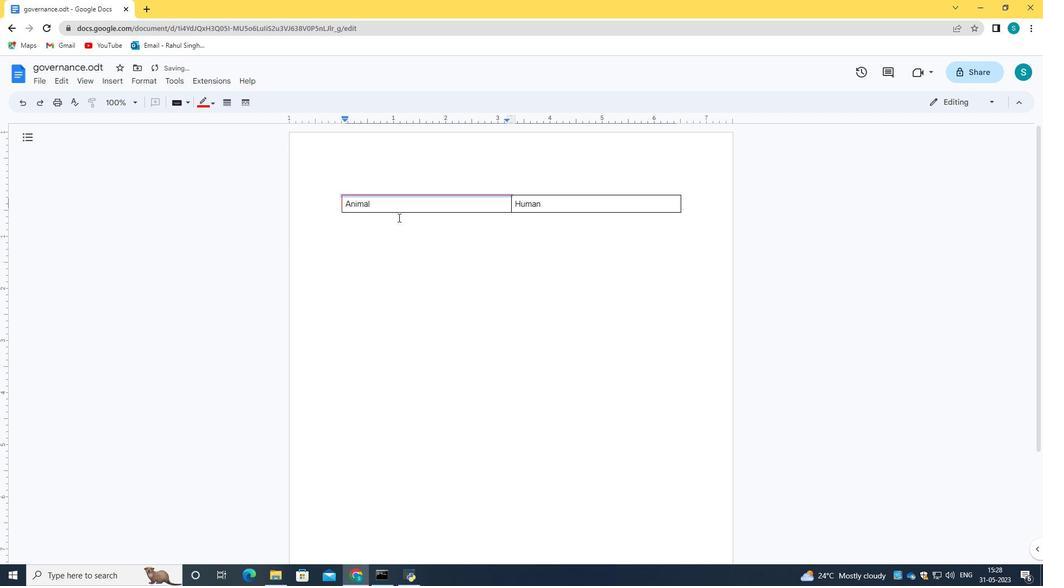
Action: Mouse pressed left at (374, 210)
Screenshot: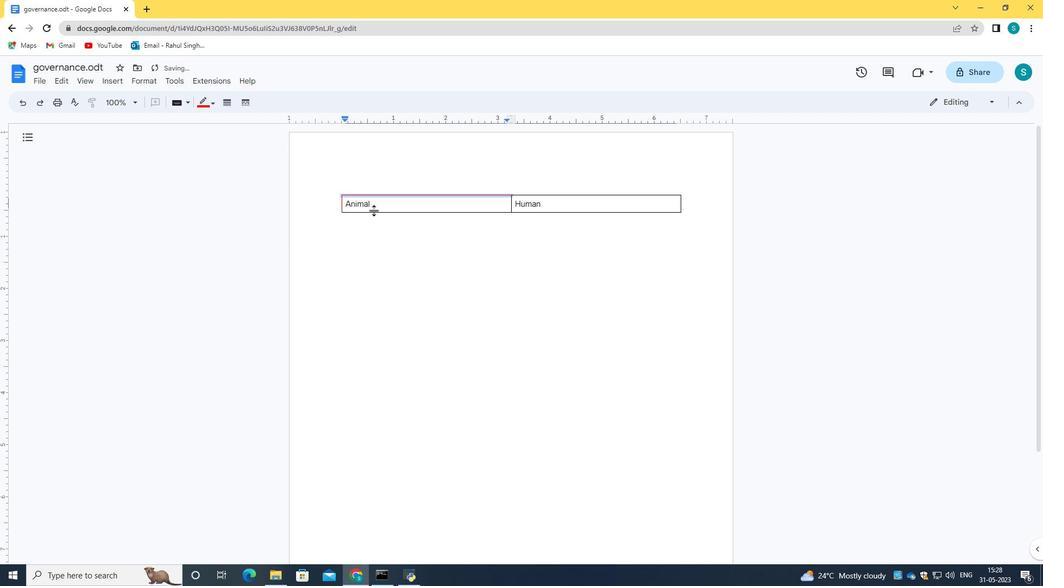 
Action: Mouse moved to (201, 101)
Screenshot: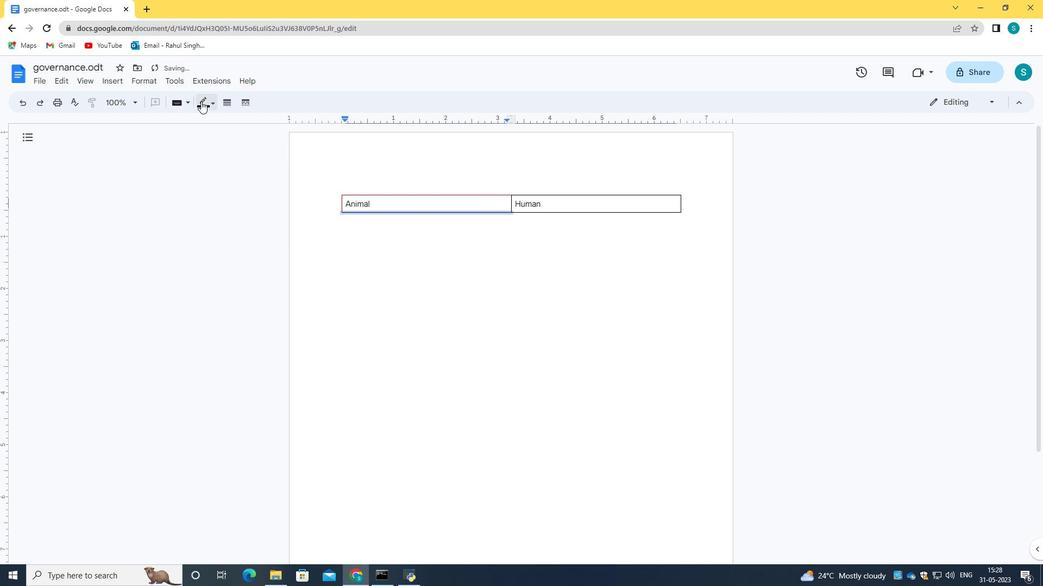 
Action: Mouse pressed left at (201, 101)
Screenshot: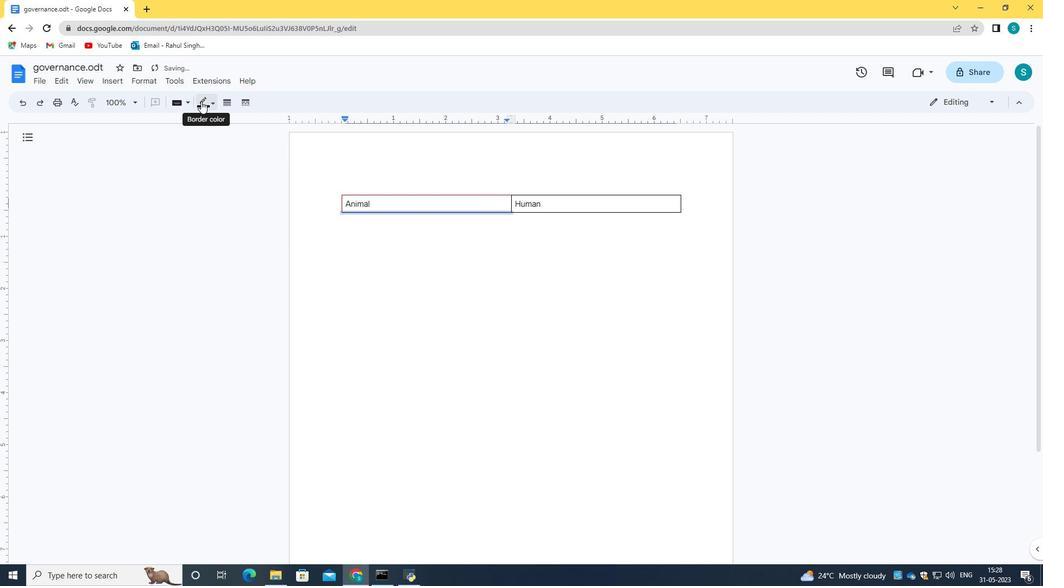 
Action: Mouse moved to (217, 132)
Screenshot: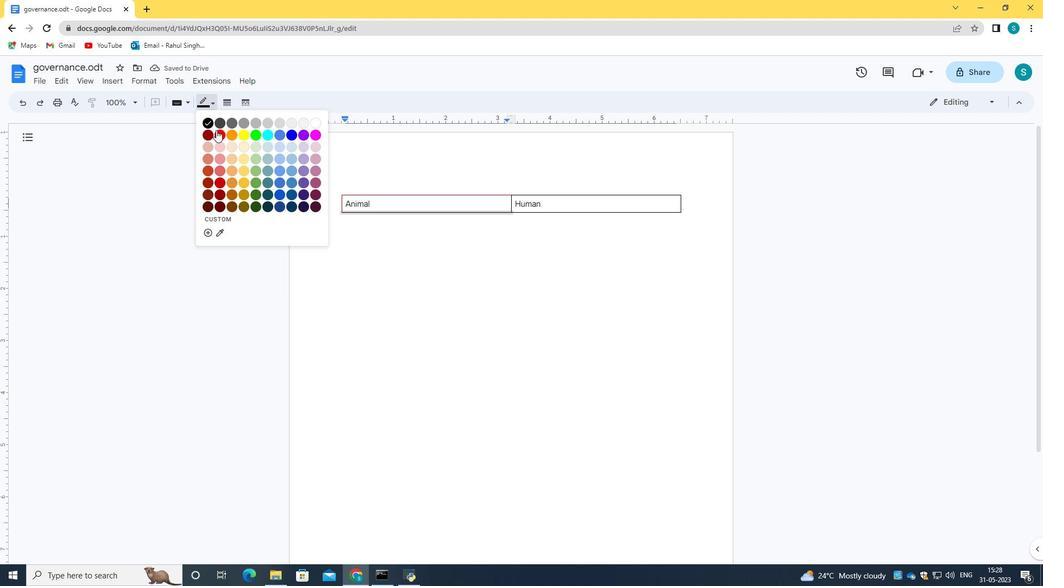 
Action: Mouse pressed left at (217, 132)
Screenshot: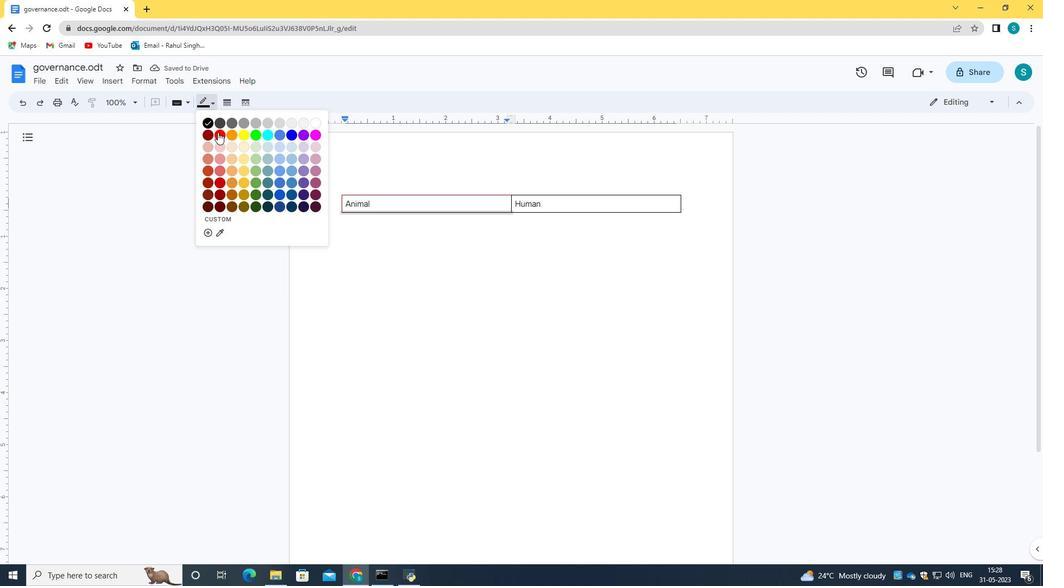 
Action: Mouse moved to (549, 196)
Screenshot: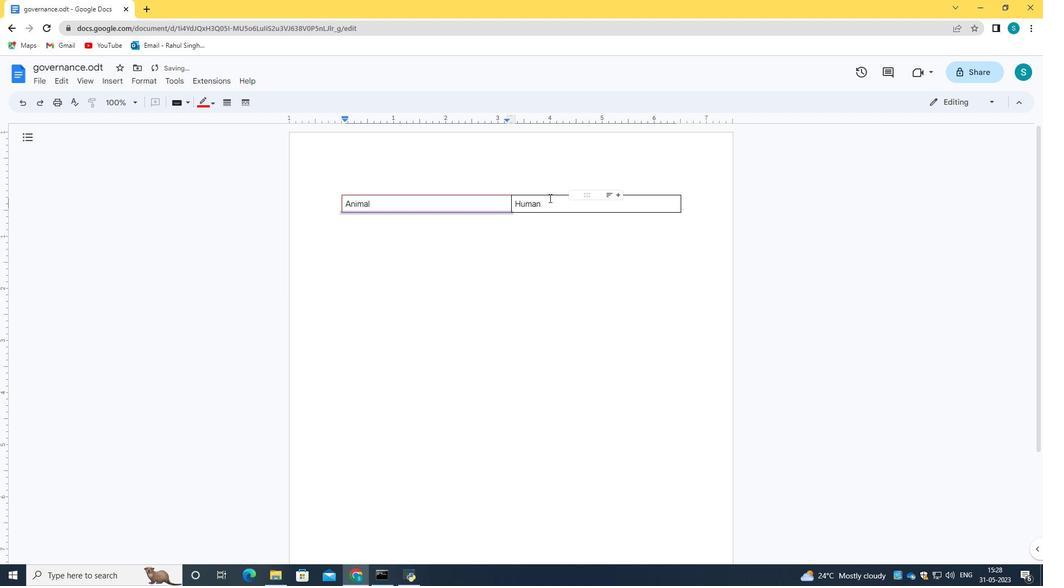 
Action: Mouse pressed left at (549, 196)
Screenshot: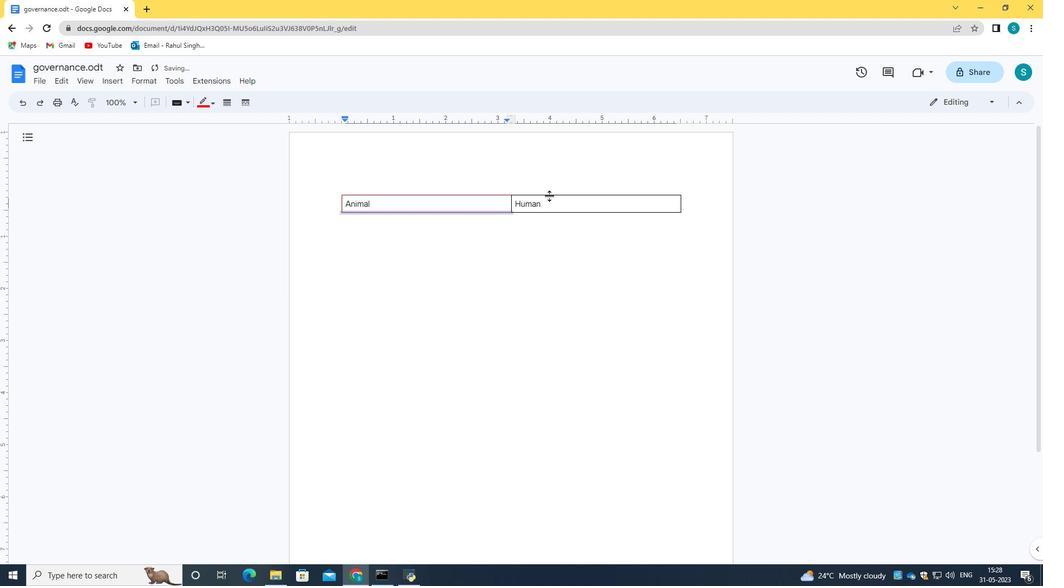 
Action: Mouse moved to (198, 100)
Screenshot: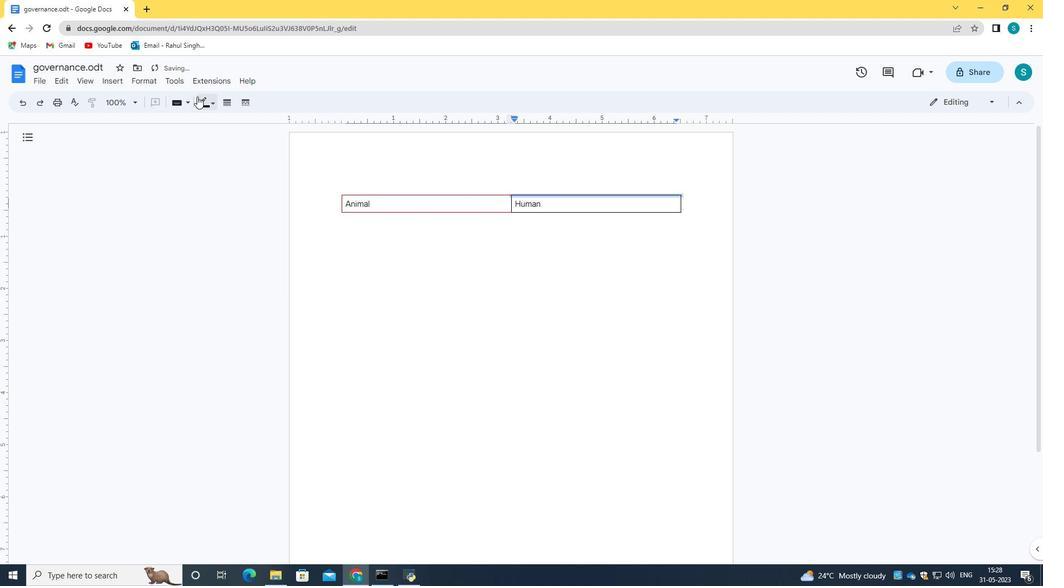
Action: Mouse pressed left at (198, 100)
Screenshot: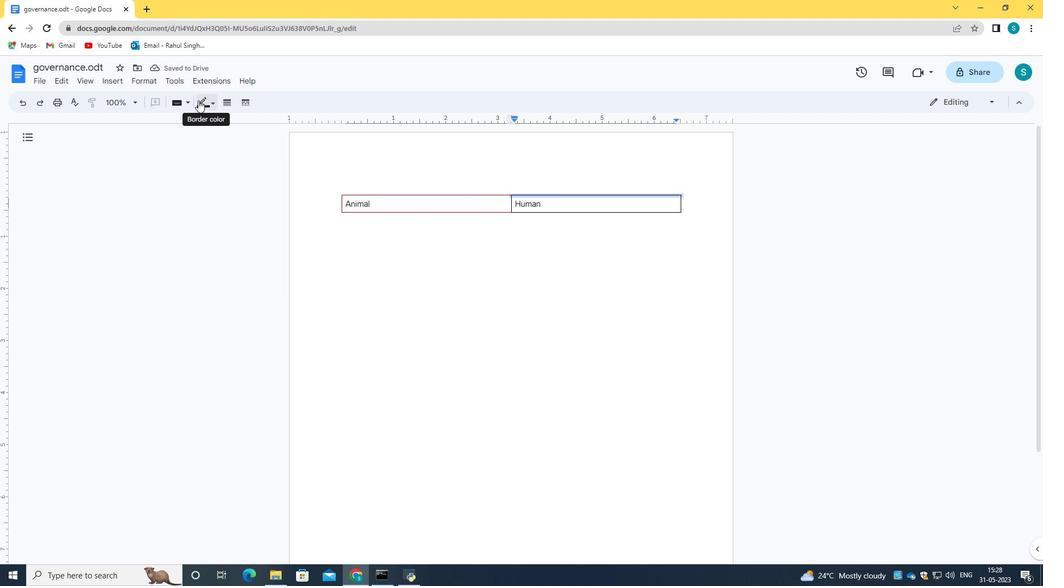 
Action: Mouse moved to (220, 133)
Screenshot: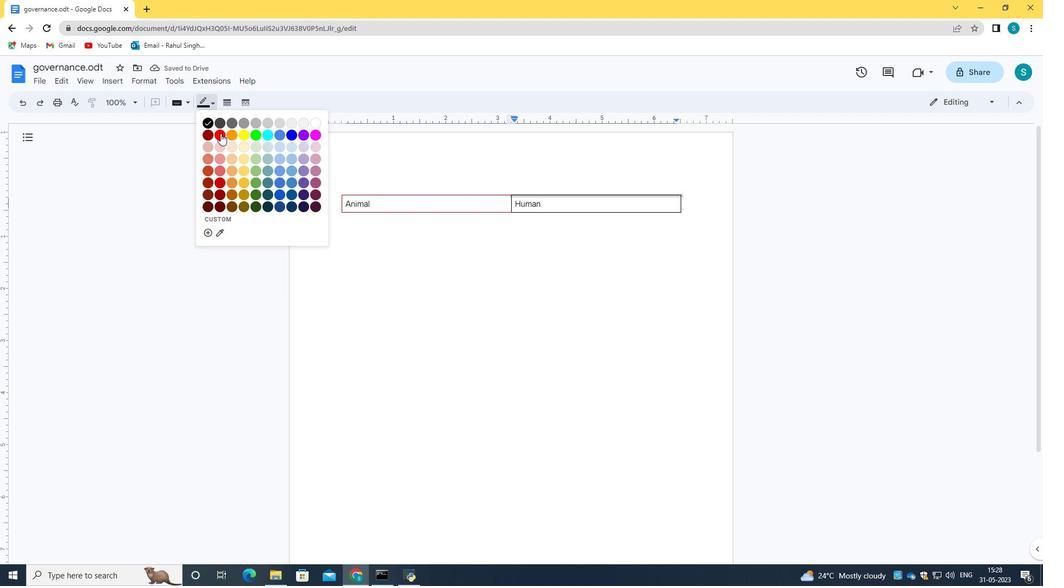 
Action: Mouse pressed left at (220, 133)
Screenshot: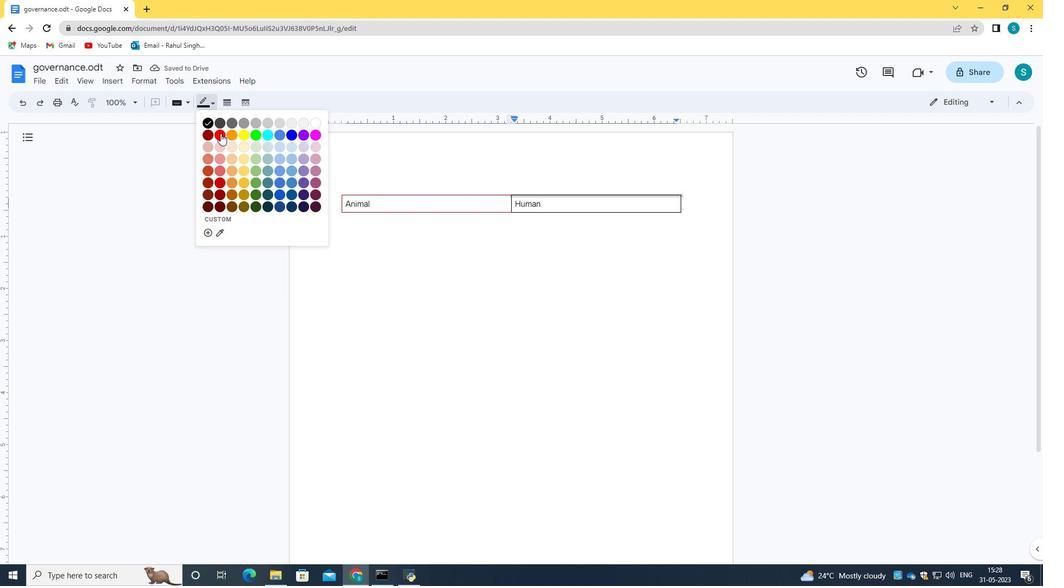 
Action: Mouse moved to (559, 218)
Screenshot: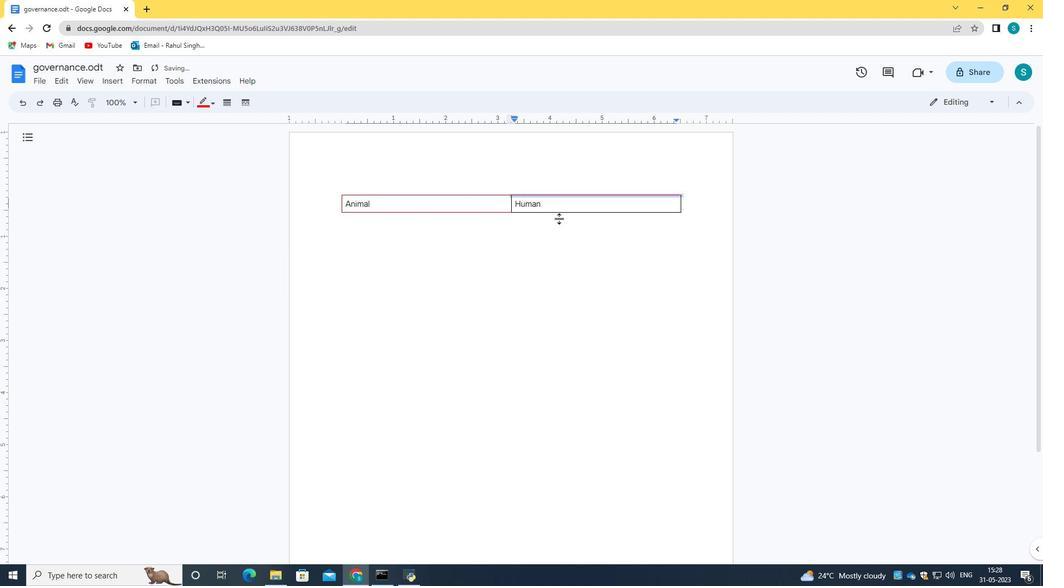 
Action: Mouse pressed left at (559, 218)
Screenshot: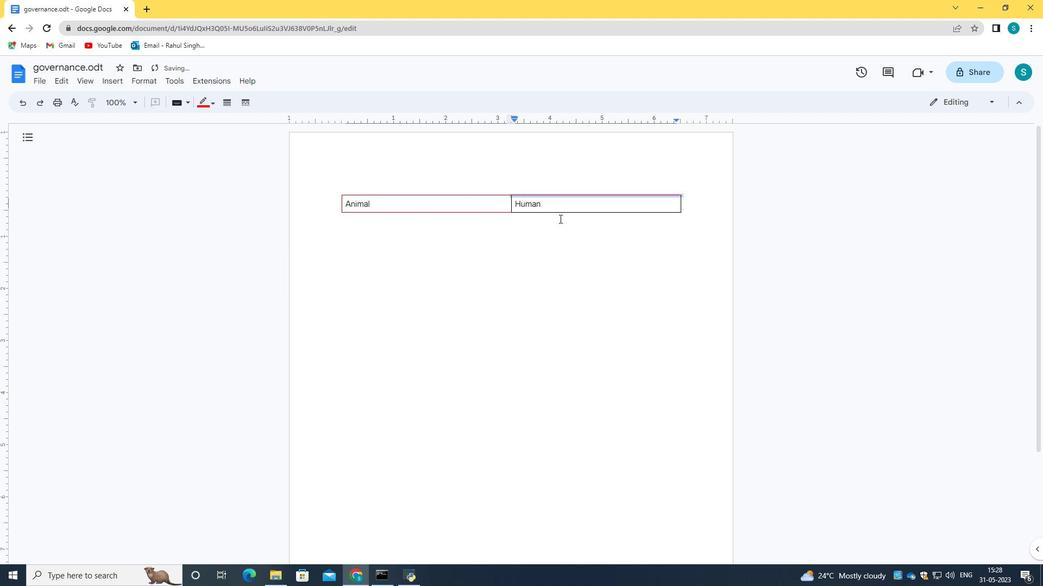 
Action: Mouse moved to (559, 216)
Screenshot: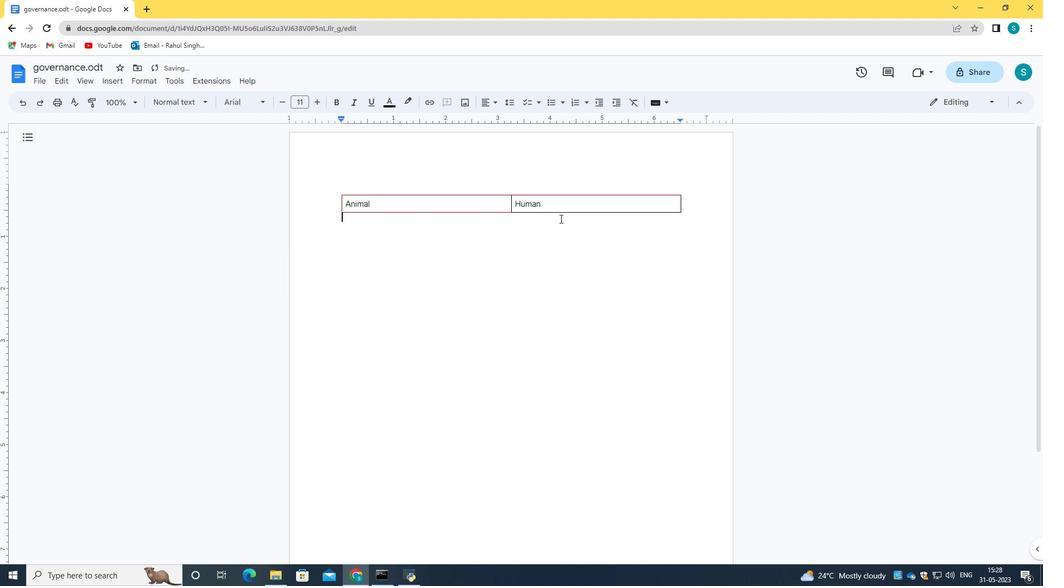 
Action: Mouse pressed left at (559, 216)
Screenshot: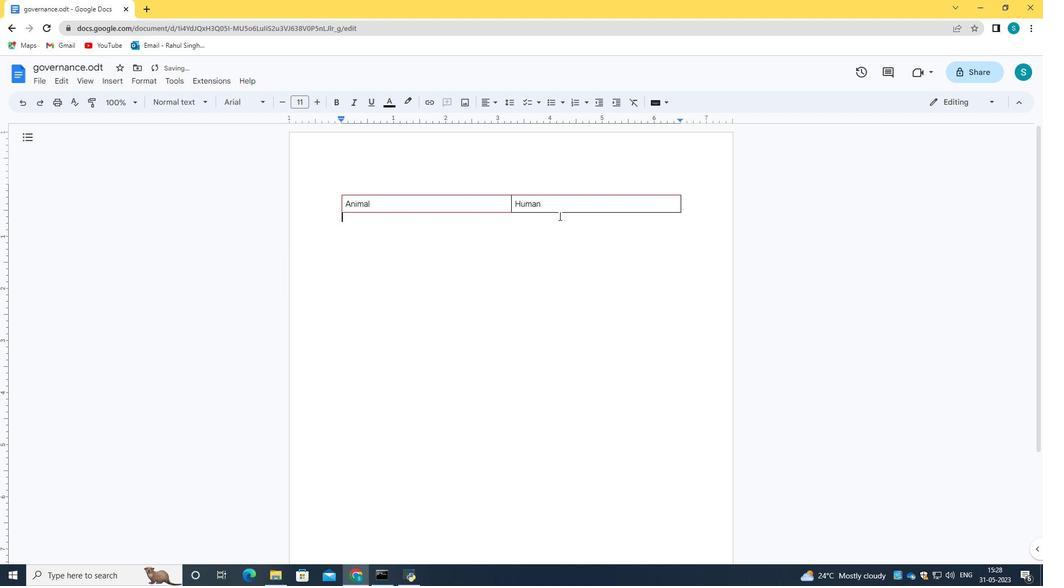 
Action: Mouse moved to (549, 210)
Screenshot: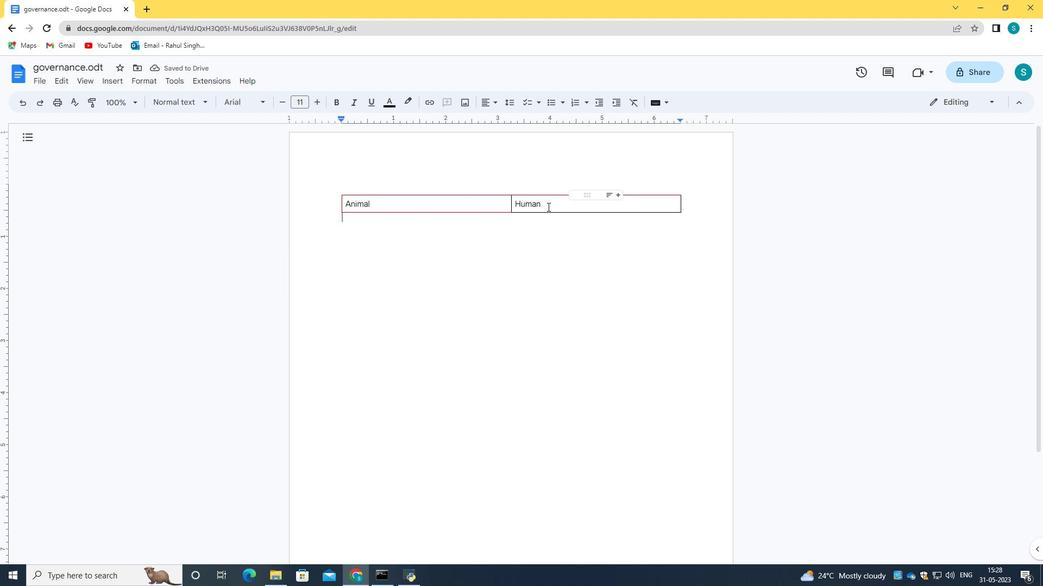 
Action: Mouse pressed left at (549, 210)
Screenshot: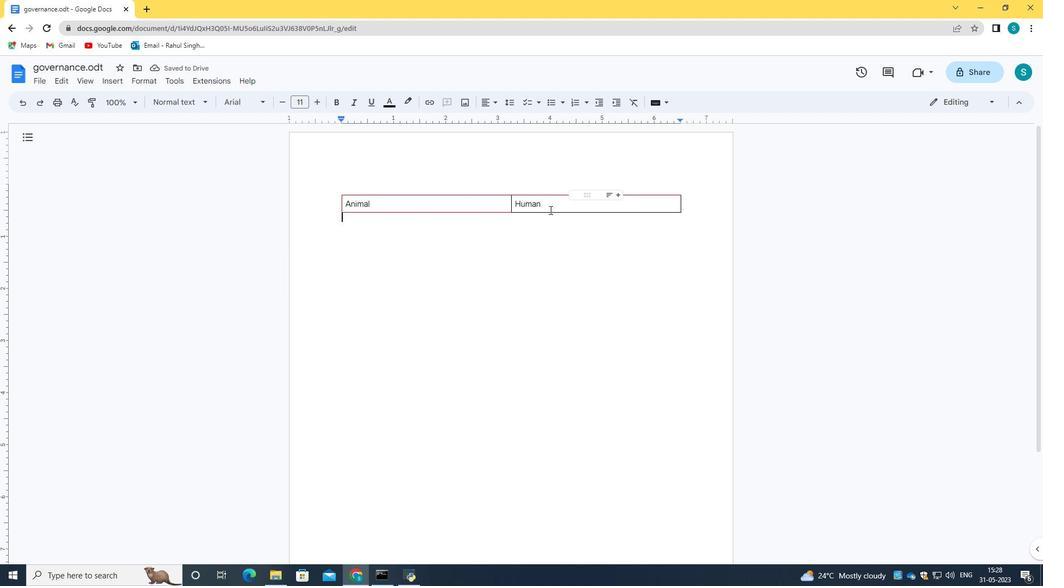 
Action: Mouse pressed left at (549, 210)
Screenshot: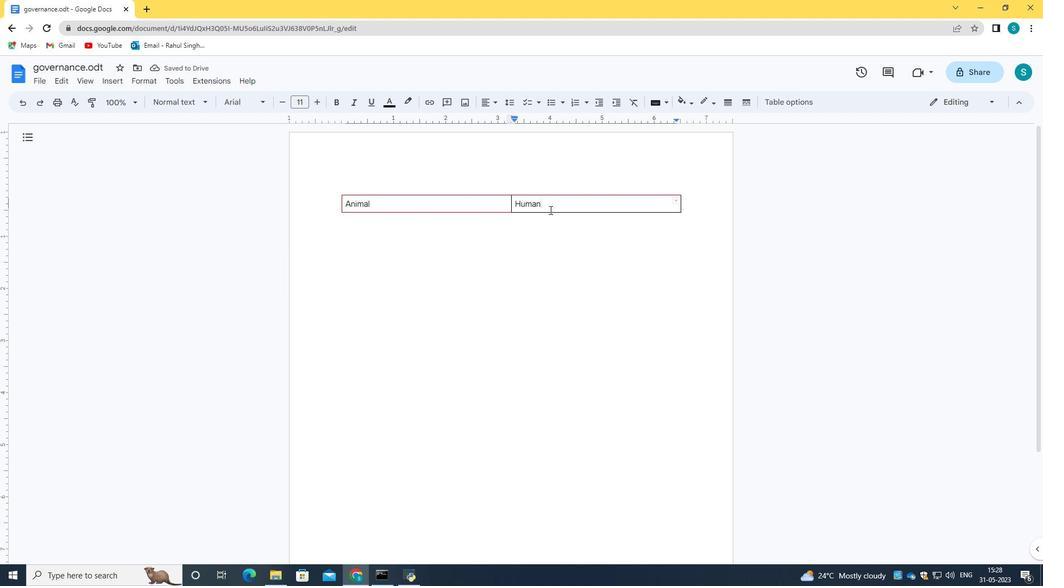 
Action: Mouse moved to (572, 214)
Screenshot: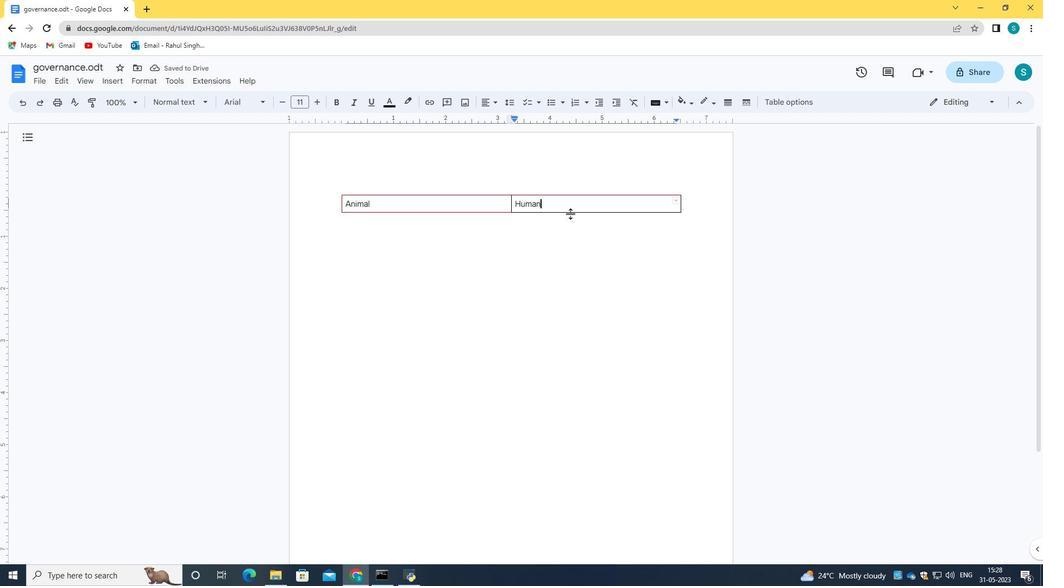 
Action: Mouse pressed left at (572, 214)
Screenshot: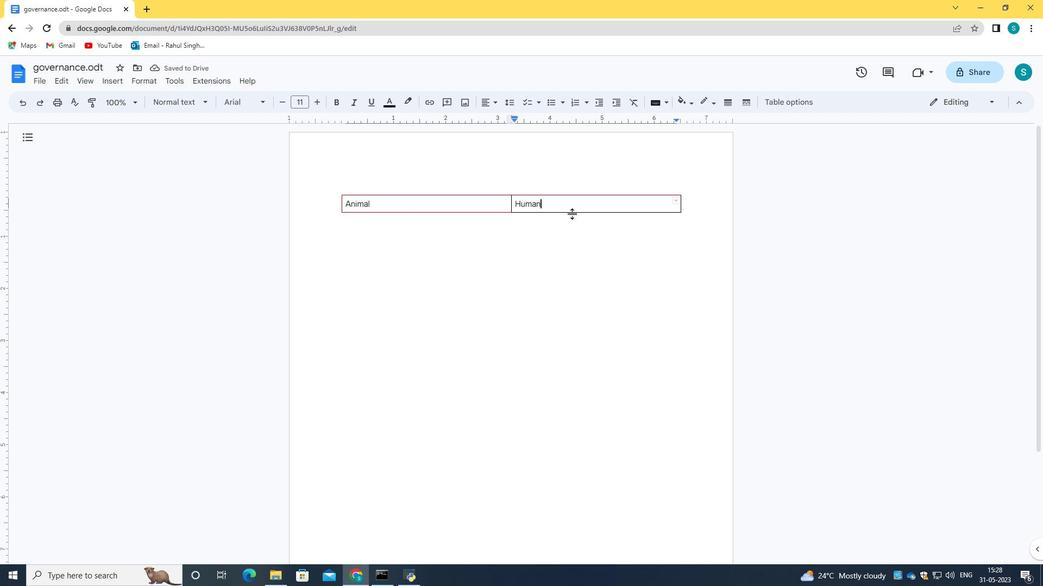 
Action: Mouse moved to (205, 102)
Screenshot: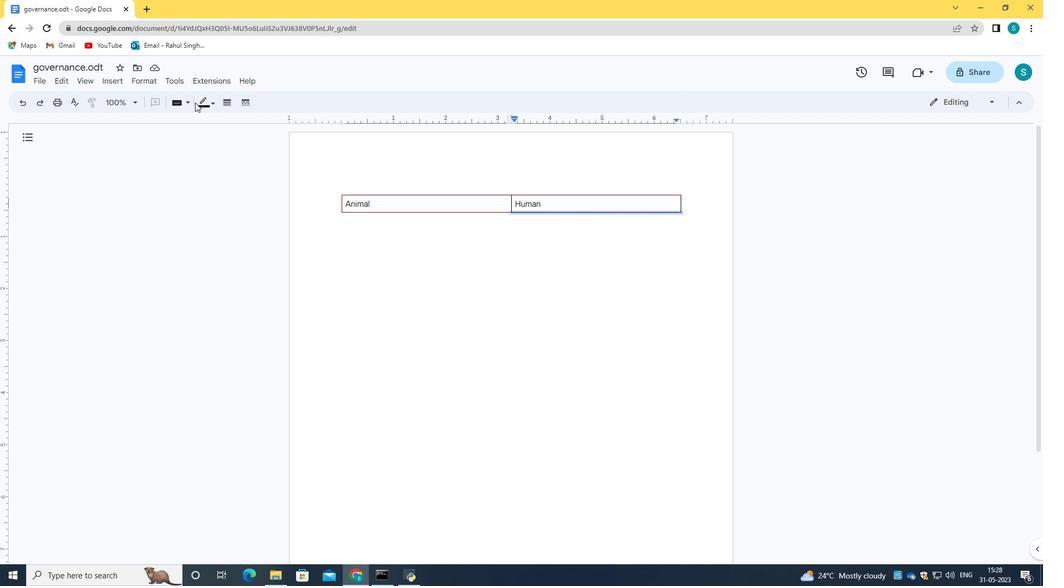 
Action: Mouse pressed left at (205, 102)
Screenshot: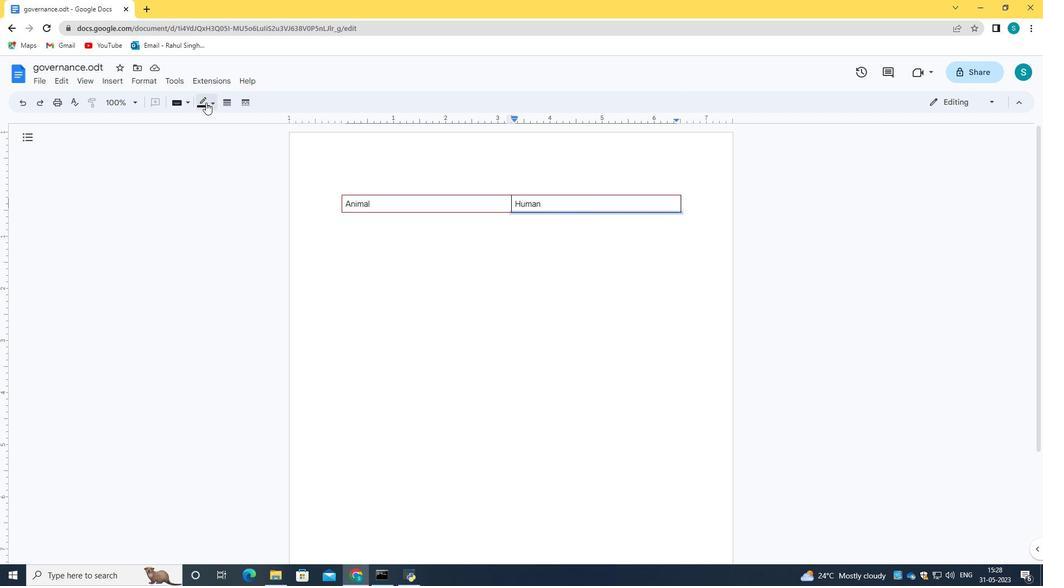 
Action: Mouse moved to (223, 132)
Screenshot: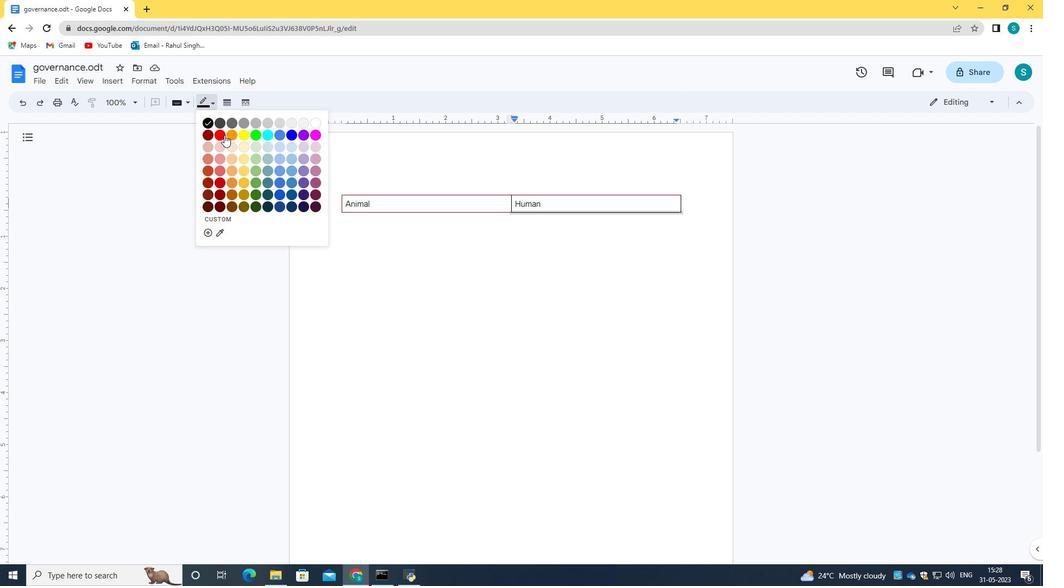 
Action: Mouse pressed left at (223, 132)
Screenshot: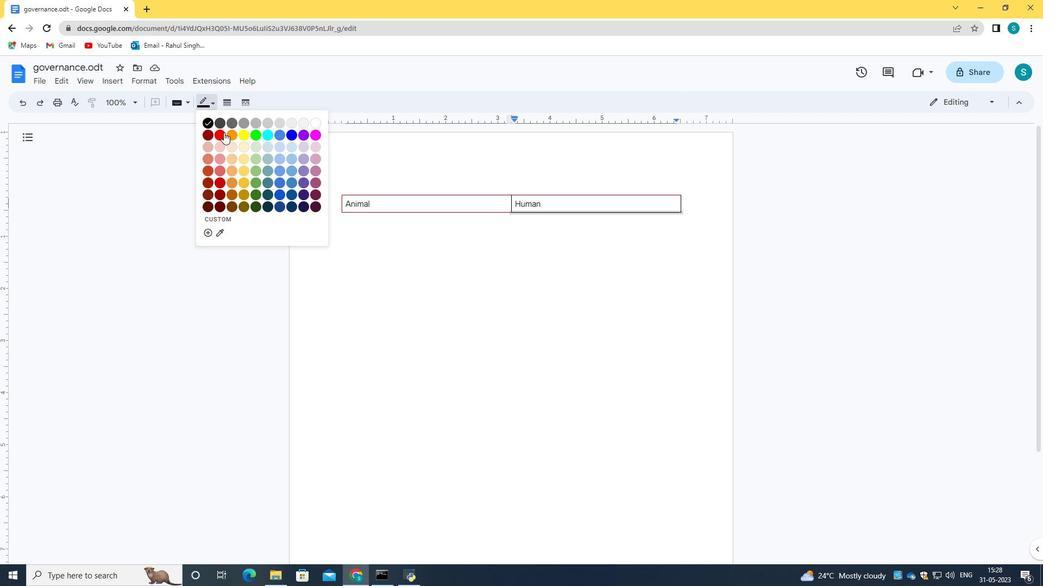 
Action: Mouse moved to (681, 203)
Screenshot: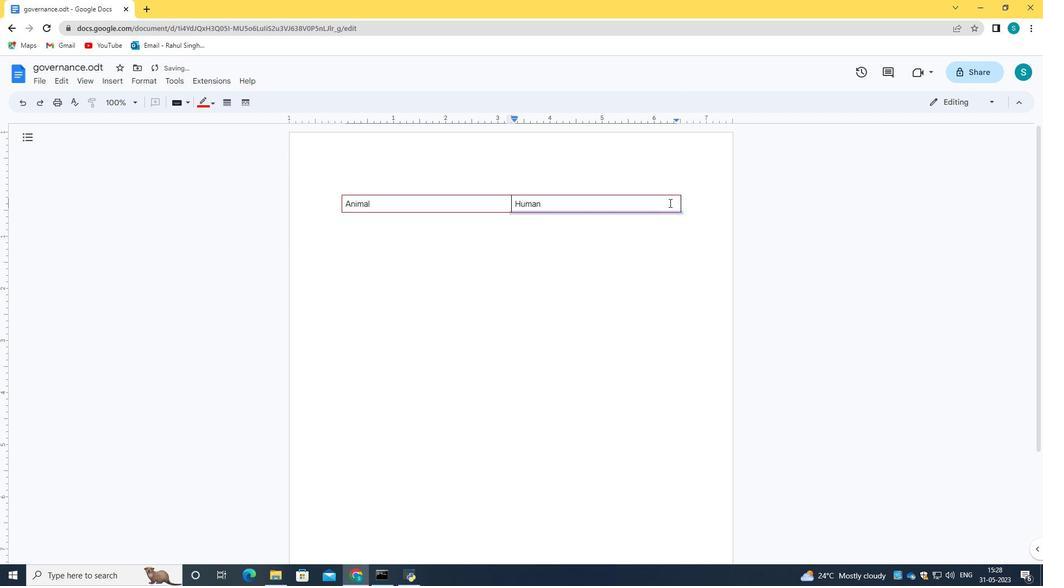 
Action: Mouse pressed left at (681, 203)
Screenshot: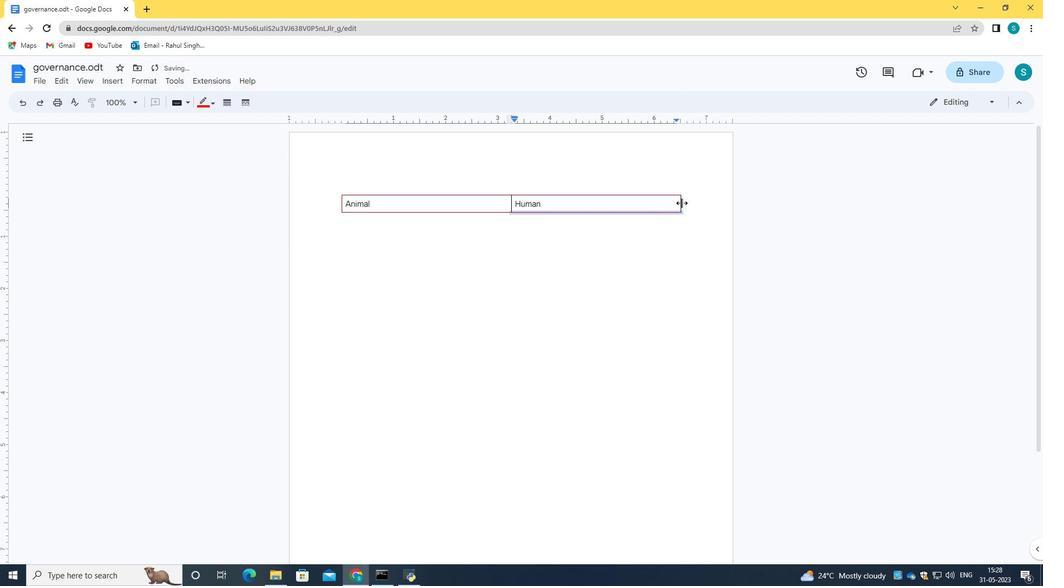 
Action: Mouse moved to (203, 102)
Screenshot: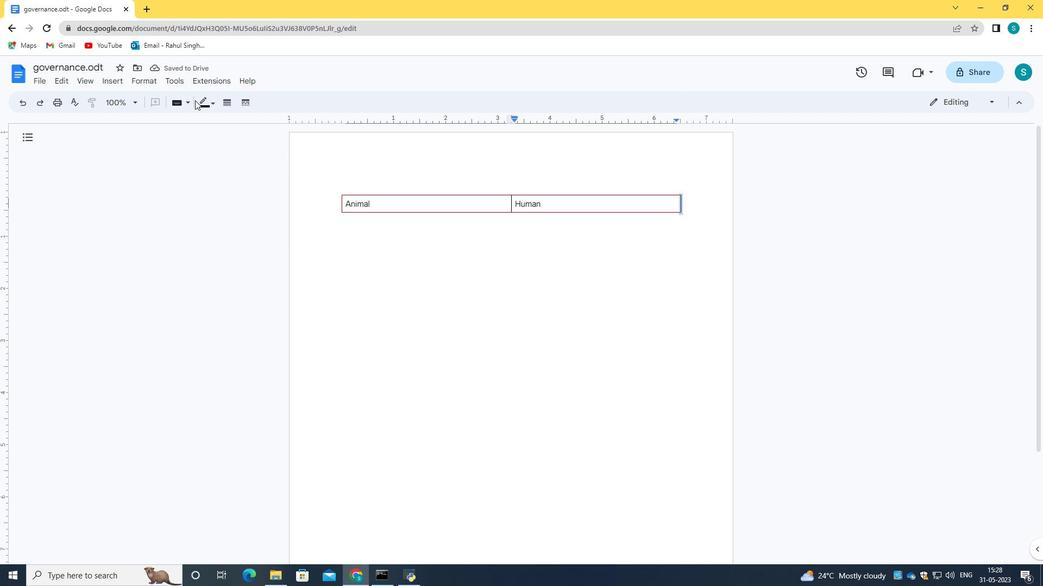 
Action: Mouse pressed left at (203, 102)
Screenshot: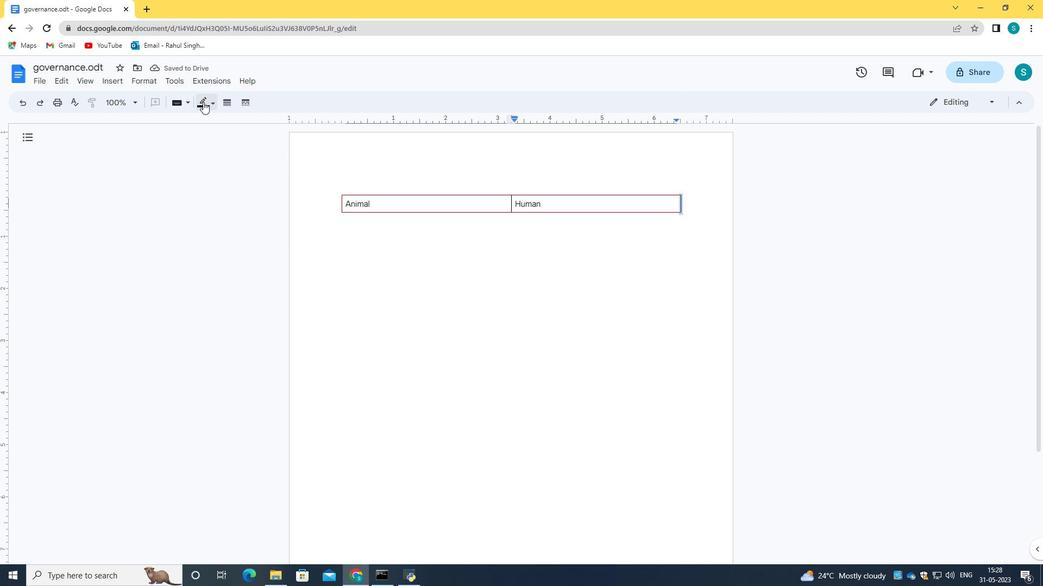 
Action: Mouse moved to (216, 133)
Screenshot: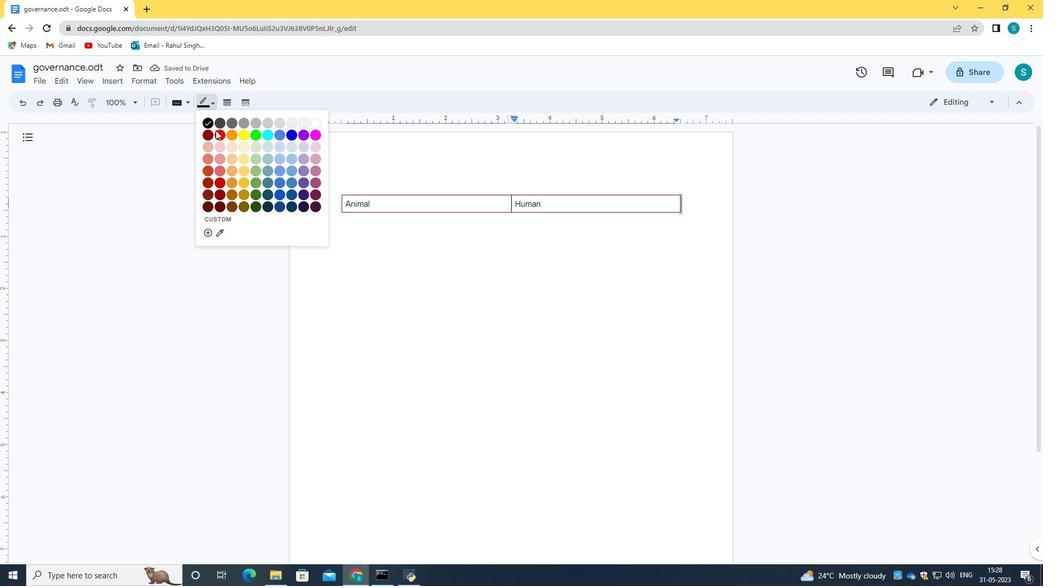 
Action: Mouse pressed left at (216, 133)
Screenshot: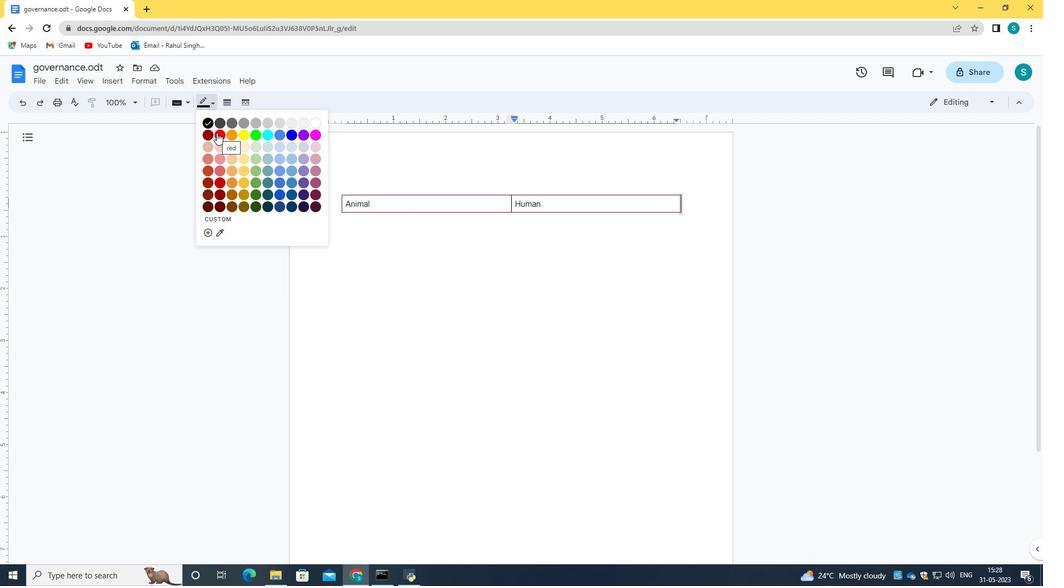 
Action: Mouse moved to (431, 277)
Screenshot: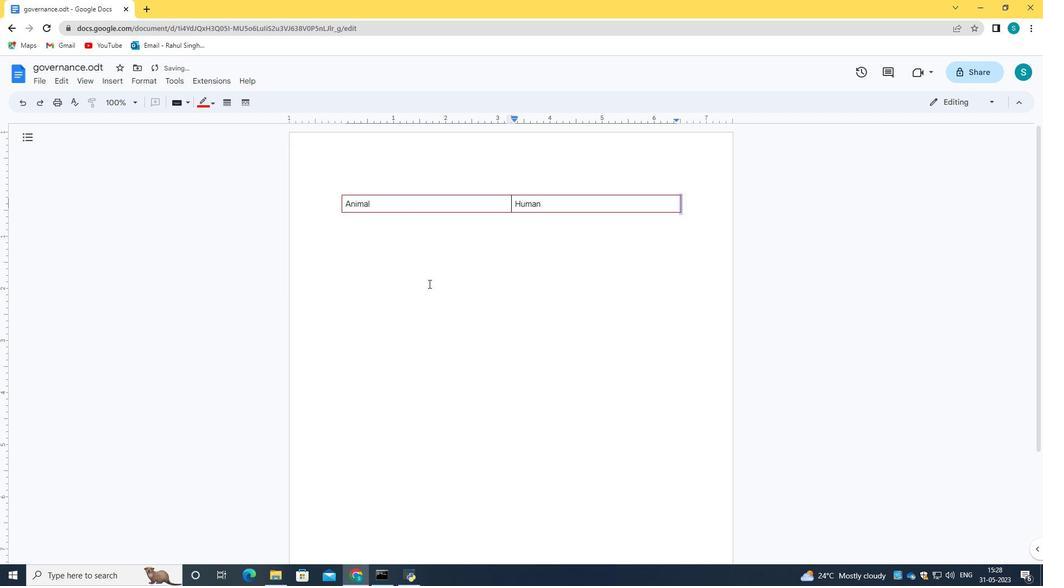 
Action: Mouse pressed left at (431, 277)
Screenshot: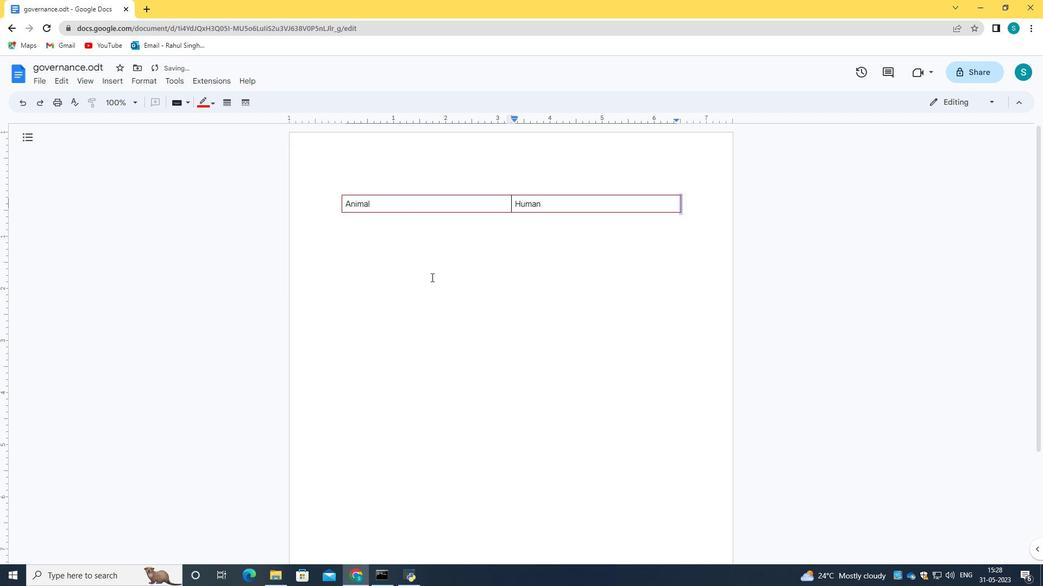 
Action: Mouse moved to (474, 283)
Screenshot: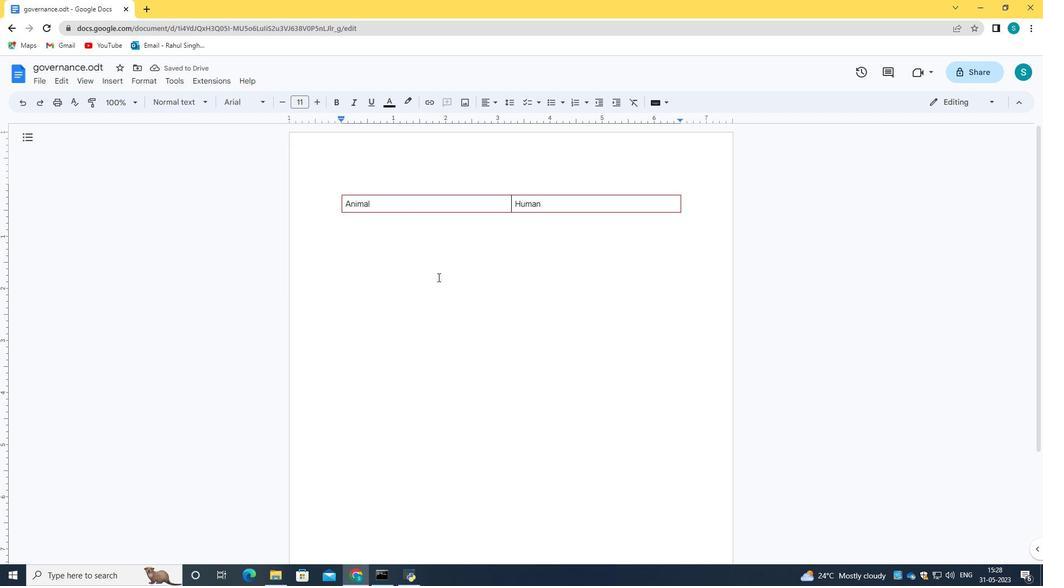 
